 Task: Find connections with filter location Narsimhapur with filter topic #realestateagentwith filter profile language English with filter current company Springer Nature Technology and Publishing Solutions with filter school Kristu Jayanti College Autonomous with filter industry Holding Companies with filter service category Date Entry with filter keywords title Director
Action: Mouse pressed left at (672, 112)
Screenshot: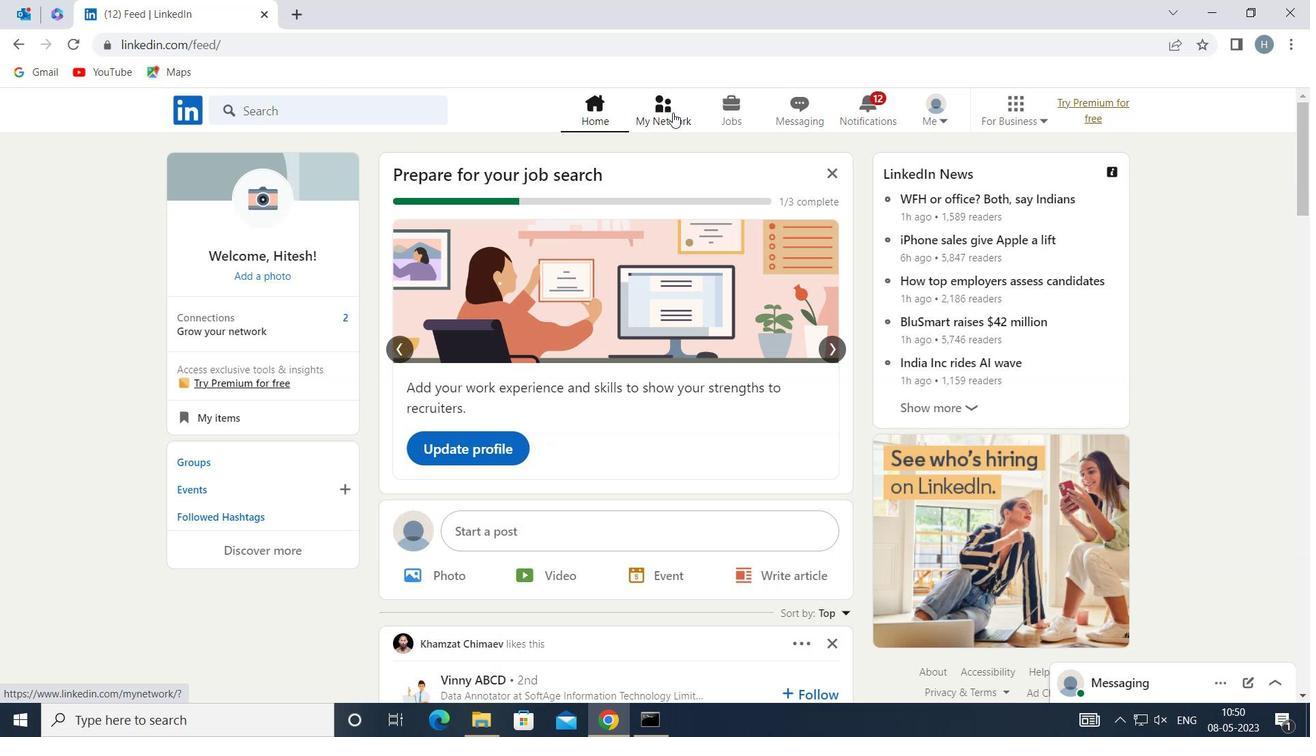 
Action: Mouse moved to (348, 206)
Screenshot: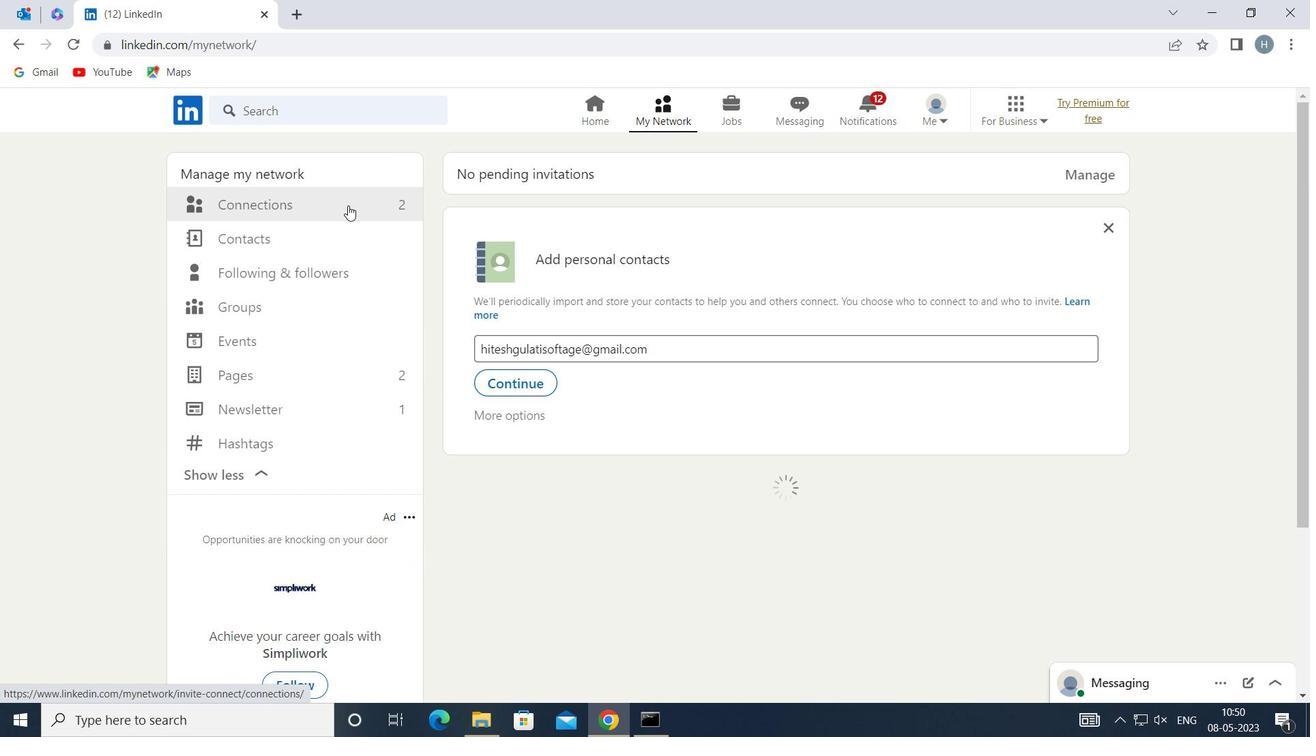 
Action: Mouse pressed left at (348, 206)
Screenshot: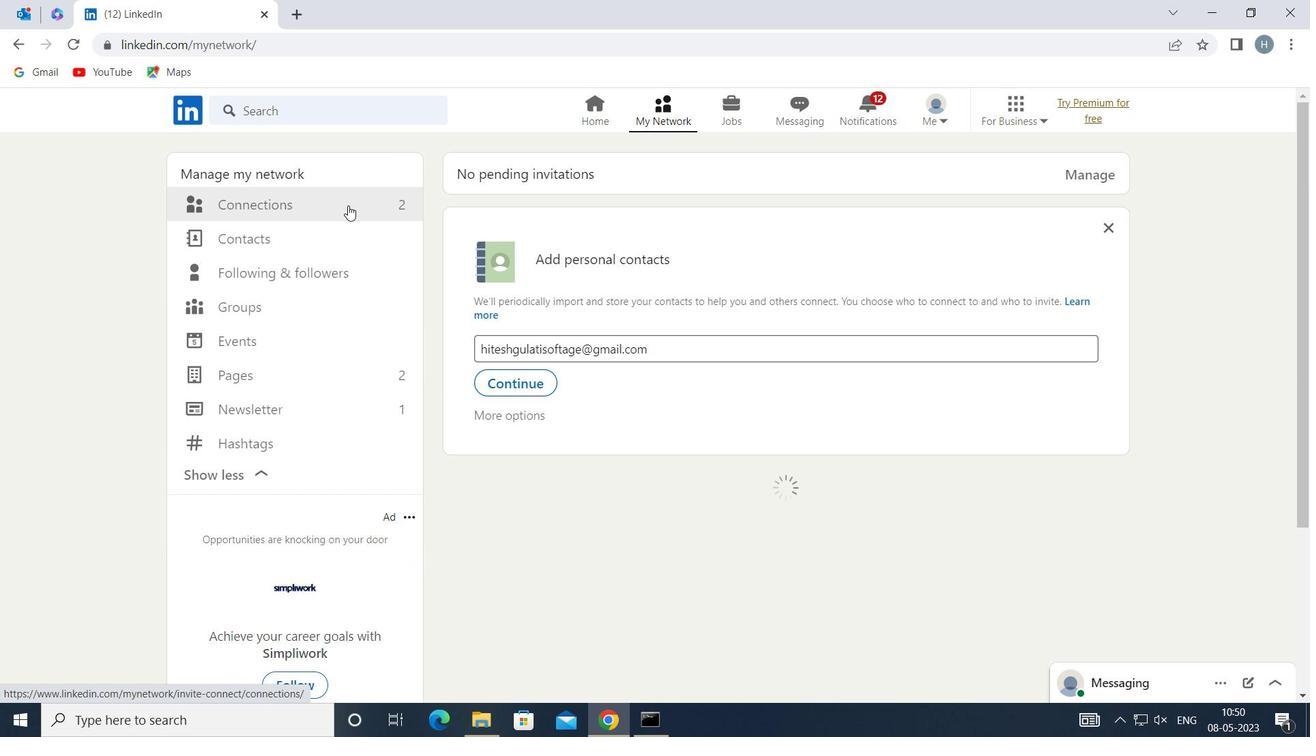 
Action: Mouse moved to (791, 202)
Screenshot: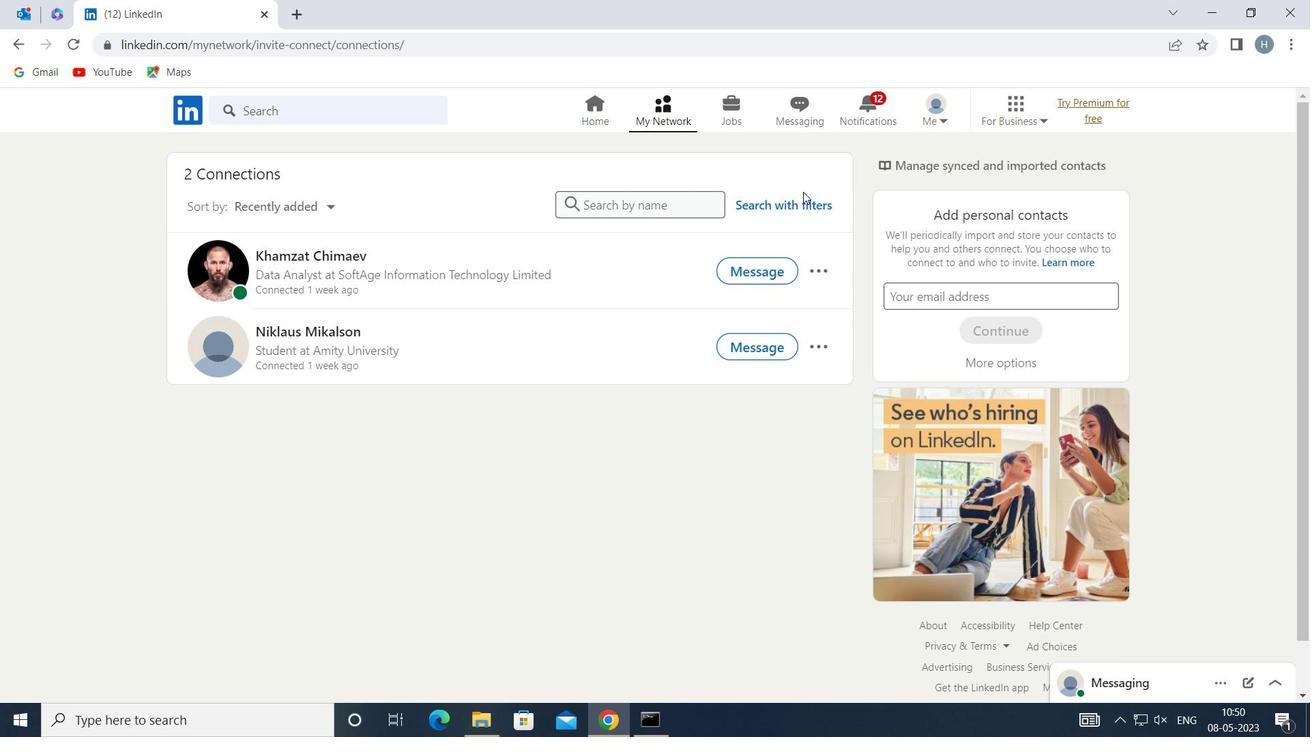 
Action: Mouse pressed left at (791, 202)
Screenshot: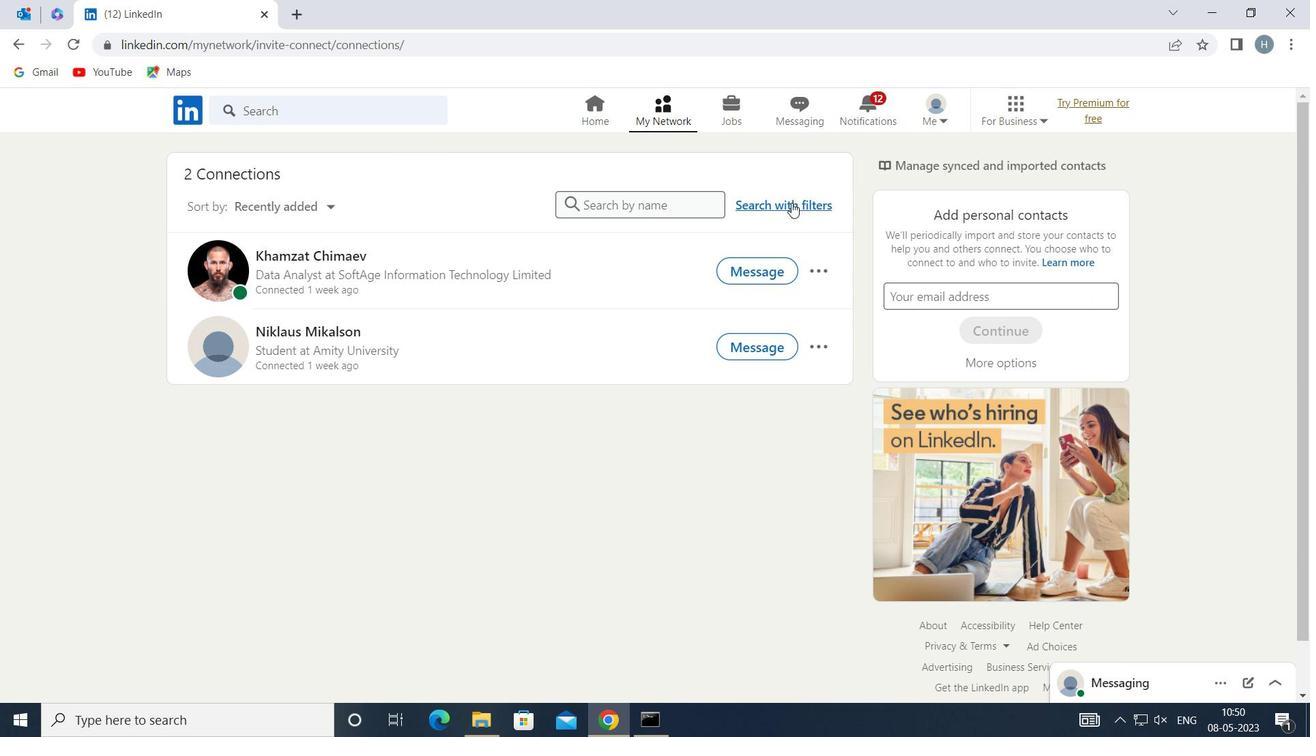 
Action: Mouse moved to (716, 156)
Screenshot: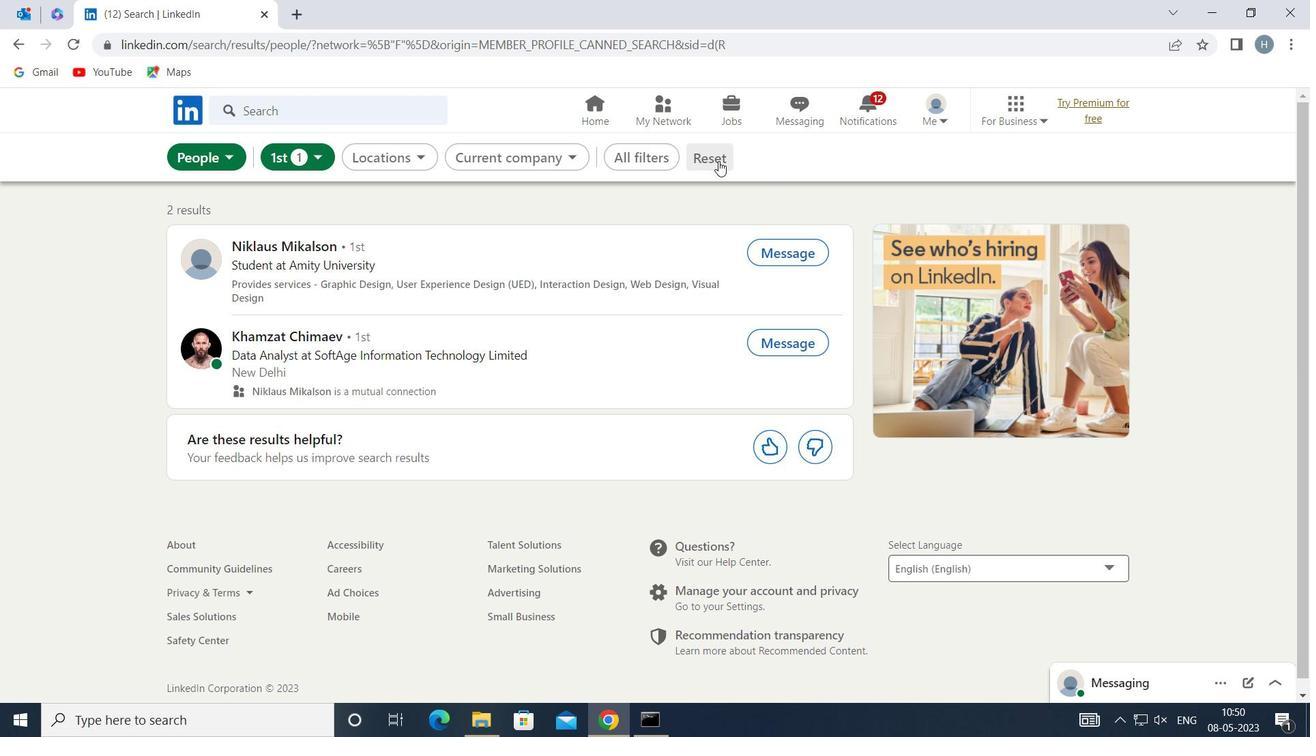
Action: Mouse pressed left at (716, 156)
Screenshot: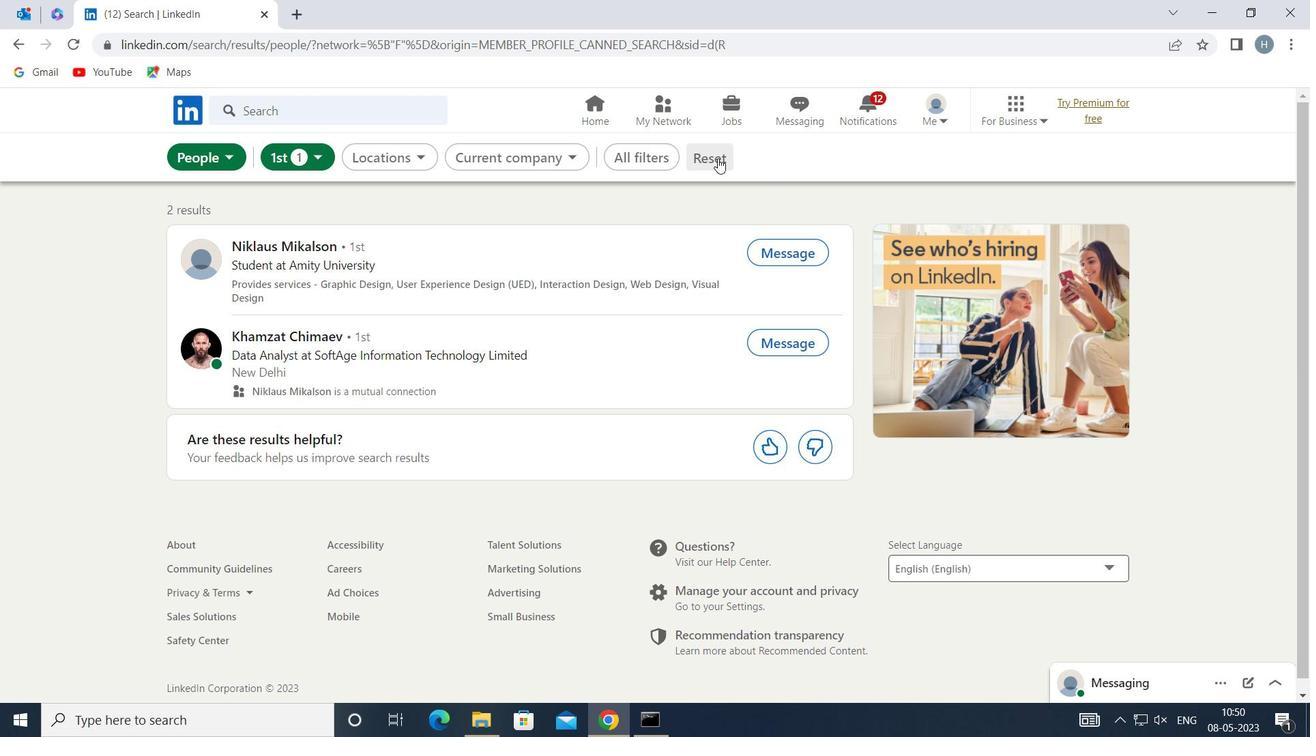 
Action: Mouse moved to (694, 155)
Screenshot: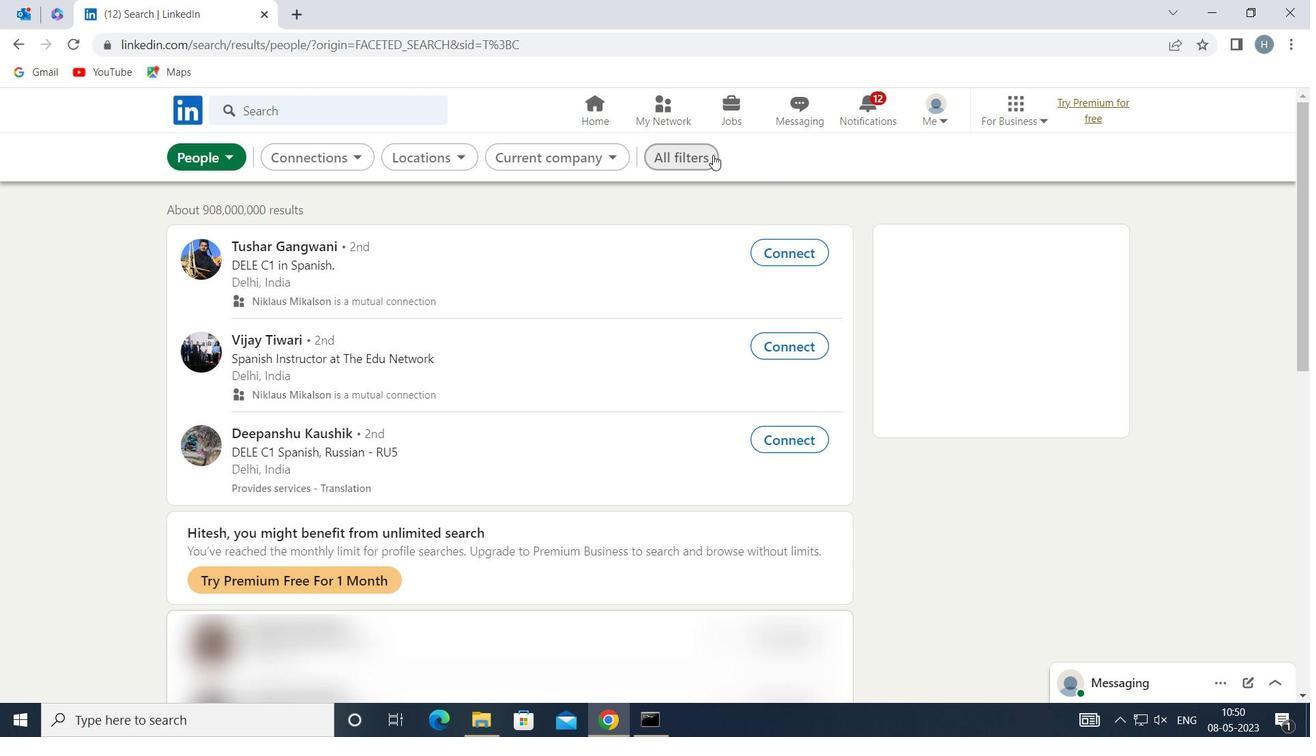 
Action: Mouse pressed left at (694, 155)
Screenshot: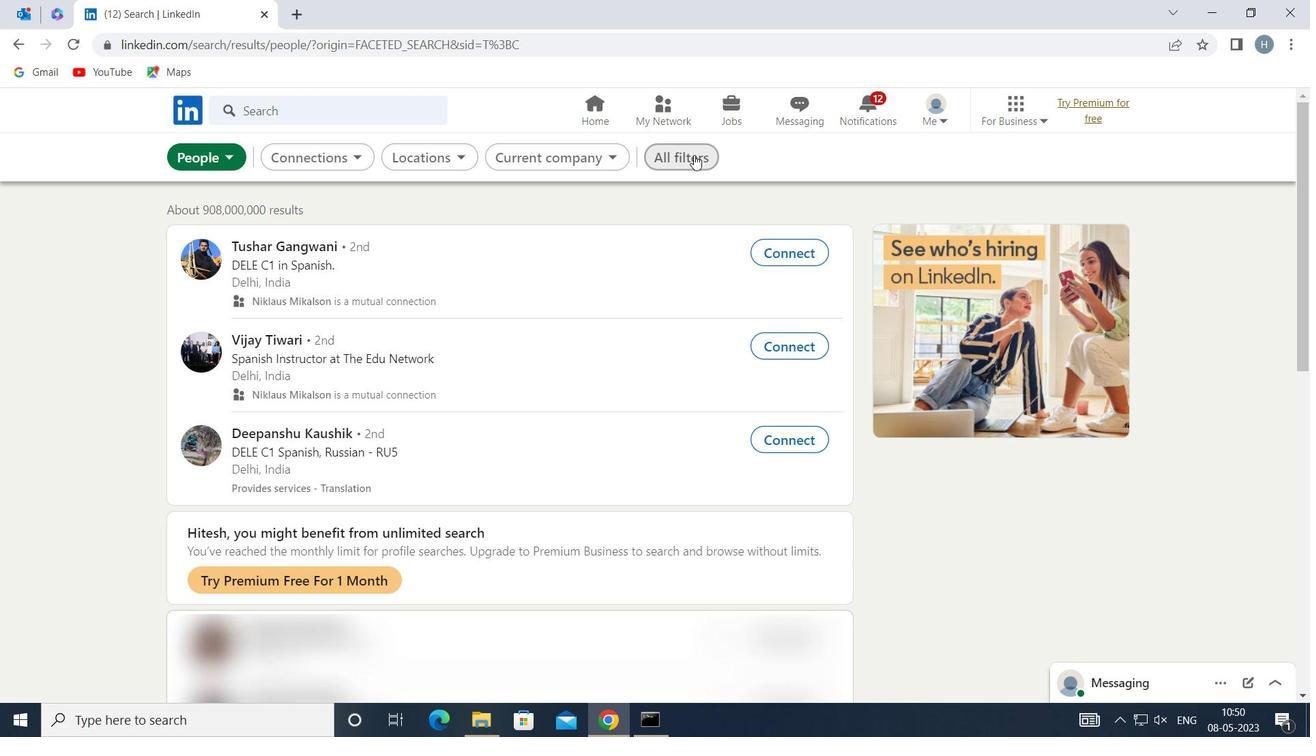 
Action: Mouse moved to (950, 264)
Screenshot: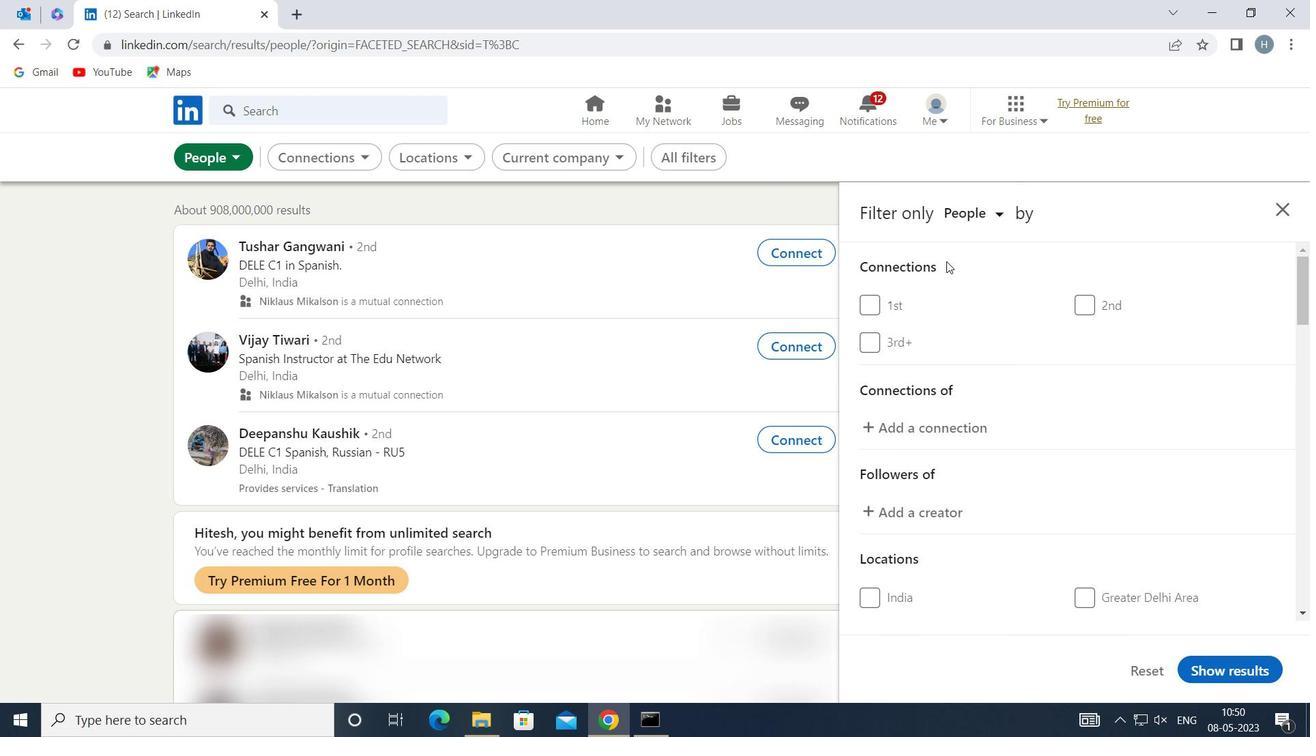 
Action: Mouse scrolled (950, 263) with delta (0, 0)
Screenshot: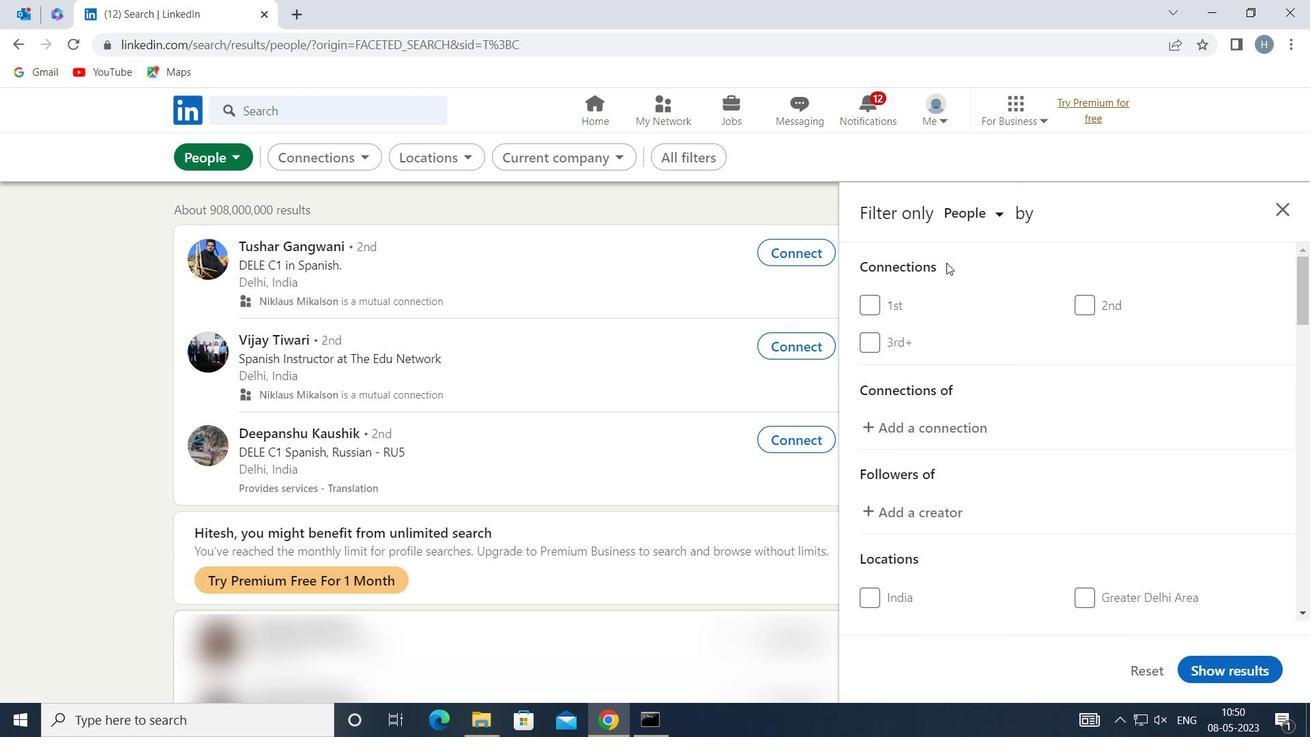 
Action: Mouse moved to (950, 264)
Screenshot: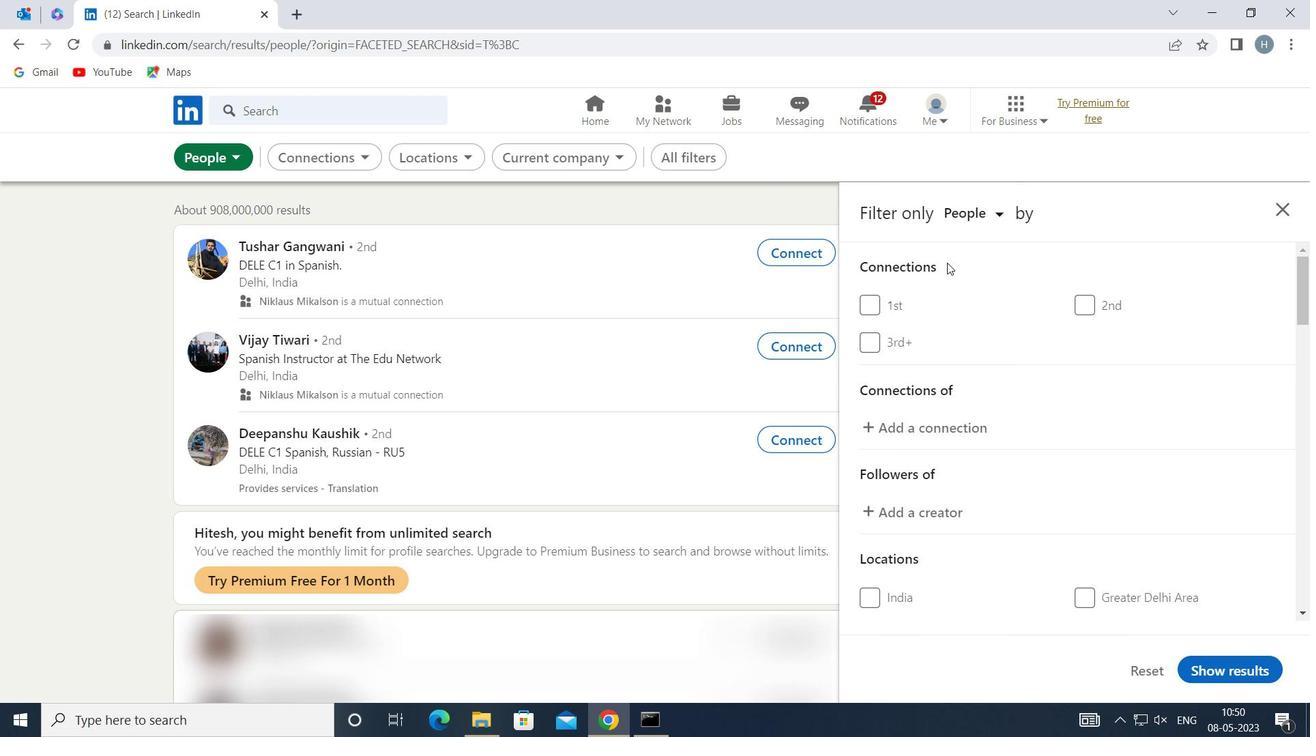 
Action: Mouse scrolled (950, 263) with delta (0, 0)
Screenshot: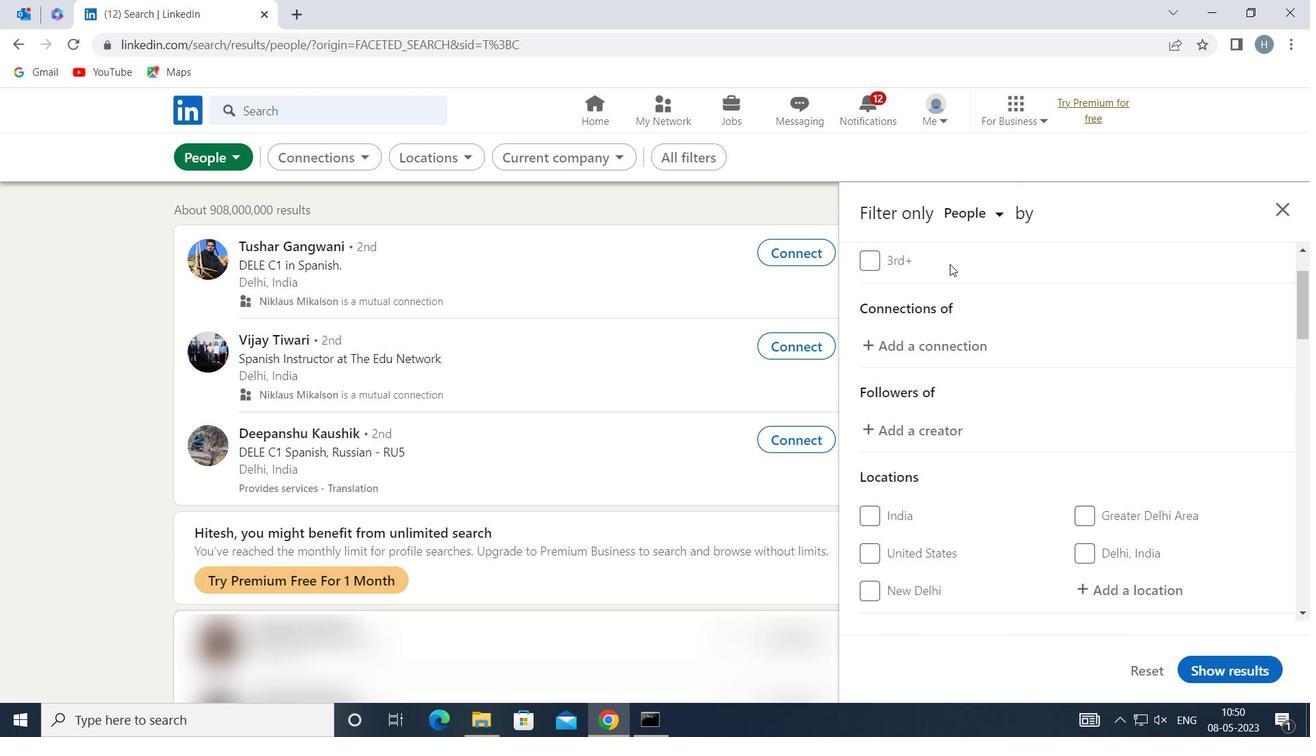 
Action: Mouse scrolled (950, 263) with delta (0, 0)
Screenshot: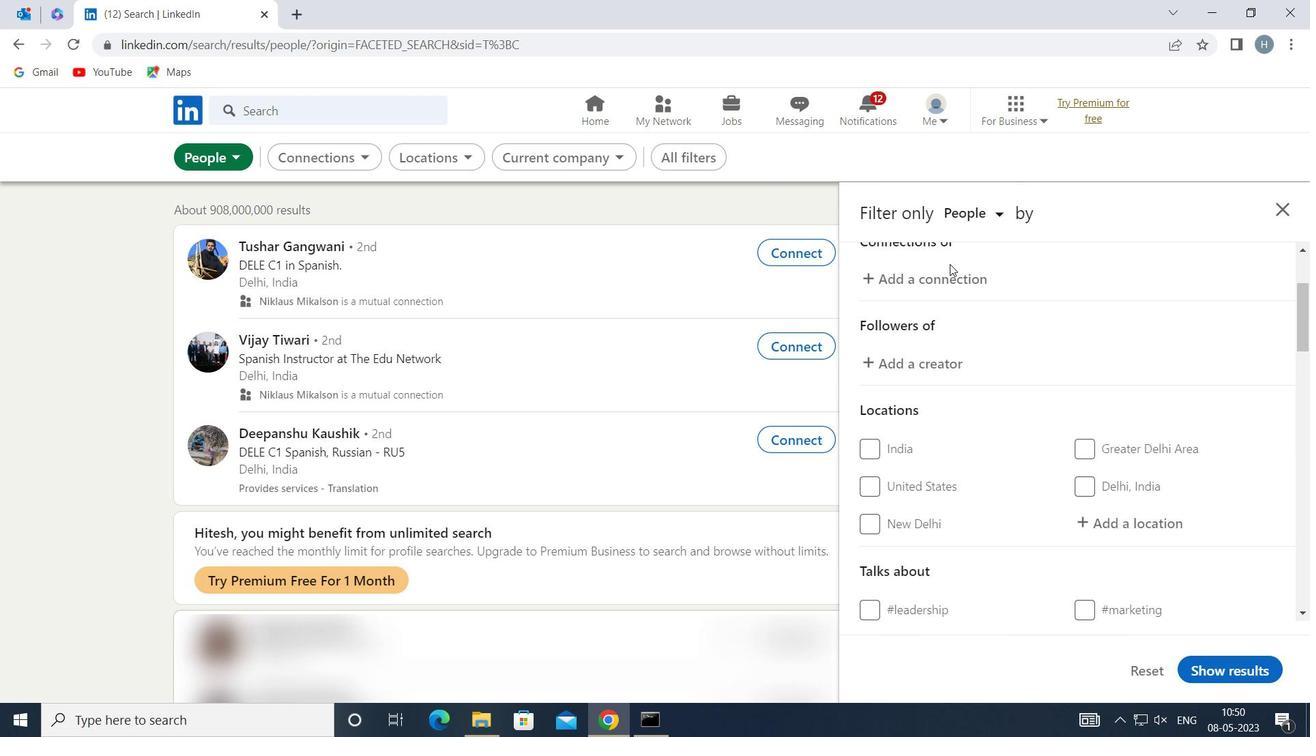 
Action: Mouse moved to (1149, 406)
Screenshot: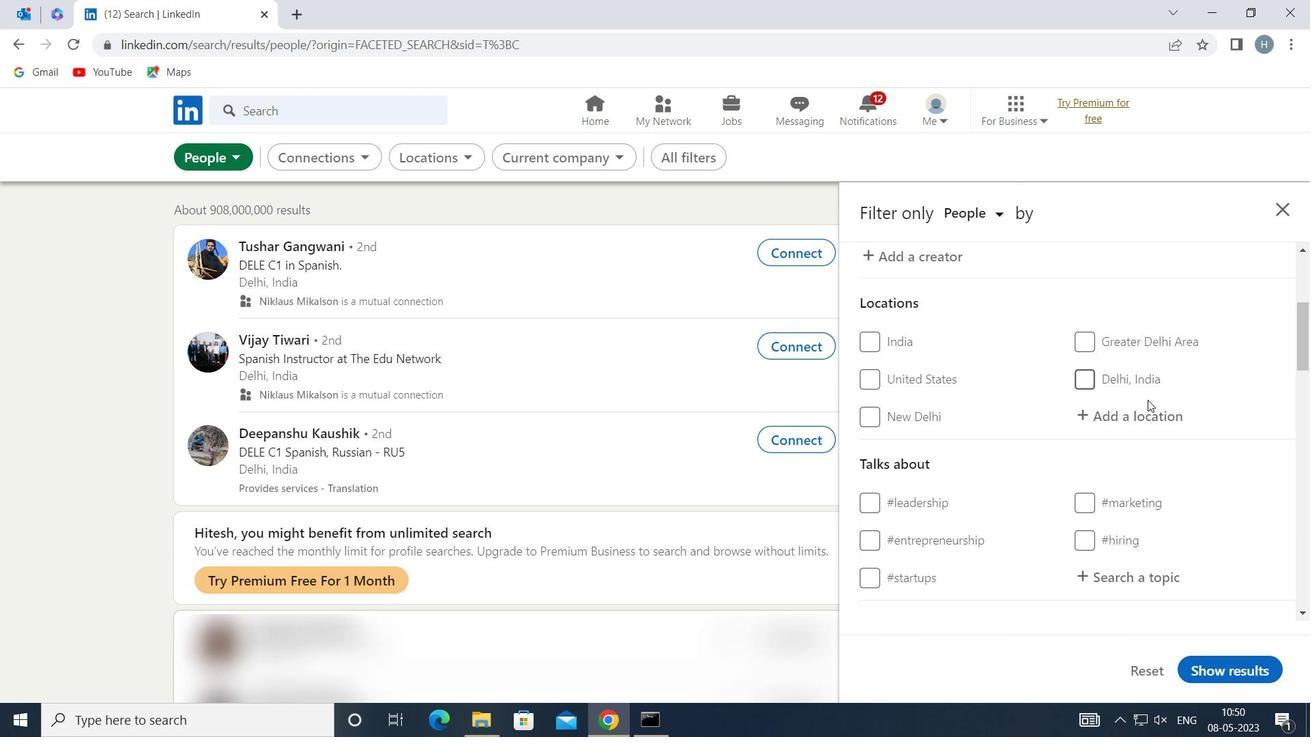 
Action: Mouse pressed left at (1149, 406)
Screenshot: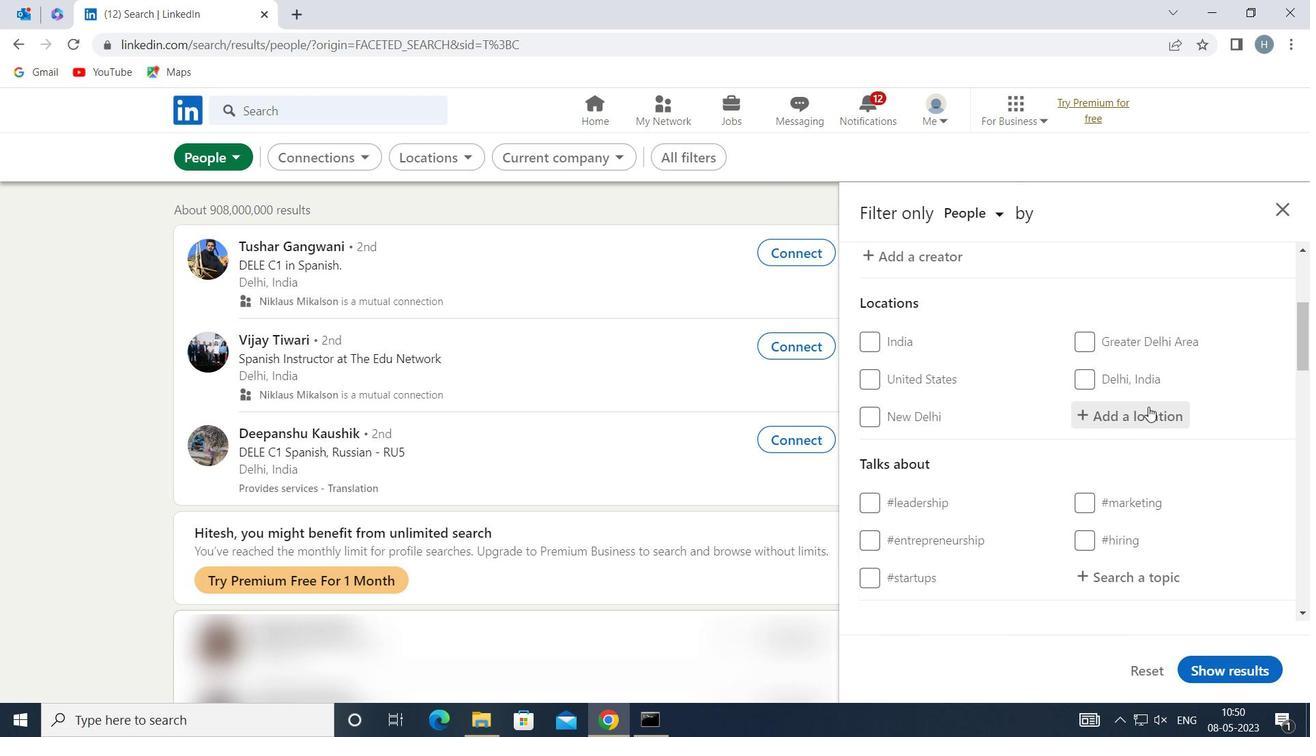 
Action: Mouse moved to (1146, 407)
Screenshot: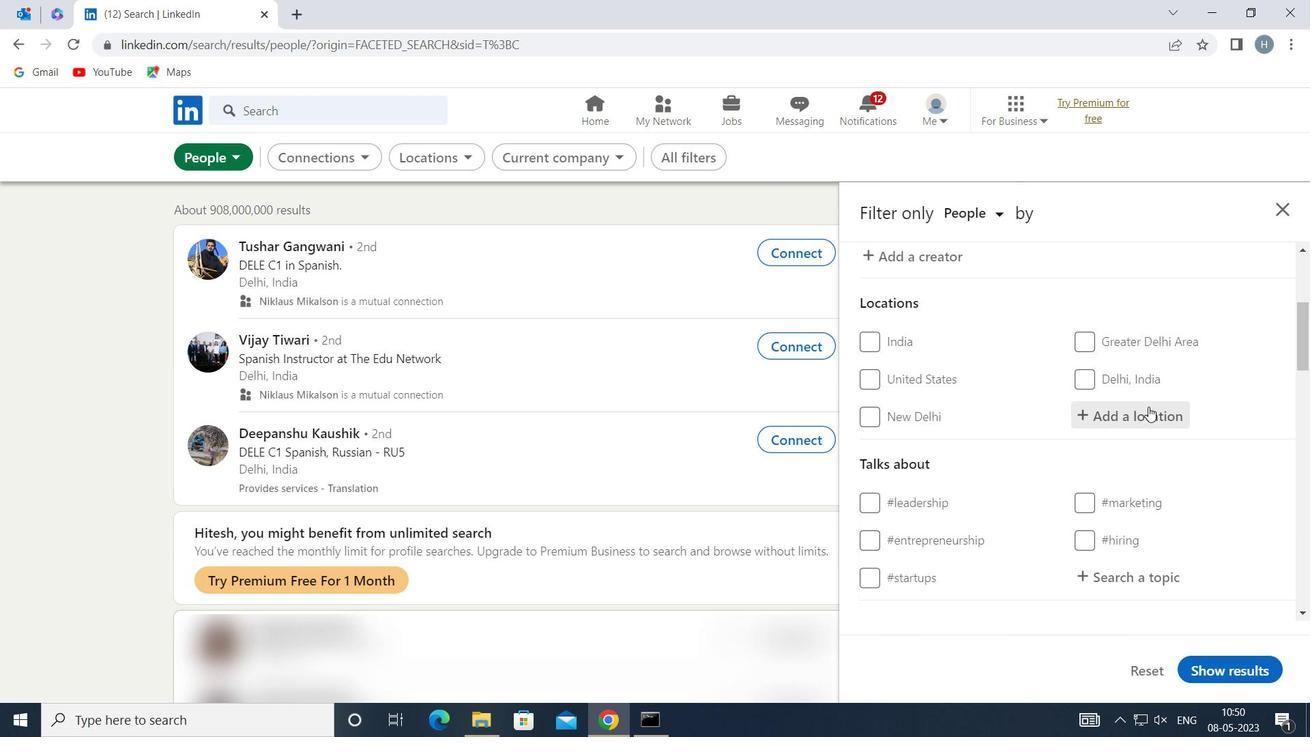
Action: Key pressed <Key.shift>NARSIMHAPUR
Screenshot: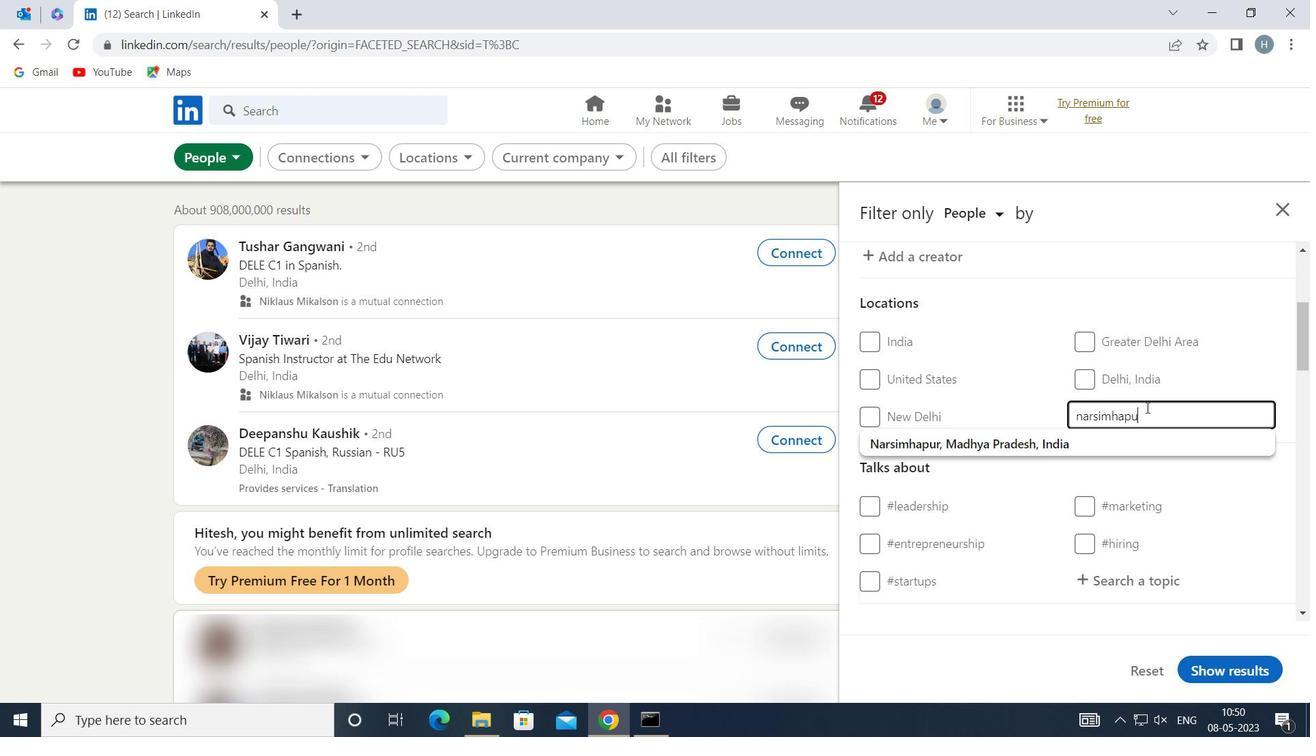
Action: Mouse moved to (1065, 436)
Screenshot: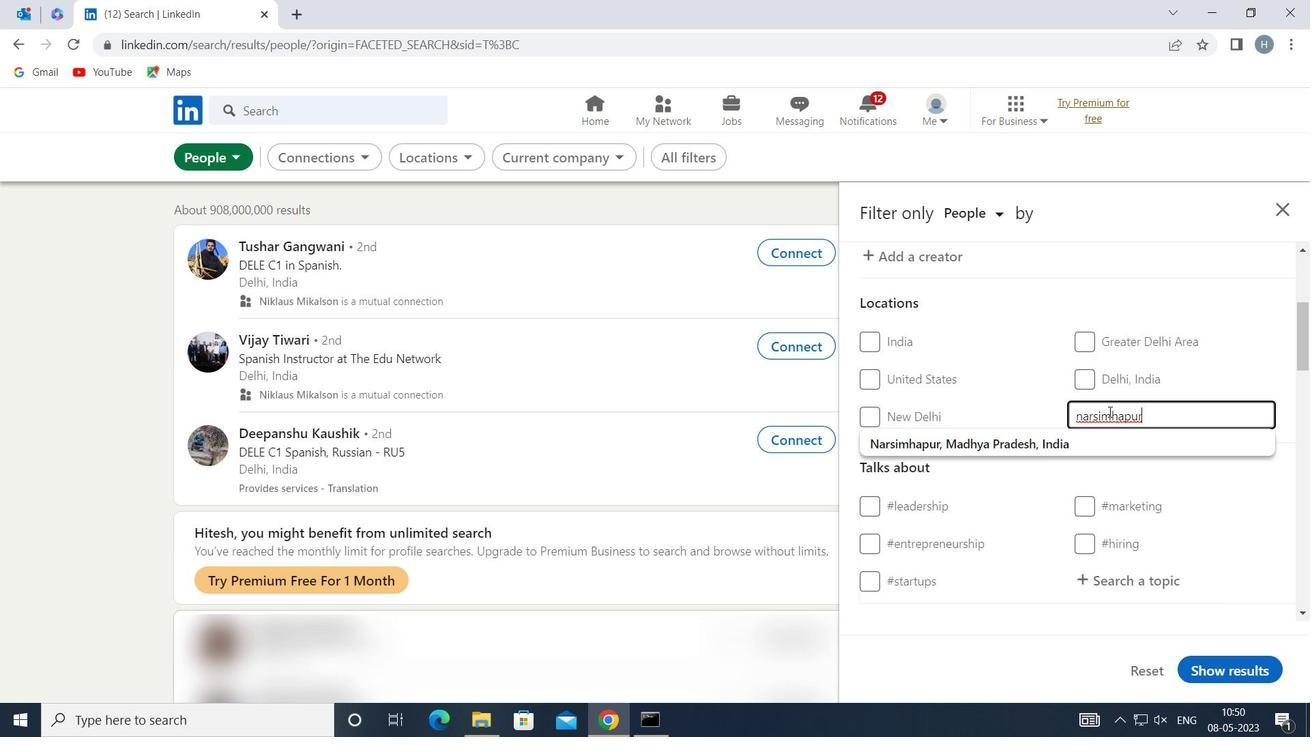
Action: Mouse pressed left at (1065, 436)
Screenshot: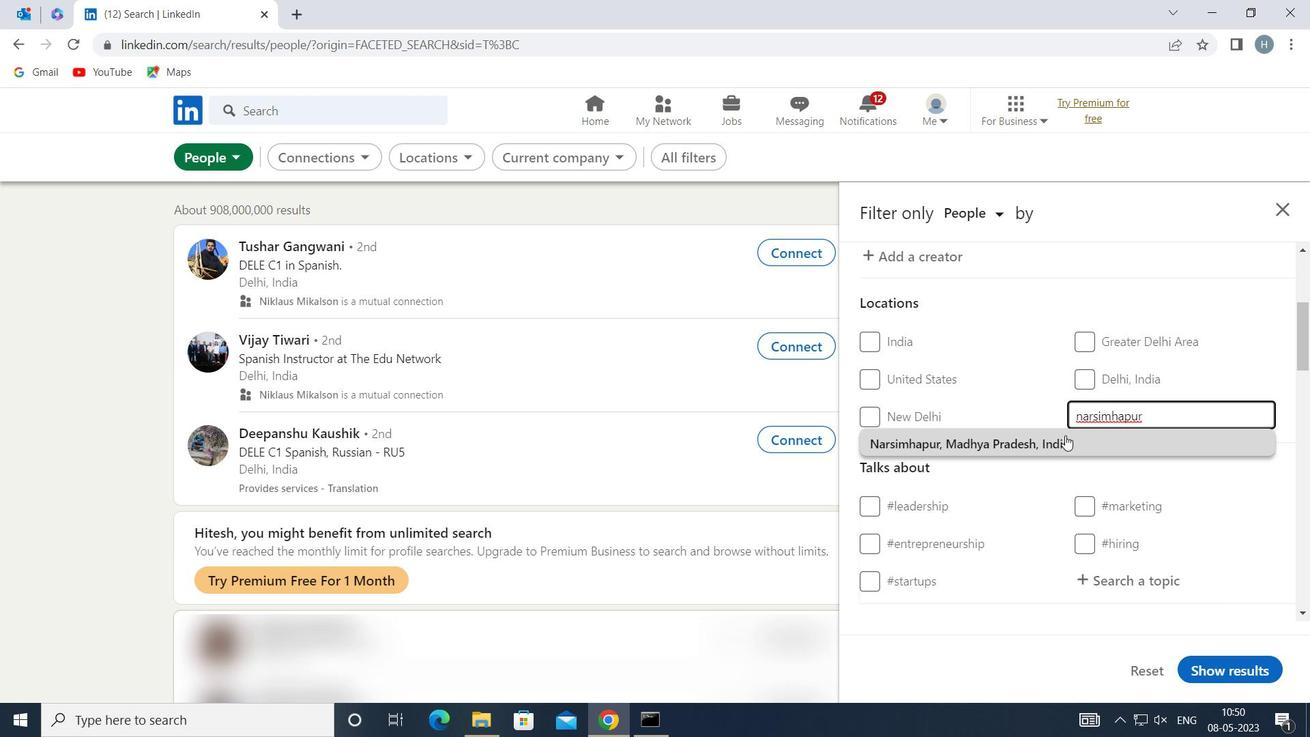 
Action: Mouse moved to (1062, 401)
Screenshot: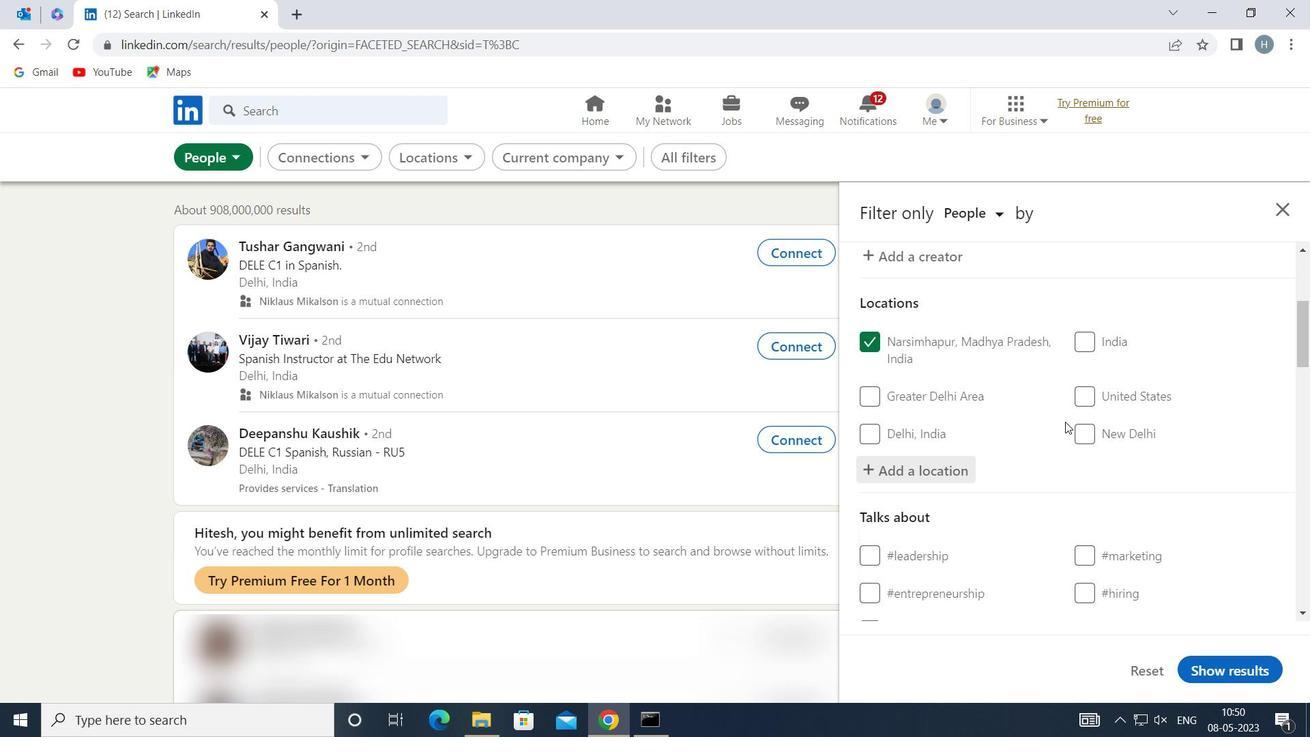 
Action: Mouse scrolled (1062, 401) with delta (0, 0)
Screenshot: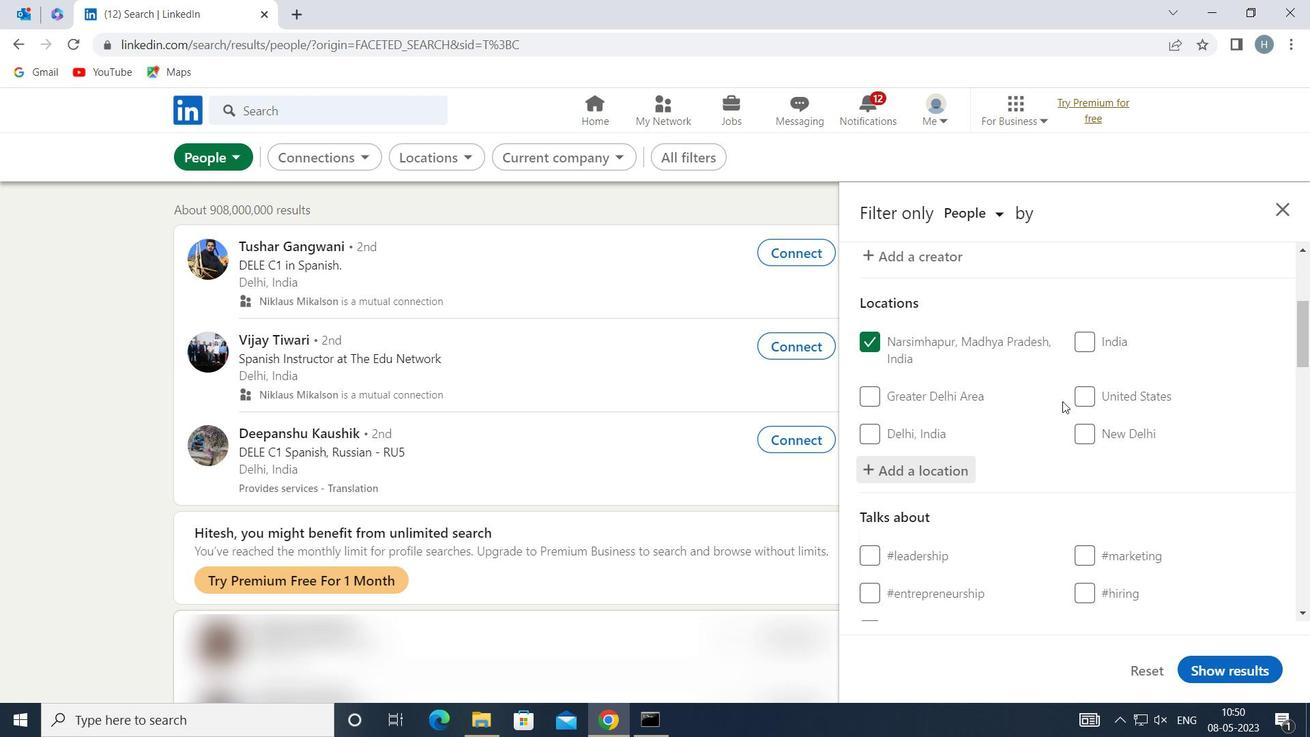 
Action: Mouse scrolled (1062, 401) with delta (0, 0)
Screenshot: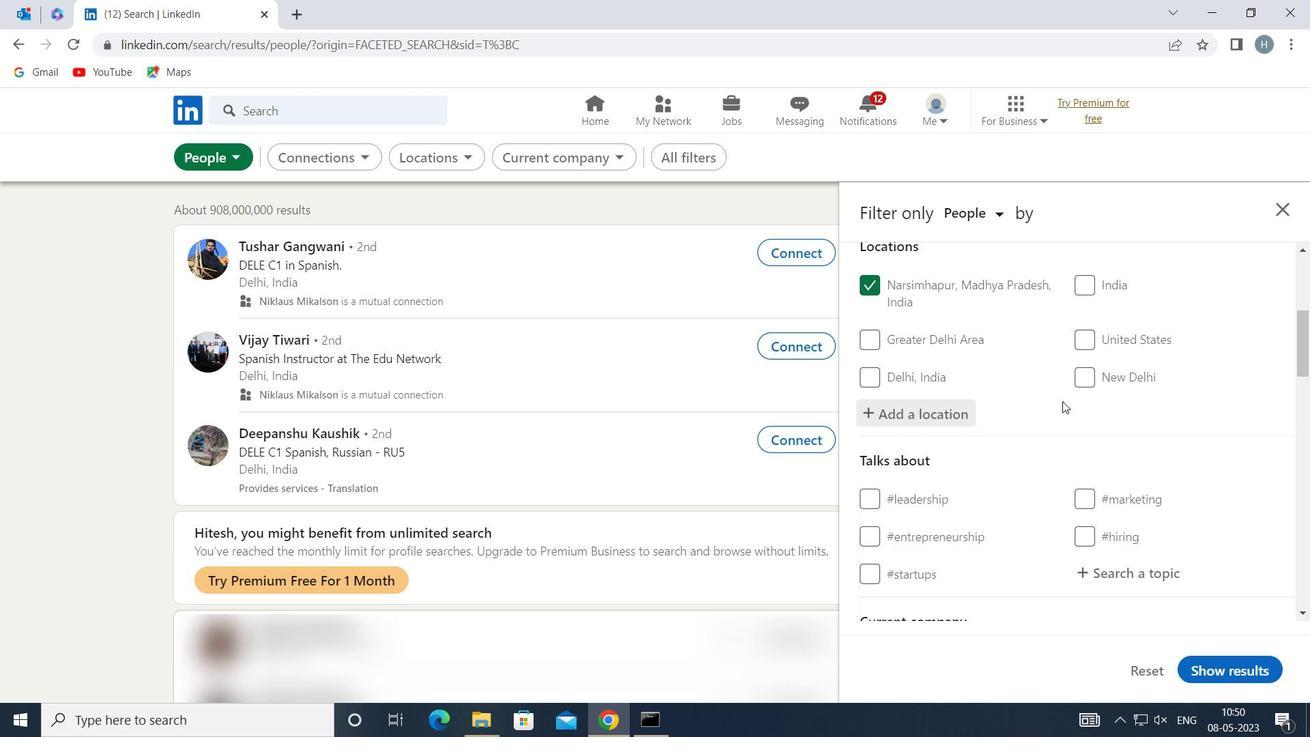 
Action: Mouse moved to (1124, 455)
Screenshot: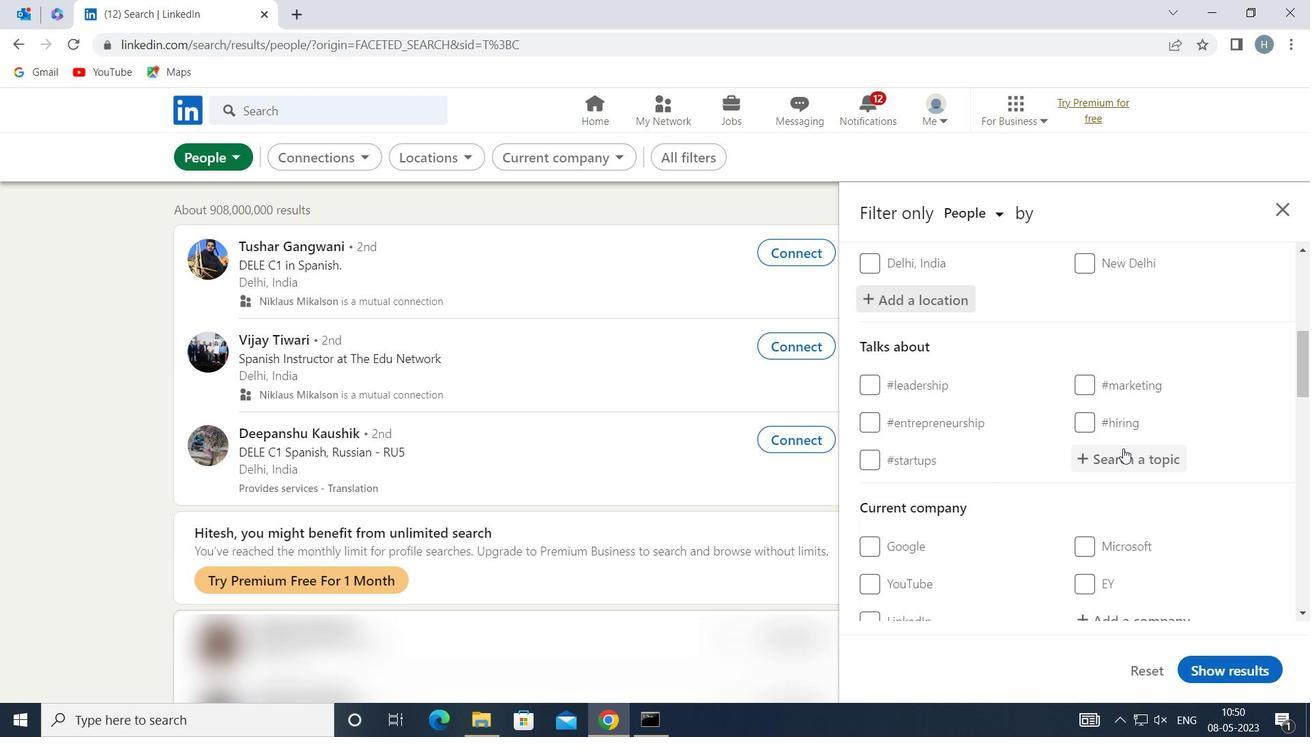 
Action: Mouse pressed left at (1124, 455)
Screenshot: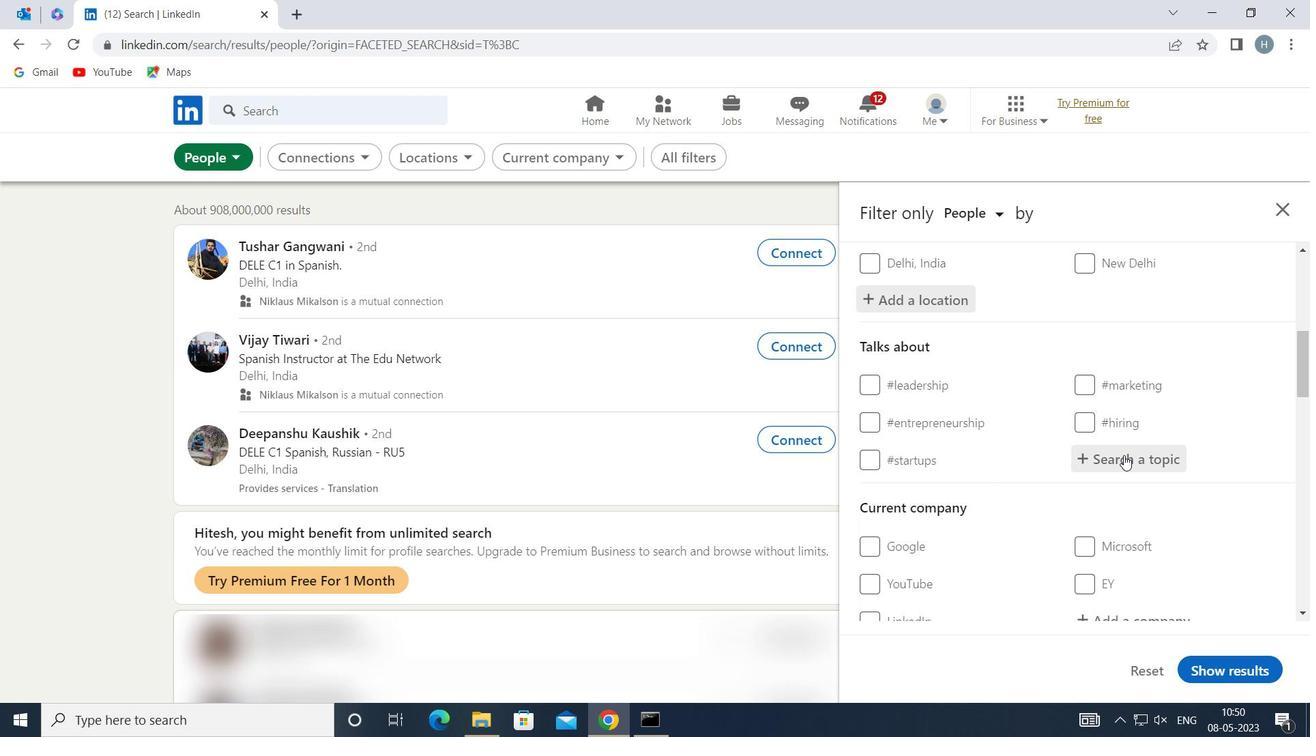 
Action: Key pressed REALESTATEA
Screenshot: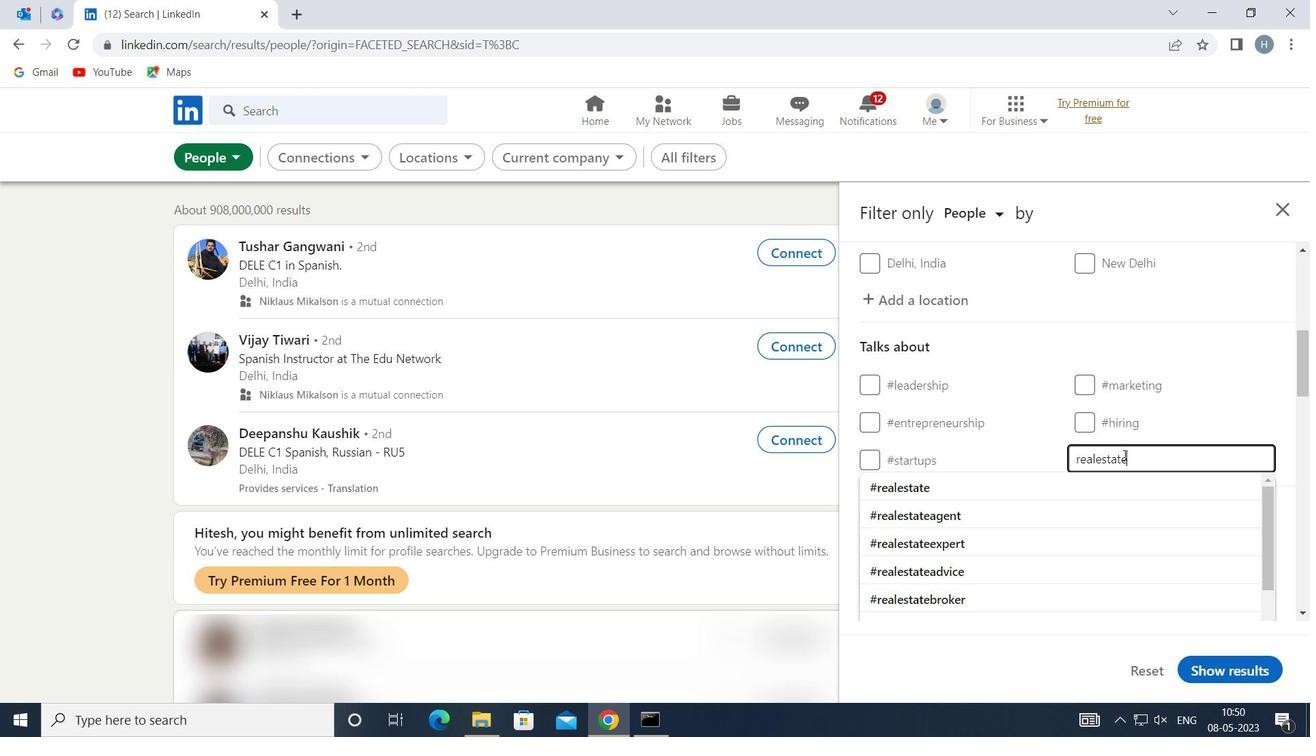 
Action: Mouse moved to (1048, 476)
Screenshot: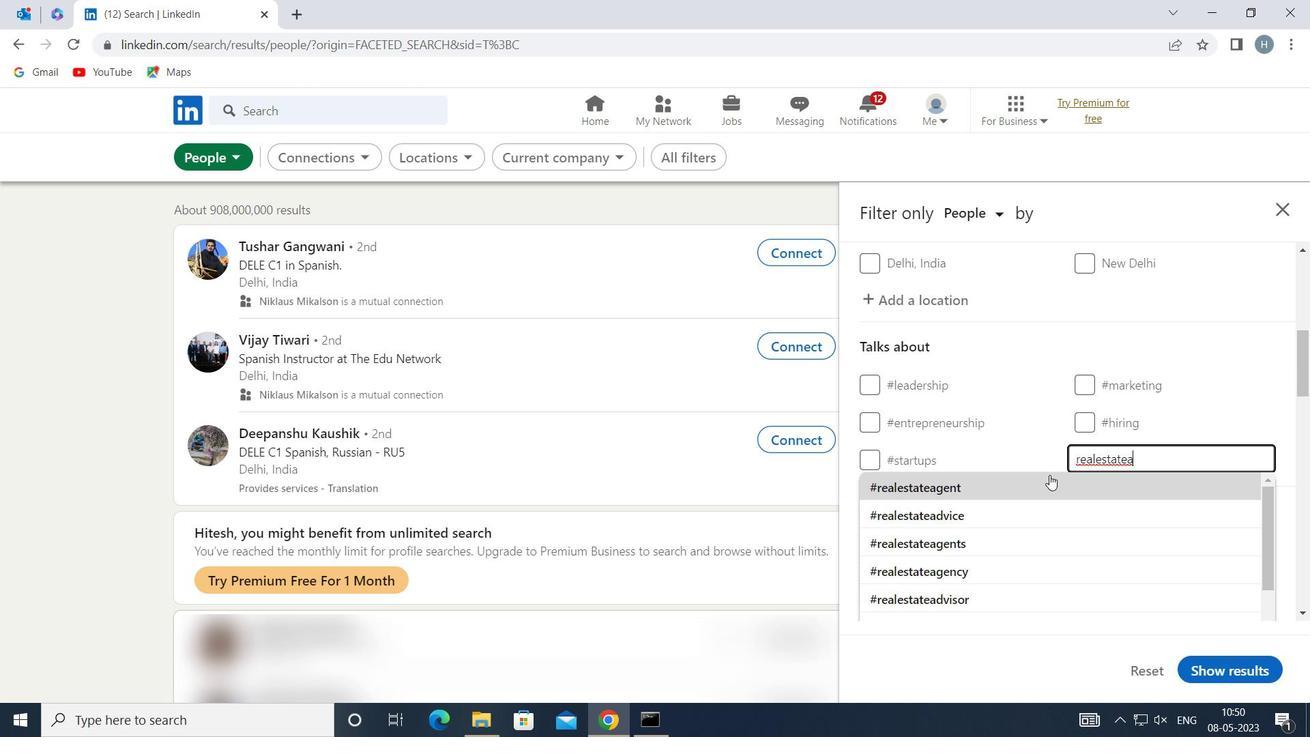
Action: Mouse pressed left at (1048, 476)
Screenshot: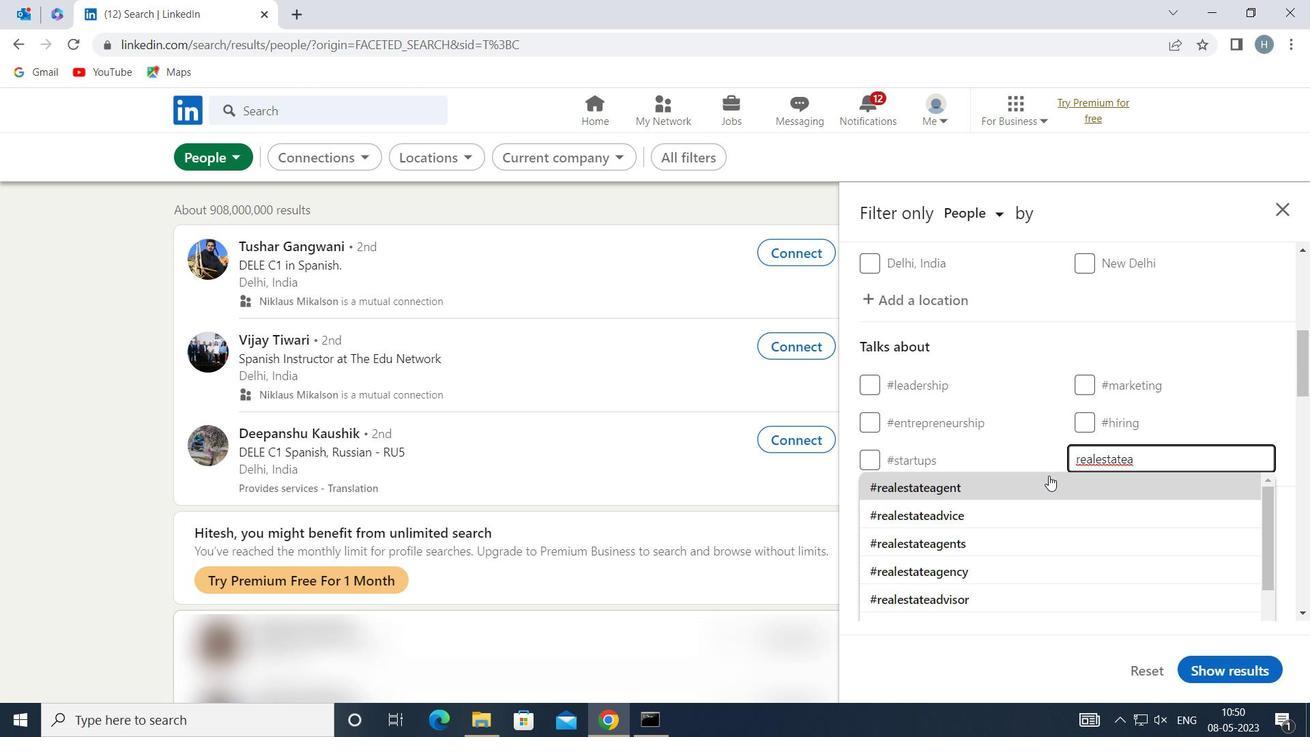 
Action: Mouse moved to (1033, 402)
Screenshot: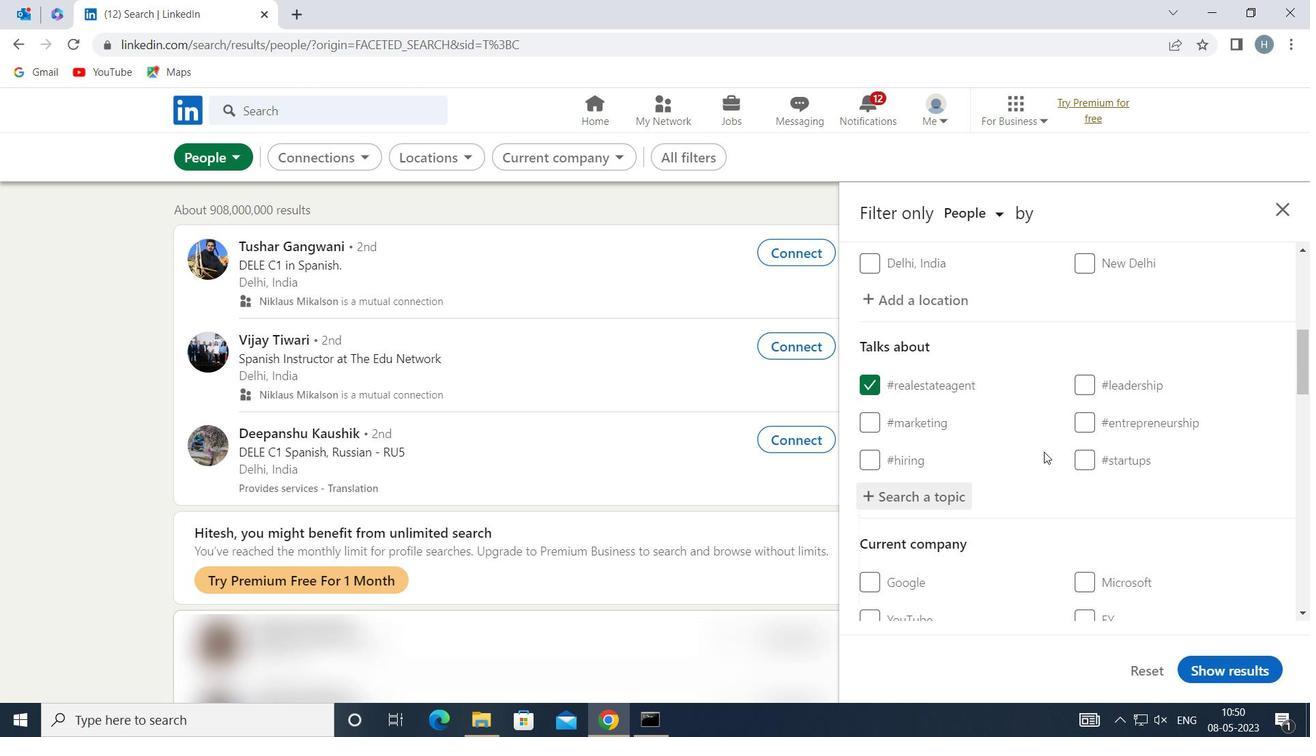 
Action: Mouse scrolled (1033, 401) with delta (0, 0)
Screenshot: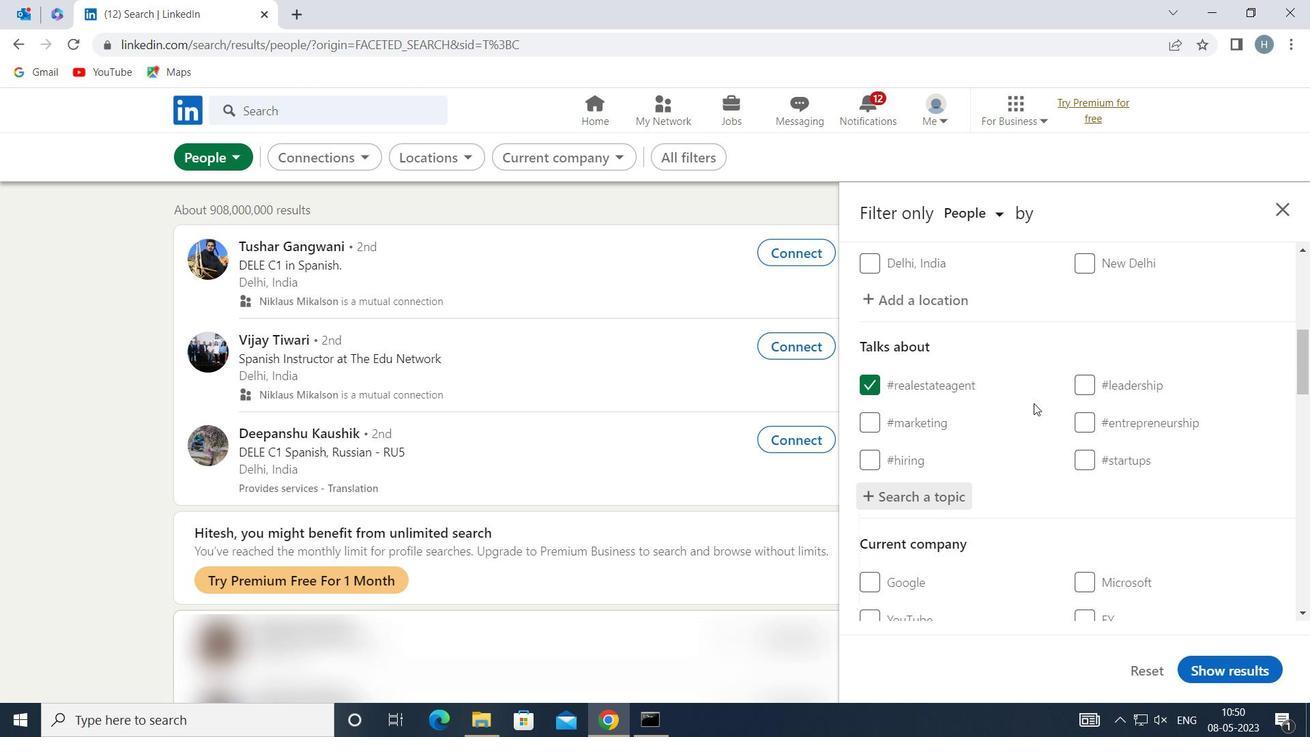 
Action: Mouse scrolled (1033, 401) with delta (0, 0)
Screenshot: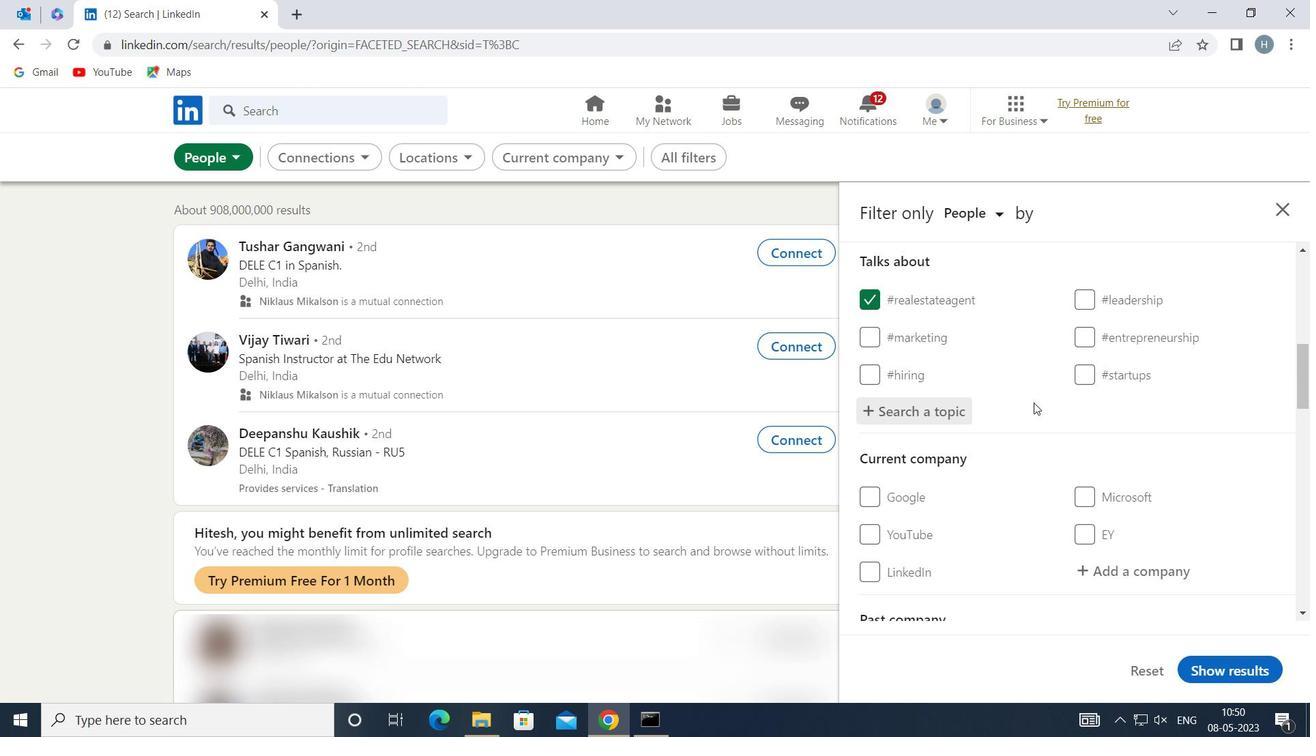 
Action: Mouse scrolled (1033, 401) with delta (0, 0)
Screenshot: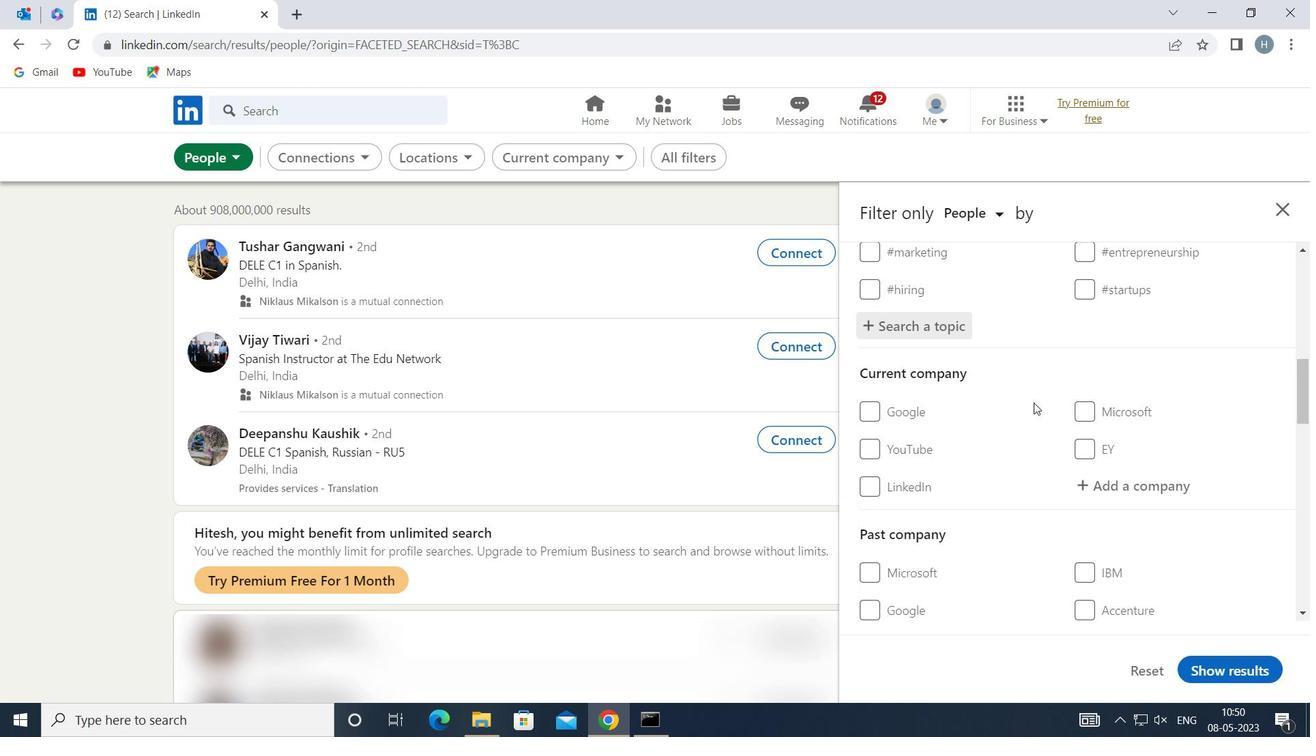 
Action: Mouse scrolled (1033, 401) with delta (0, 0)
Screenshot: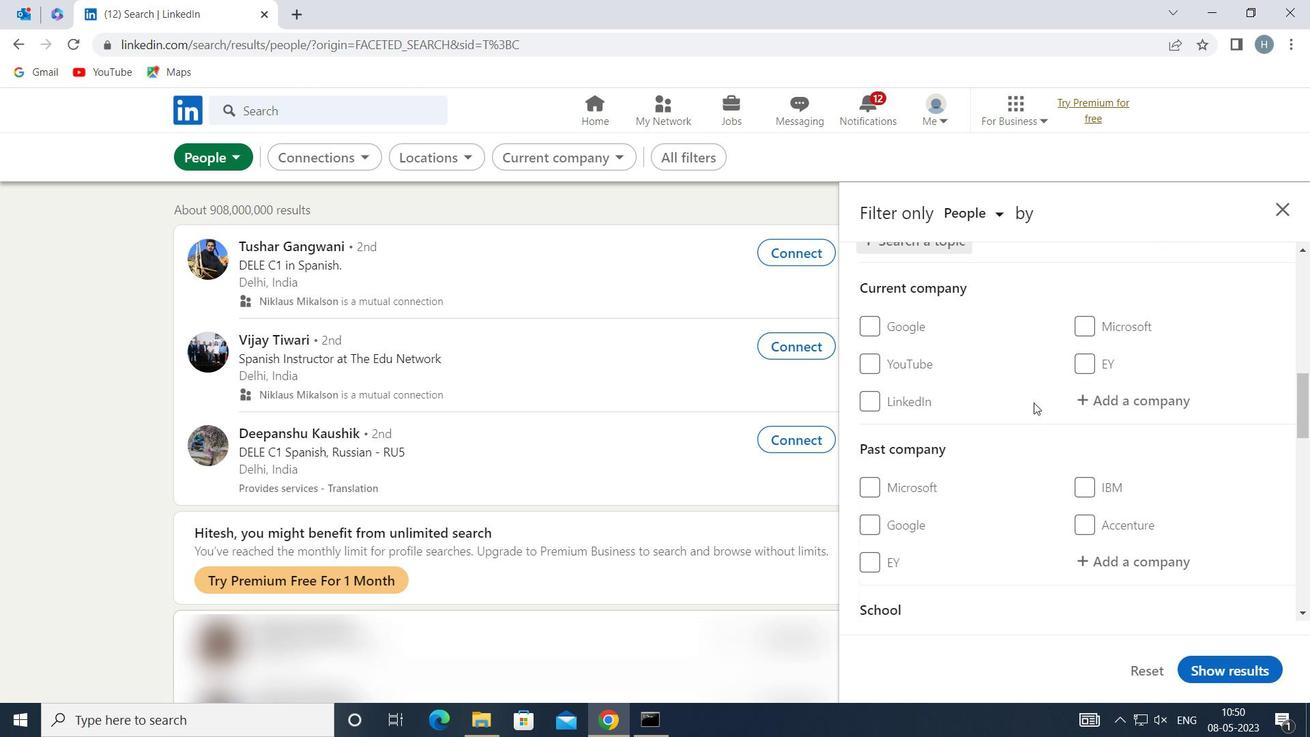 
Action: Mouse scrolled (1033, 401) with delta (0, 0)
Screenshot: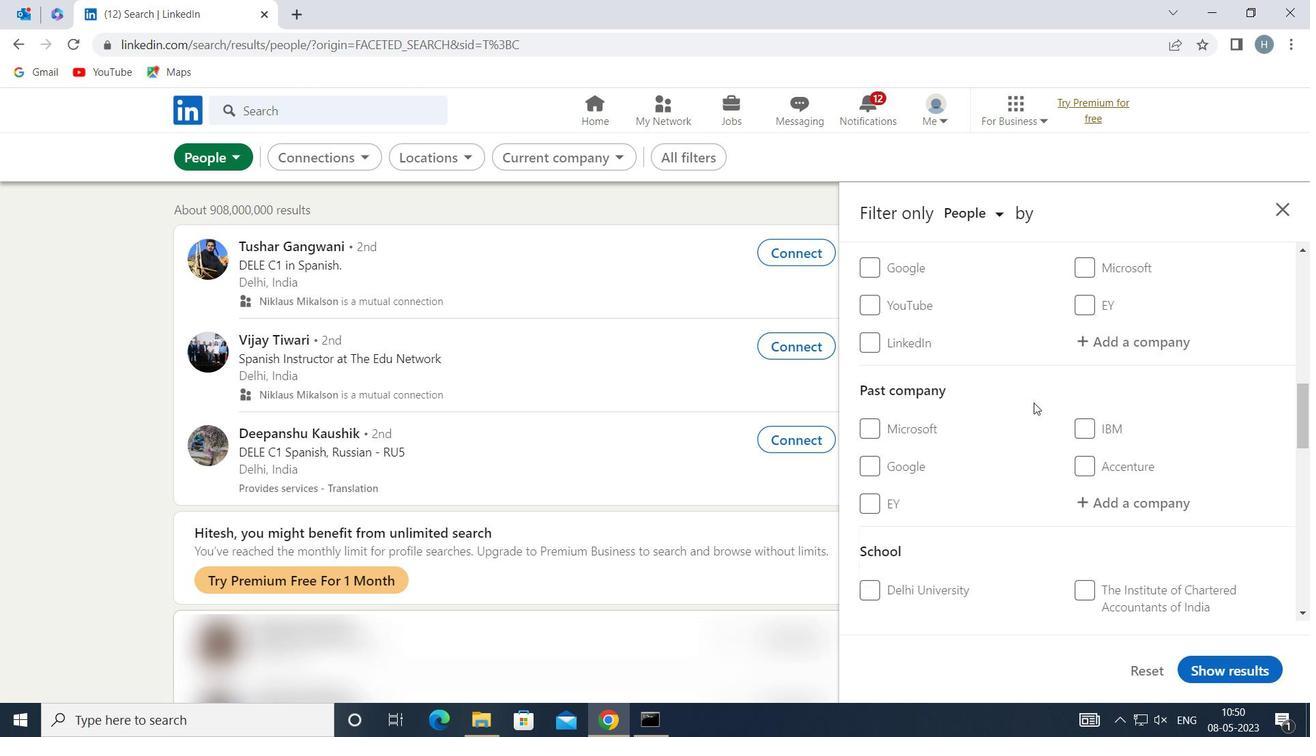 
Action: Mouse scrolled (1033, 401) with delta (0, 0)
Screenshot: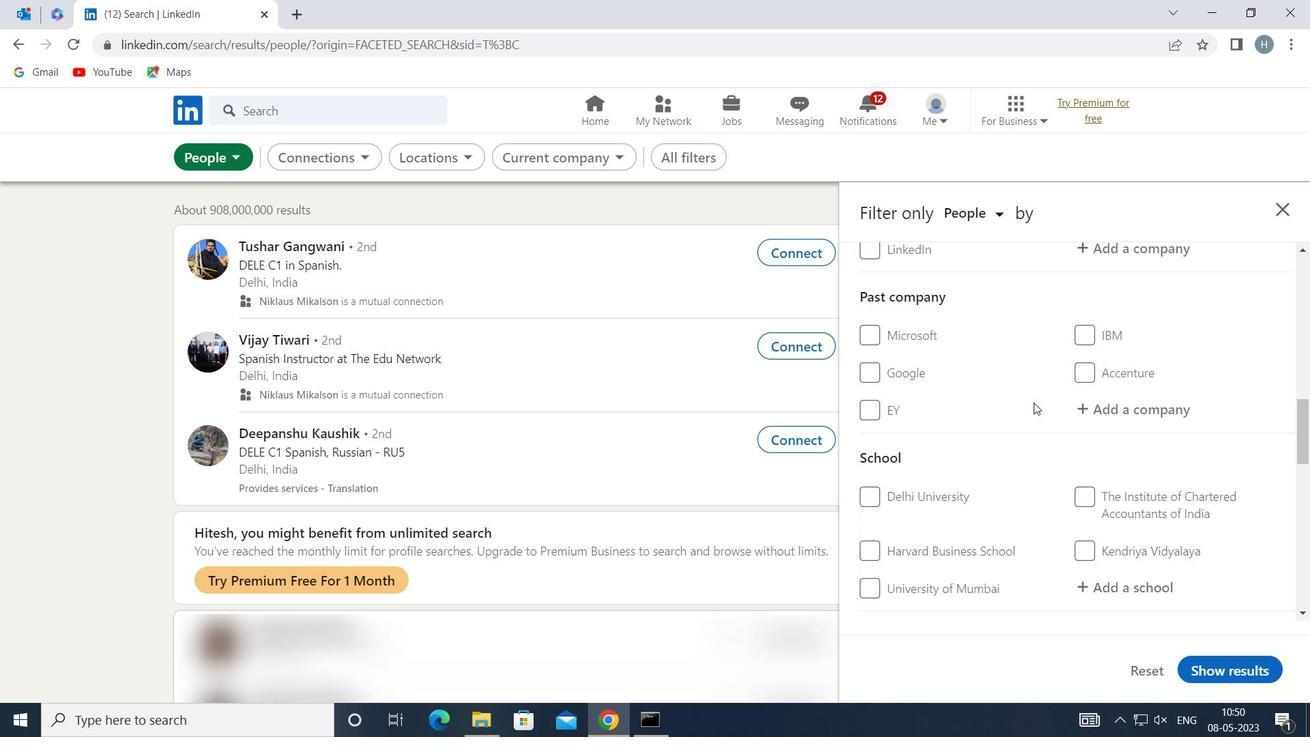 
Action: Mouse scrolled (1033, 401) with delta (0, 0)
Screenshot: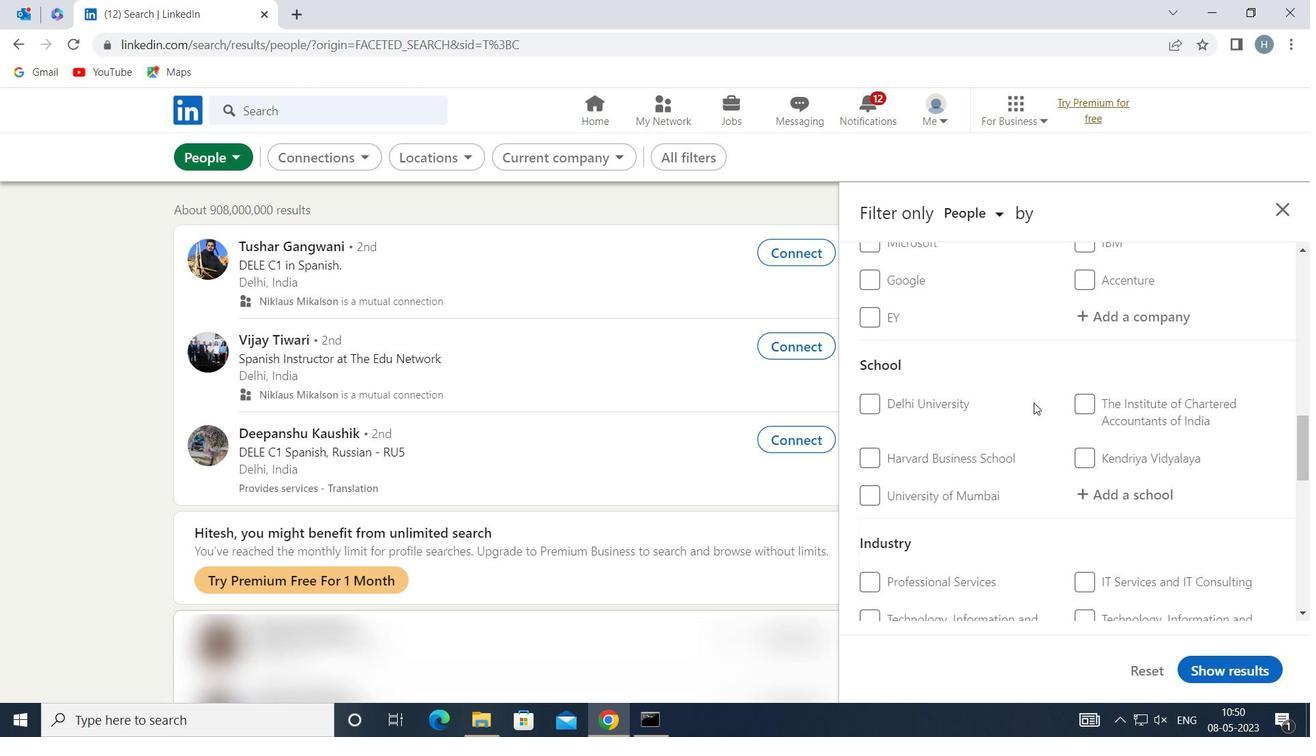 
Action: Mouse scrolled (1033, 401) with delta (0, 0)
Screenshot: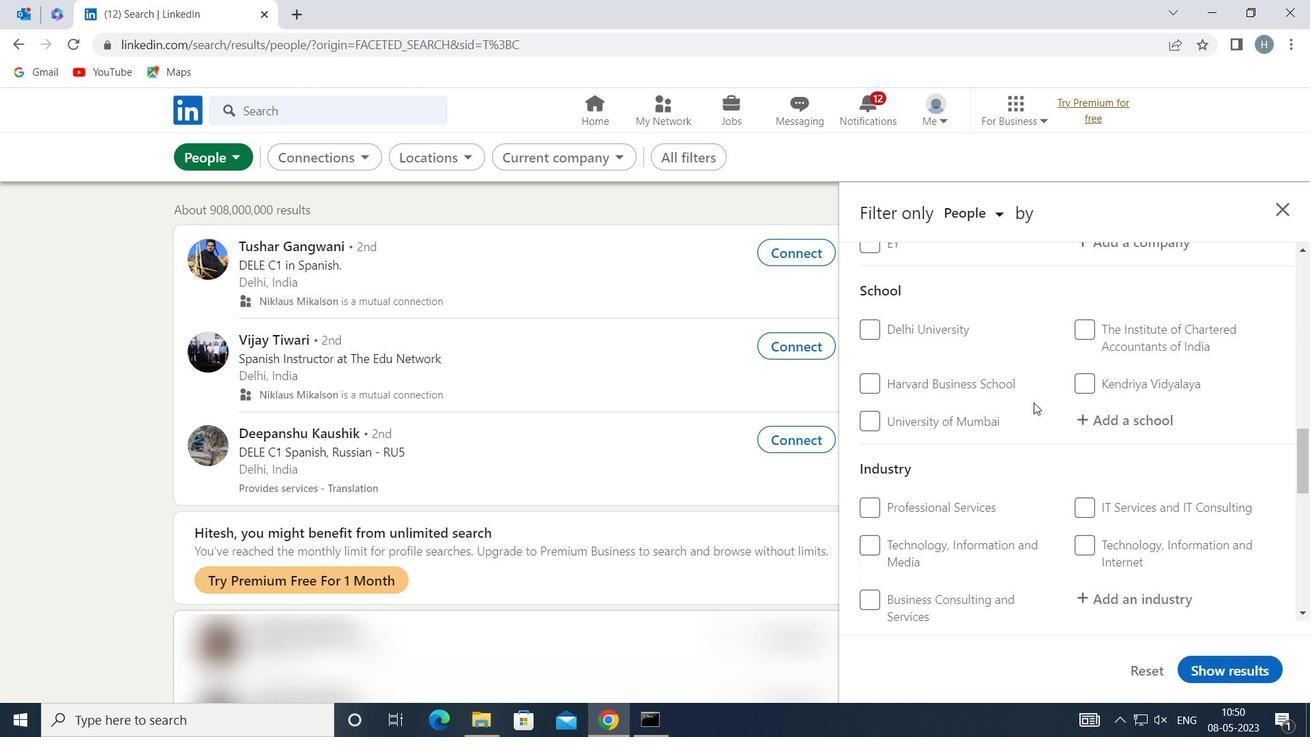 
Action: Mouse scrolled (1033, 401) with delta (0, 0)
Screenshot: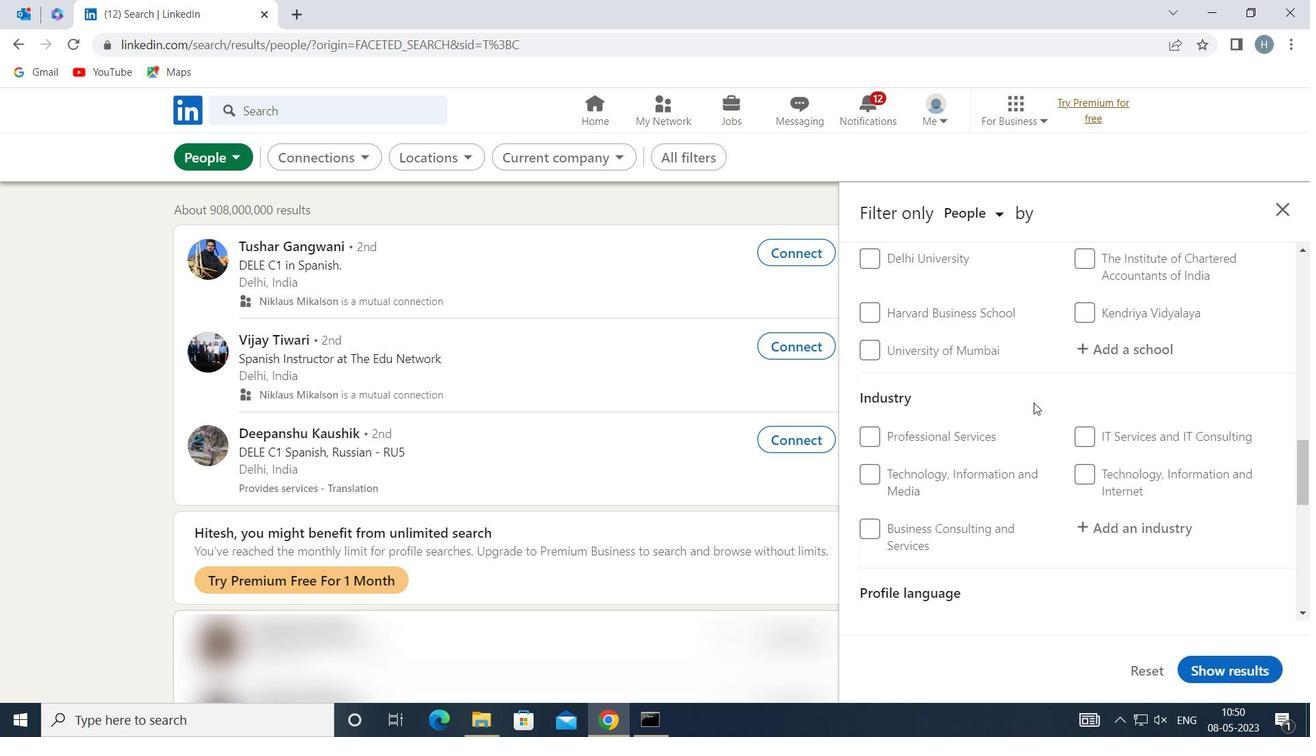 
Action: Mouse moved to (870, 507)
Screenshot: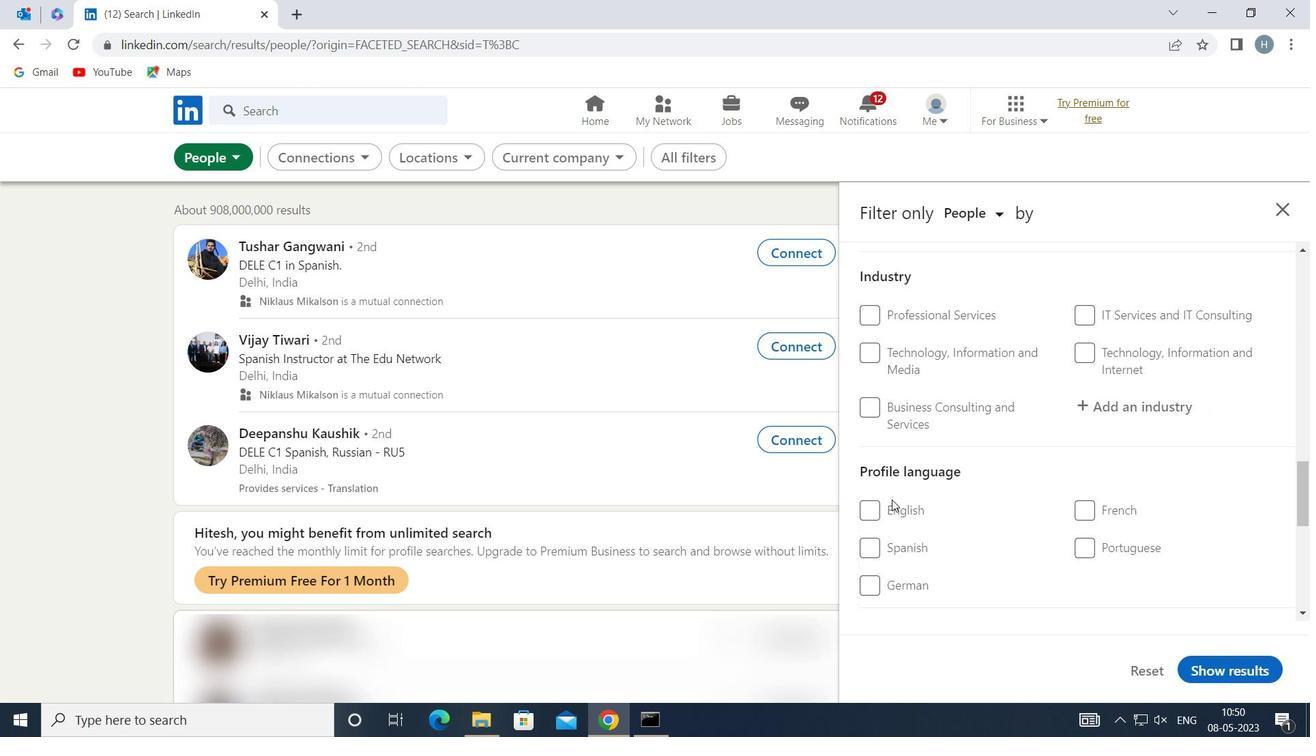 
Action: Mouse pressed left at (870, 507)
Screenshot: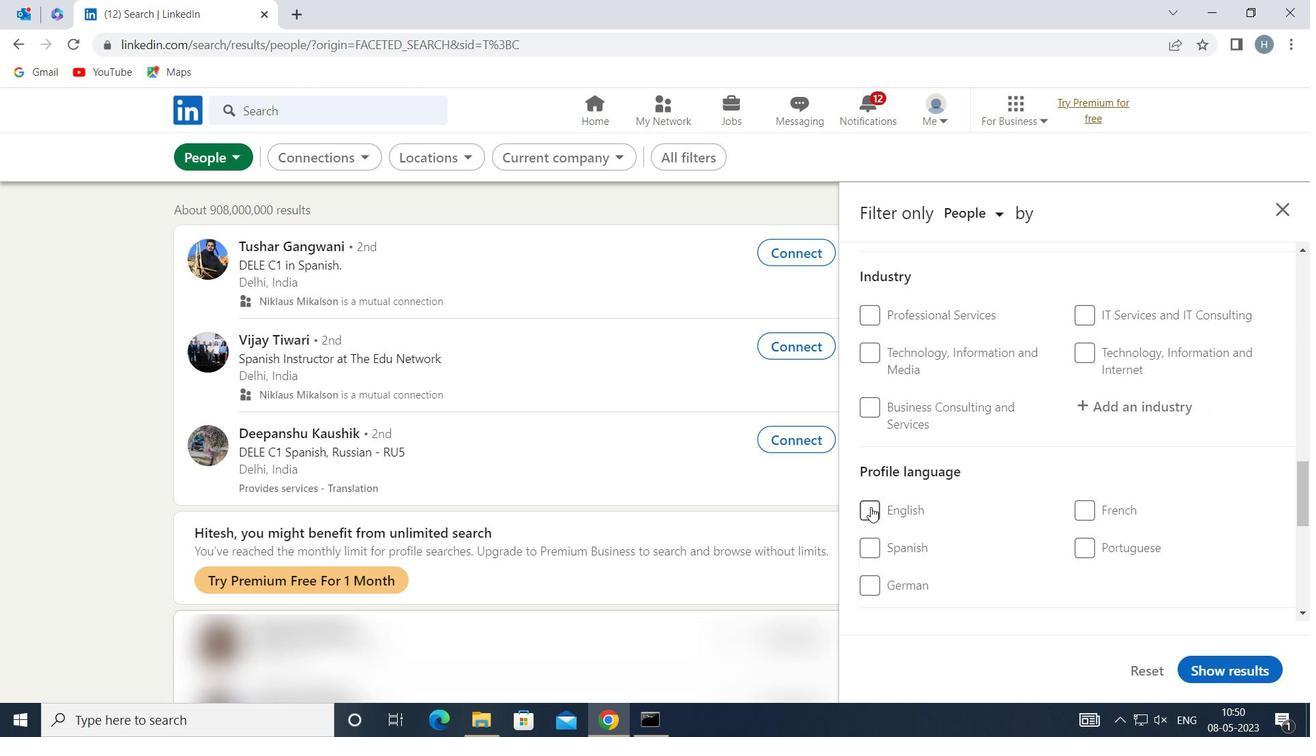 
Action: Mouse moved to (1010, 483)
Screenshot: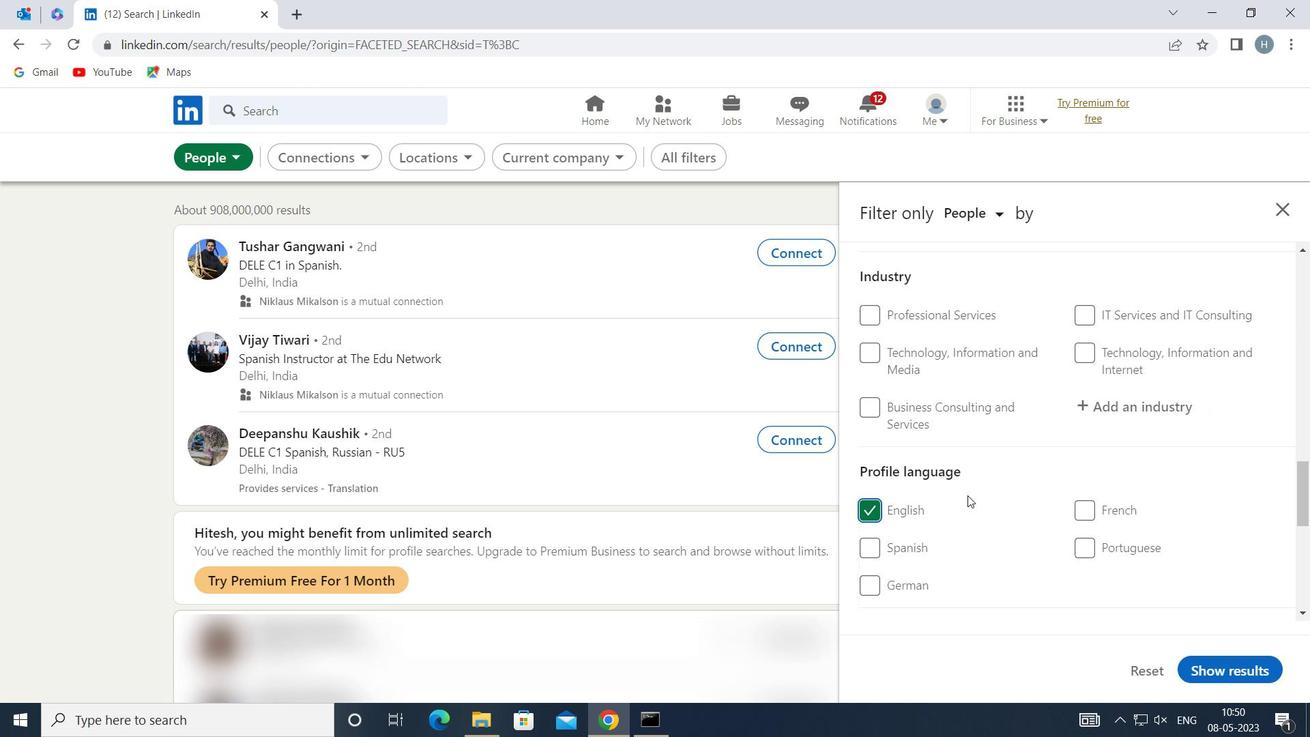 
Action: Mouse scrolled (1010, 484) with delta (0, 0)
Screenshot: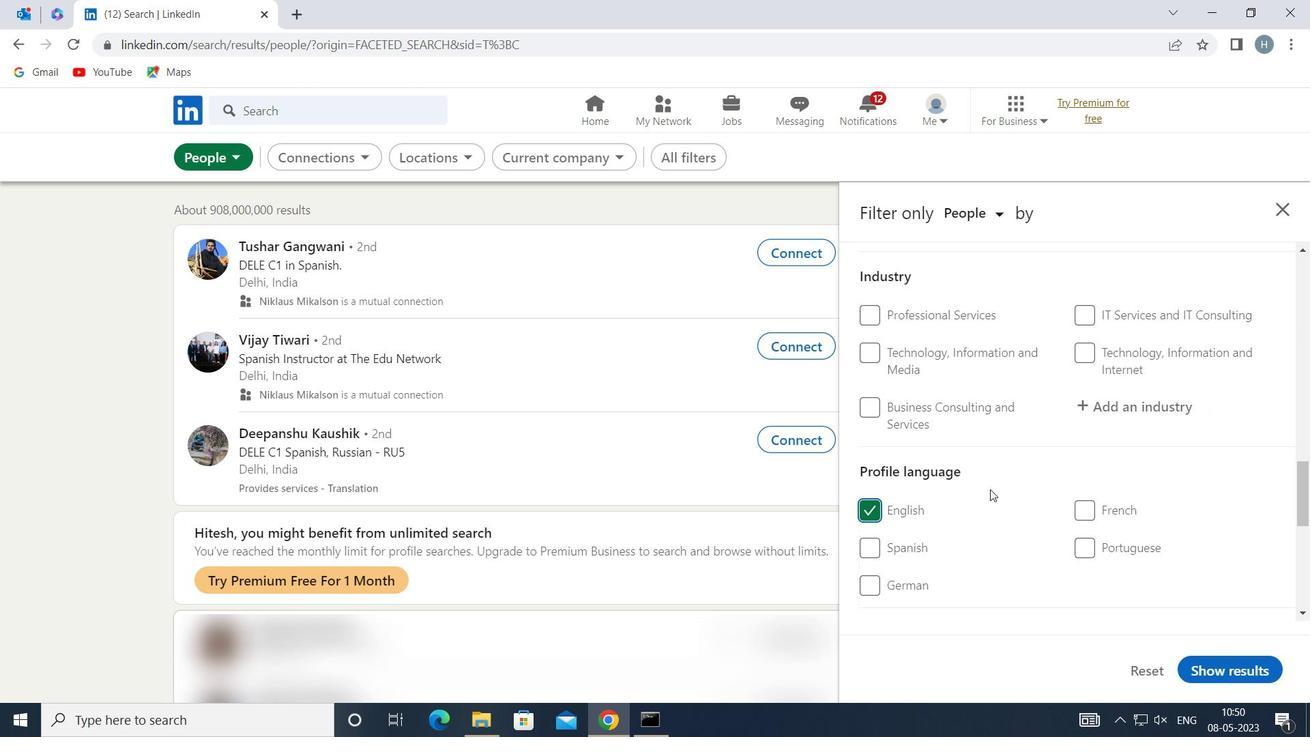 
Action: Mouse moved to (1010, 481)
Screenshot: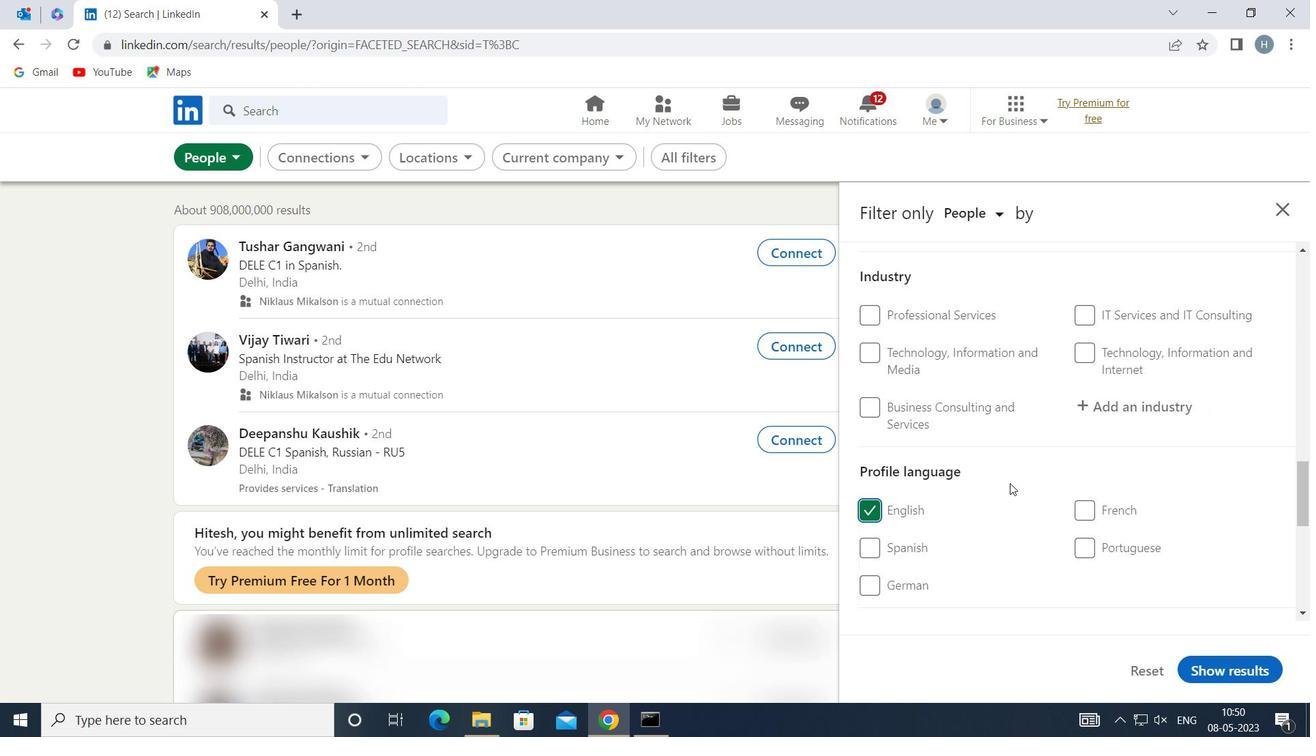 
Action: Mouse scrolled (1010, 482) with delta (0, 0)
Screenshot: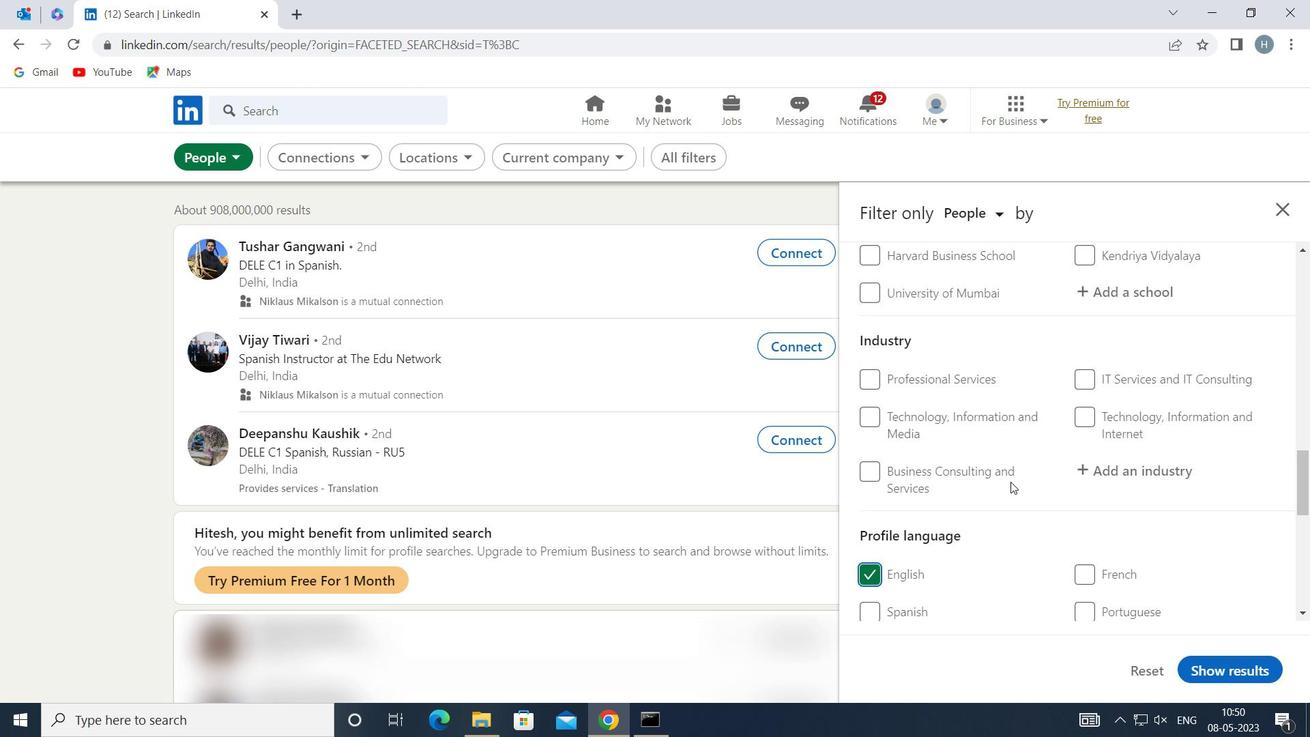 
Action: Mouse scrolled (1010, 482) with delta (0, 0)
Screenshot: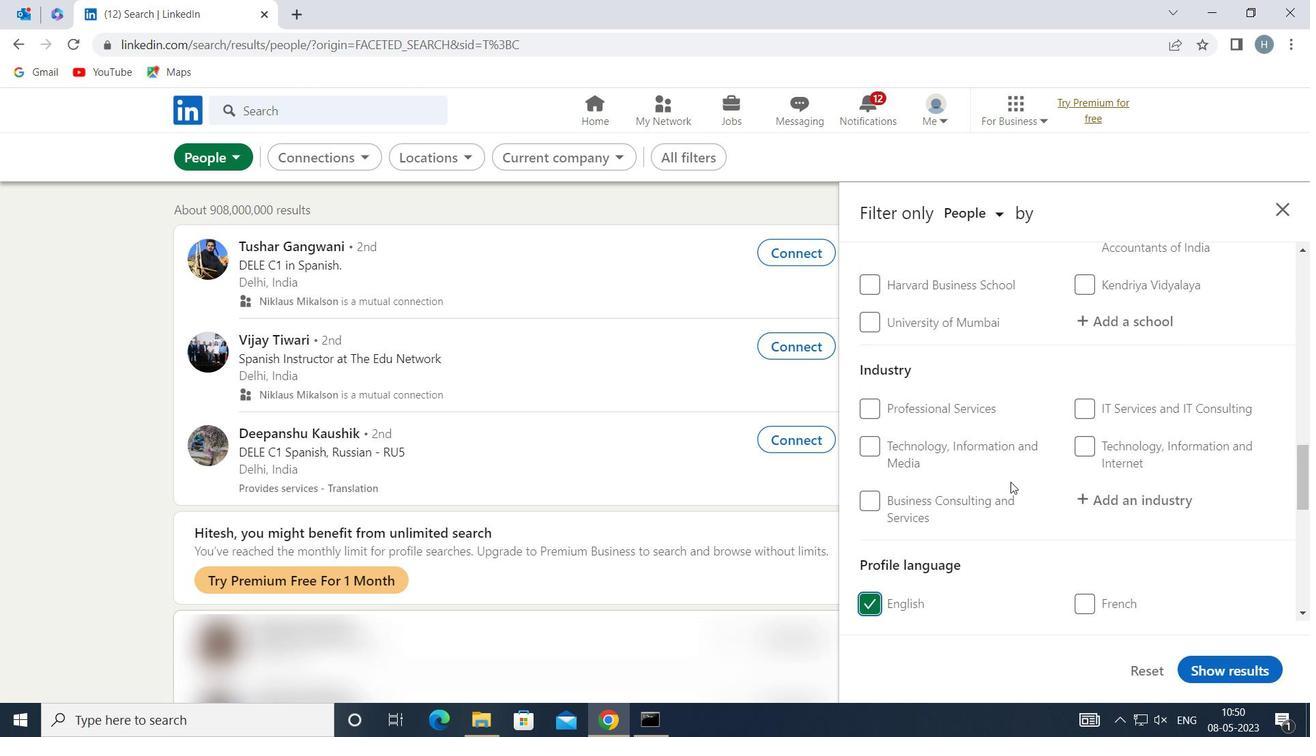 
Action: Mouse scrolled (1010, 482) with delta (0, 0)
Screenshot: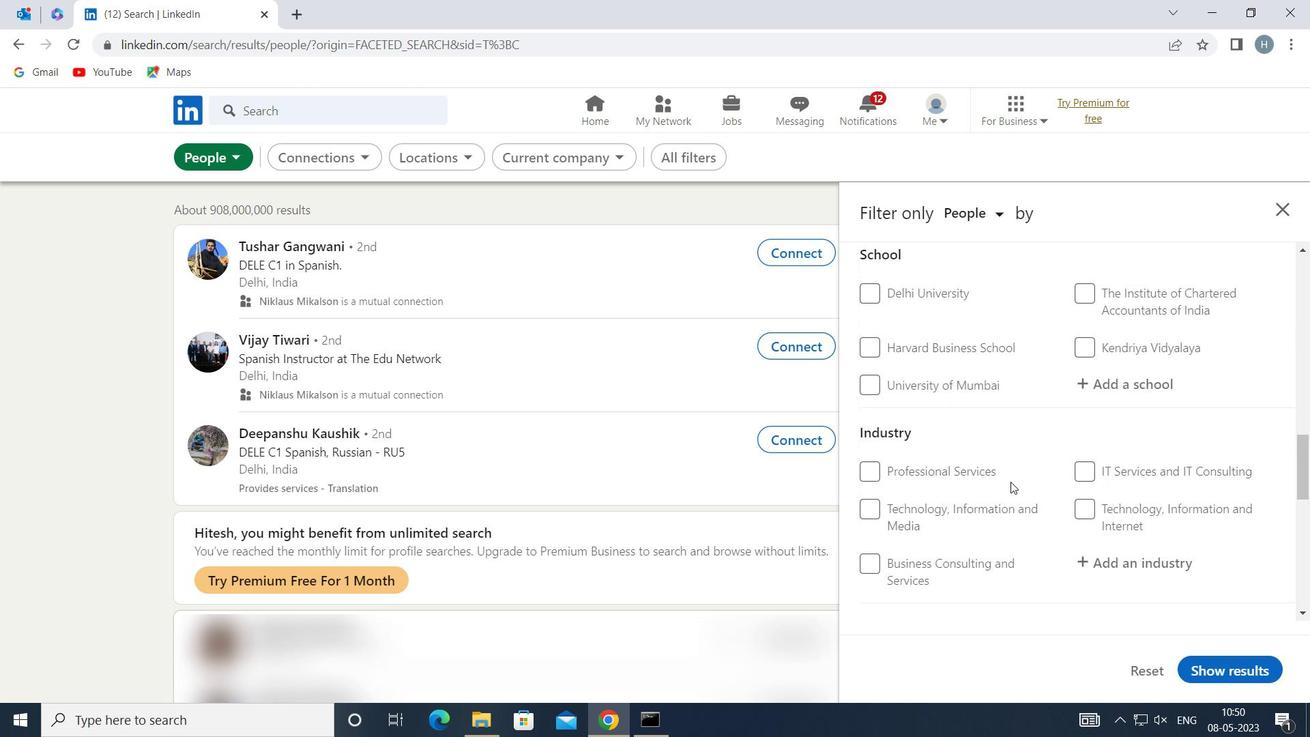 
Action: Mouse scrolled (1010, 481) with delta (0, 0)
Screenshot: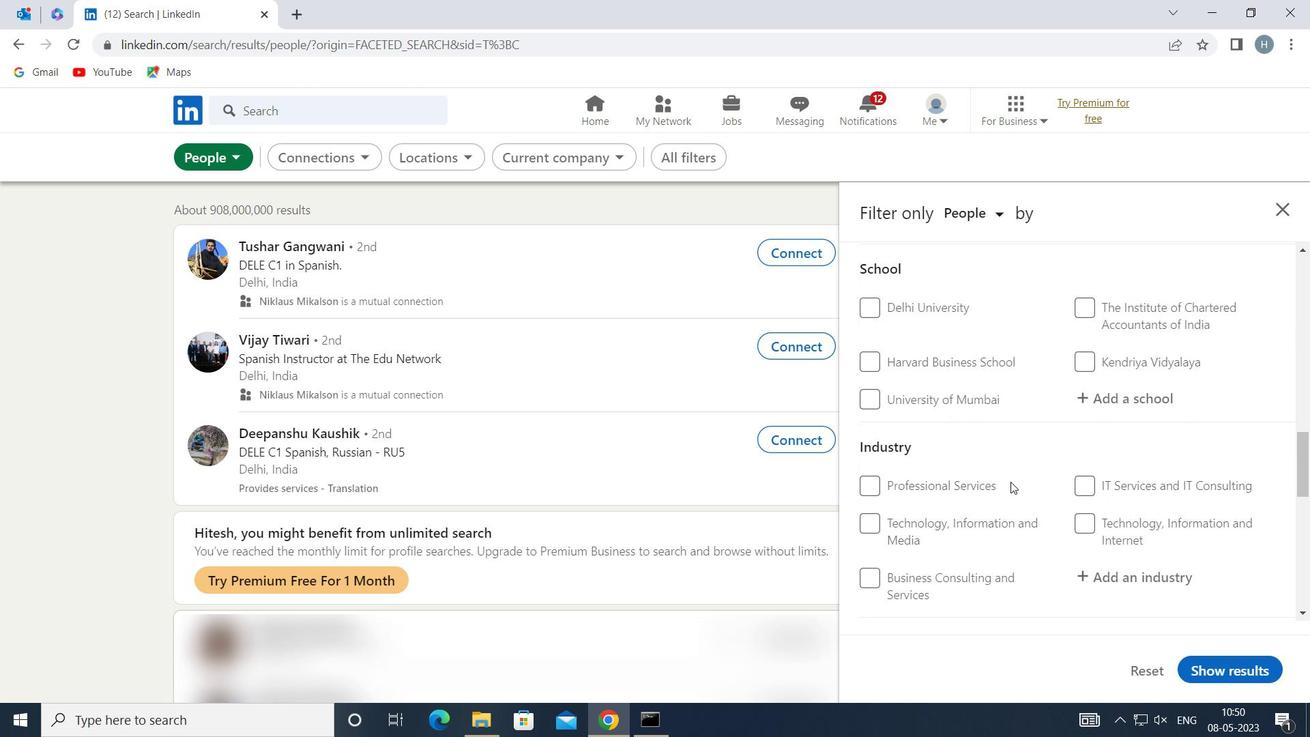 
Action: Mouse scrolled (1010, 482) with delta (0, 0)
Screenshot: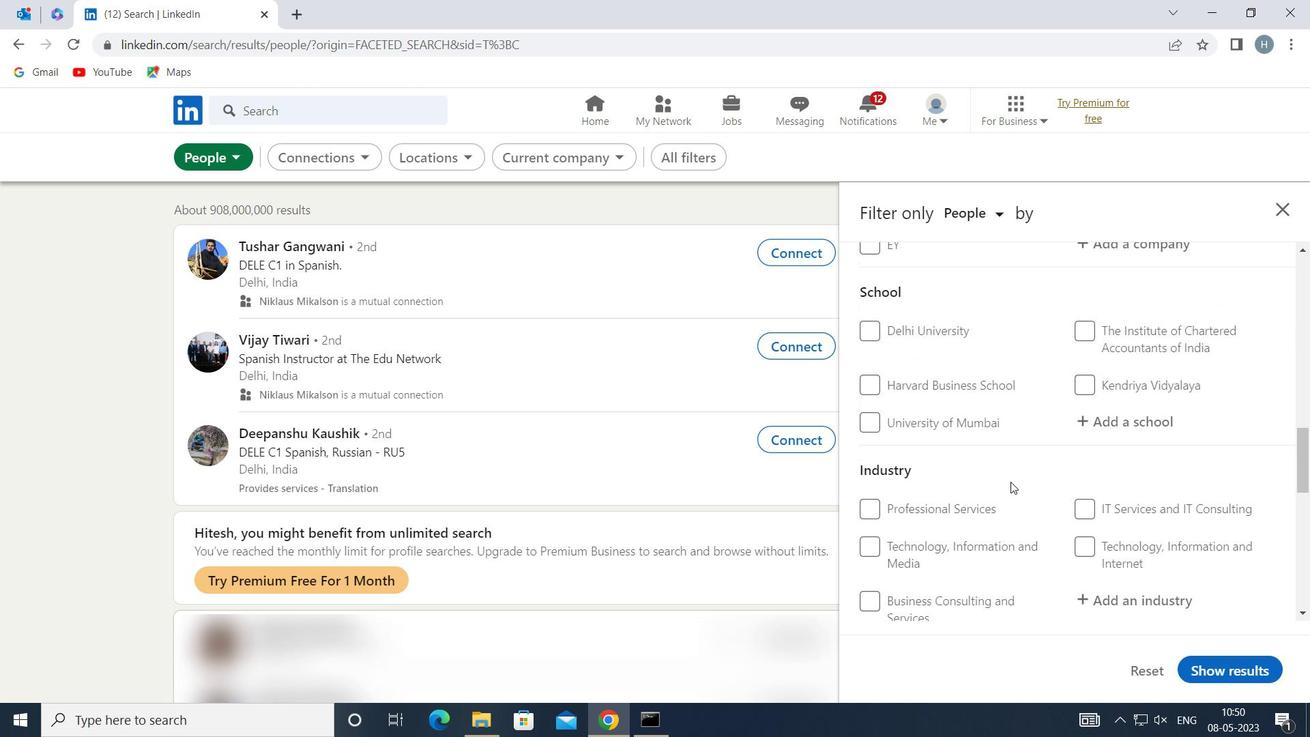 
Action: Mouse scrolled (1010, 482) with delta (0, 0)
Screenshot: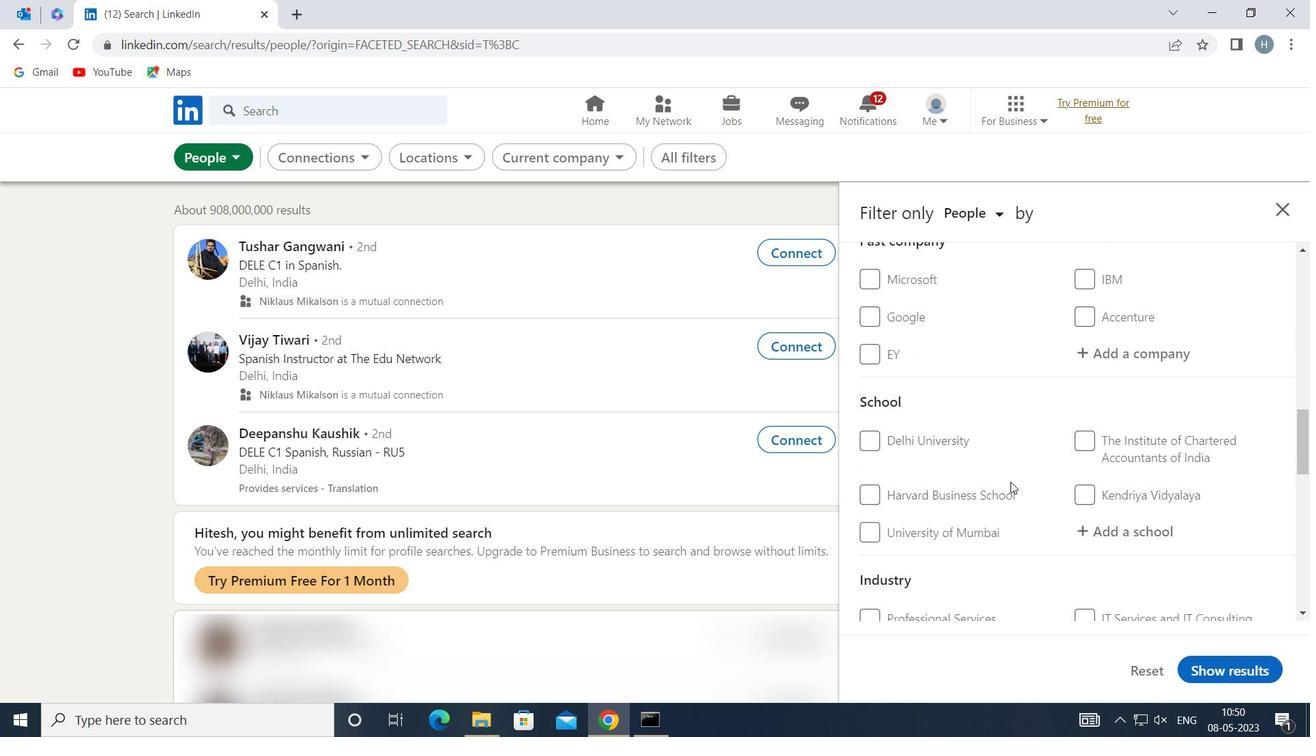 
Action: Mouse scrolled (1010, 481) with delta (0, 0)
Screenshot: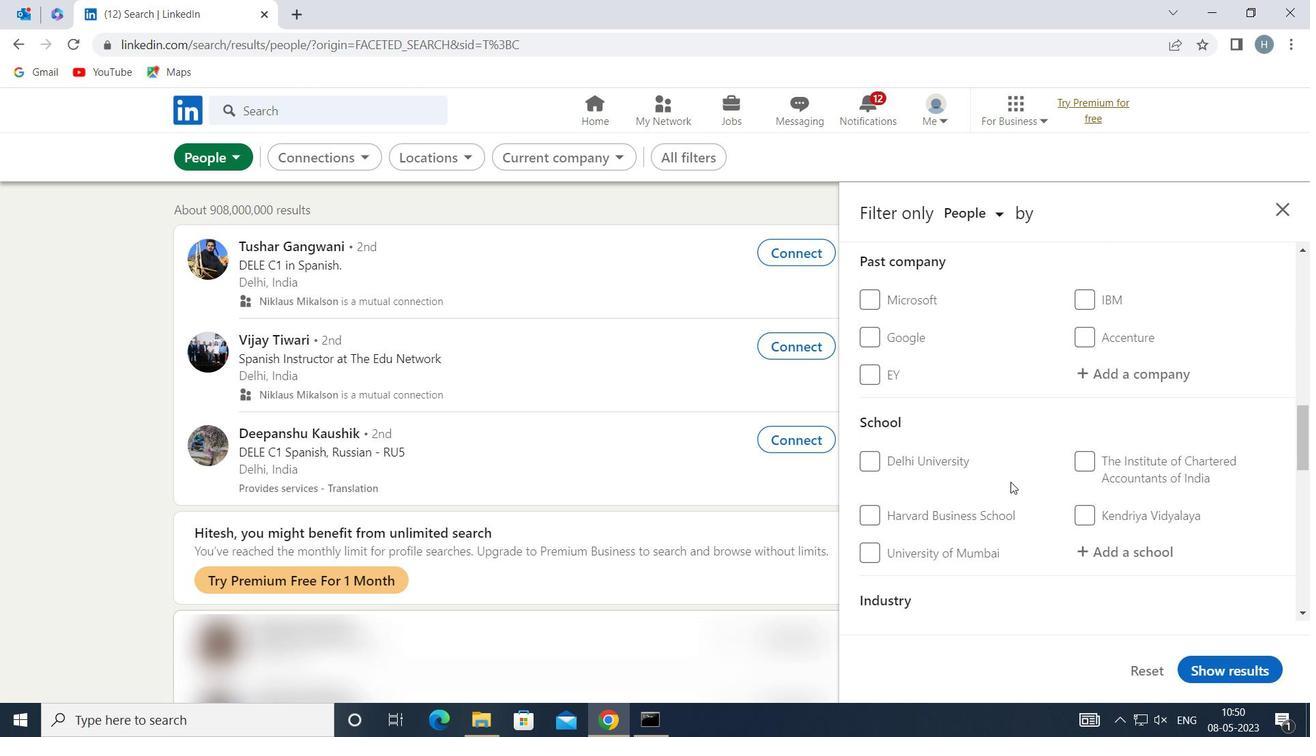 
Action: Mouse scrolled (1010, 482) with delta (0, 0)
Screenshot: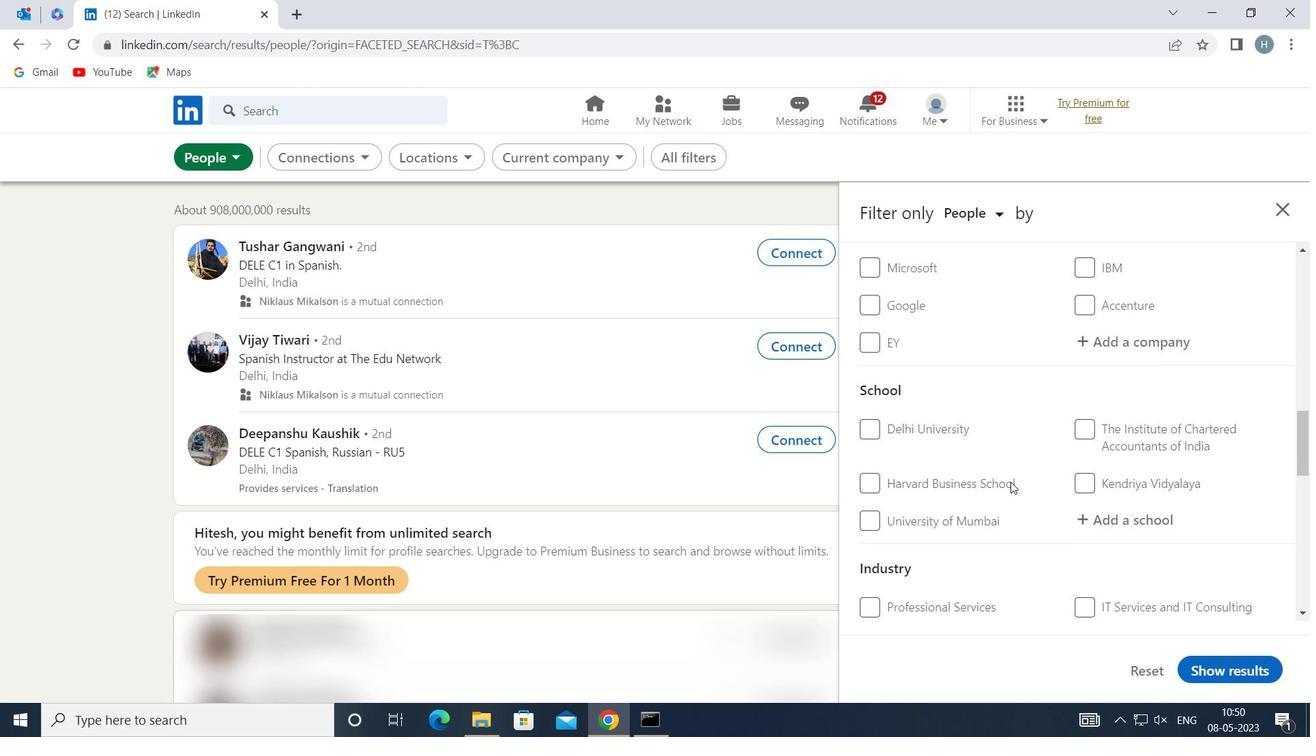 
Action: Mouse scrolled (1010, 482) with delta (0, 0)
Screenshot: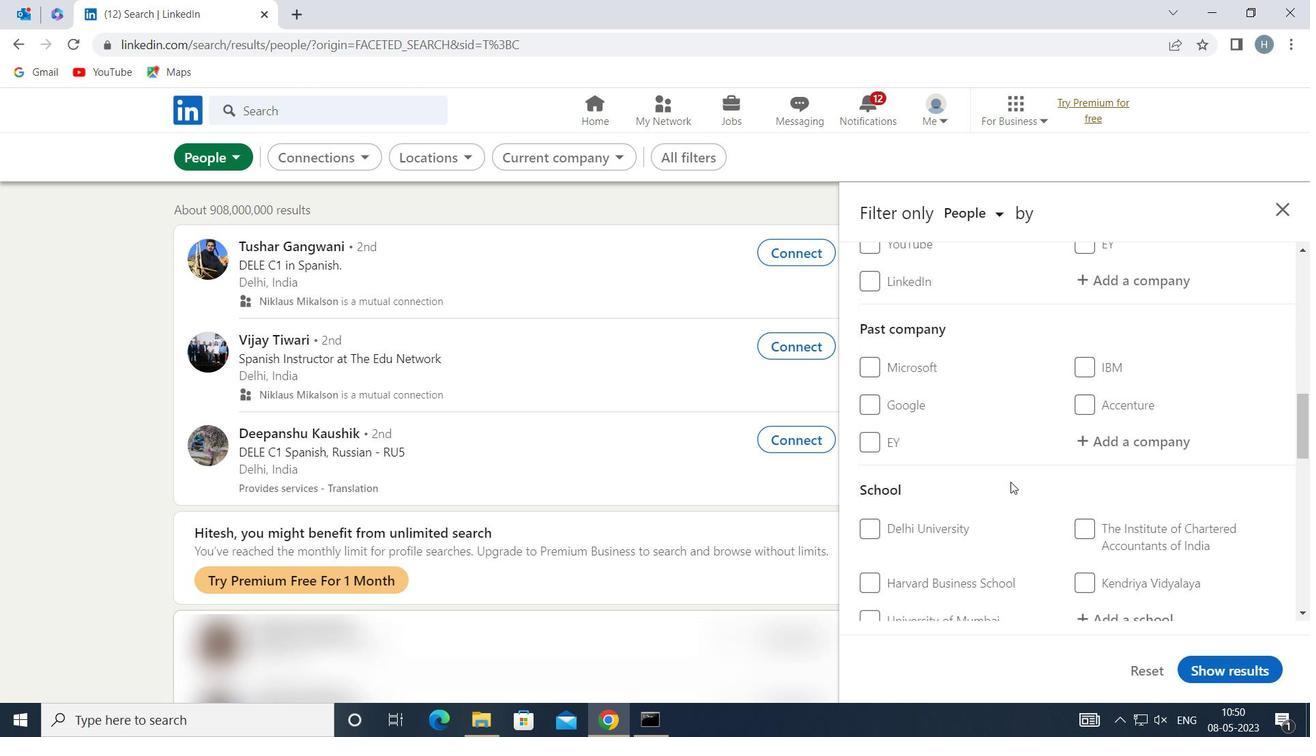 
Action: Mouse scrolled (1010, 481) with delta (0, 0)
Screenshot: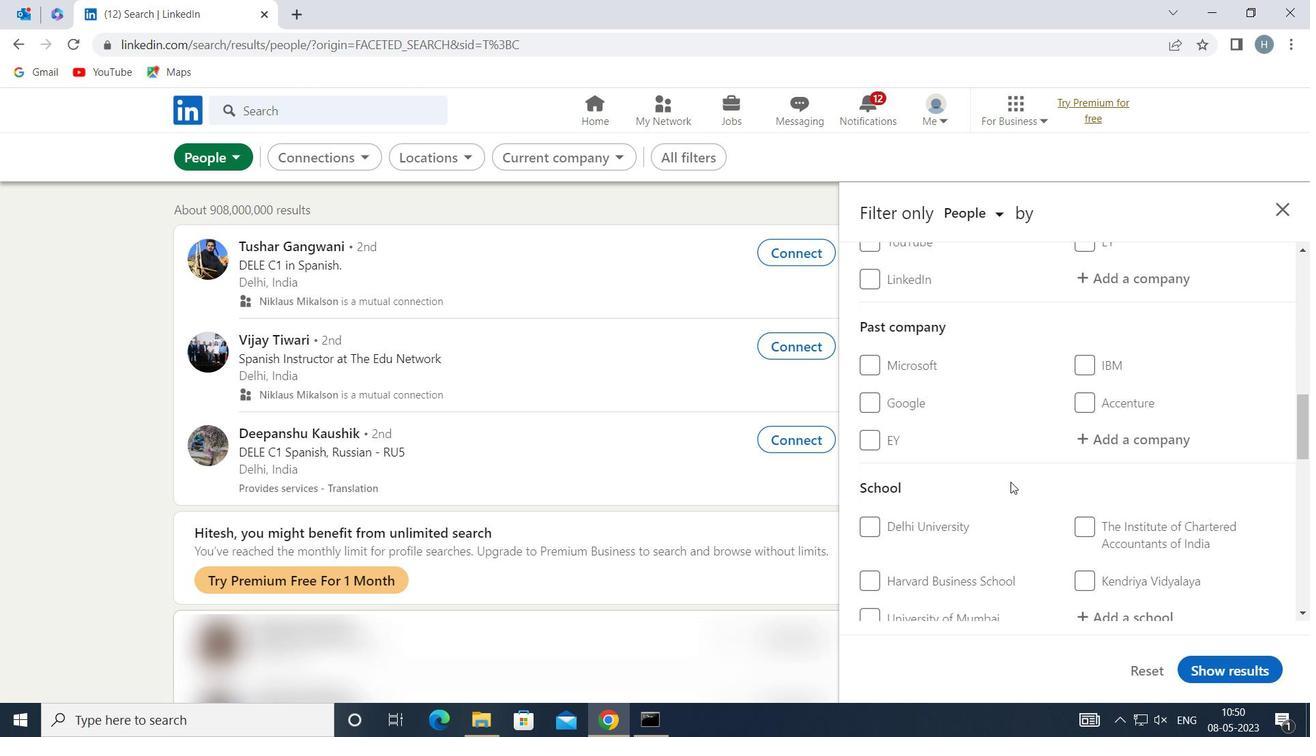 
Action: Mouse scrolled (1010, 482) with delta (0, 0)
Screenshot: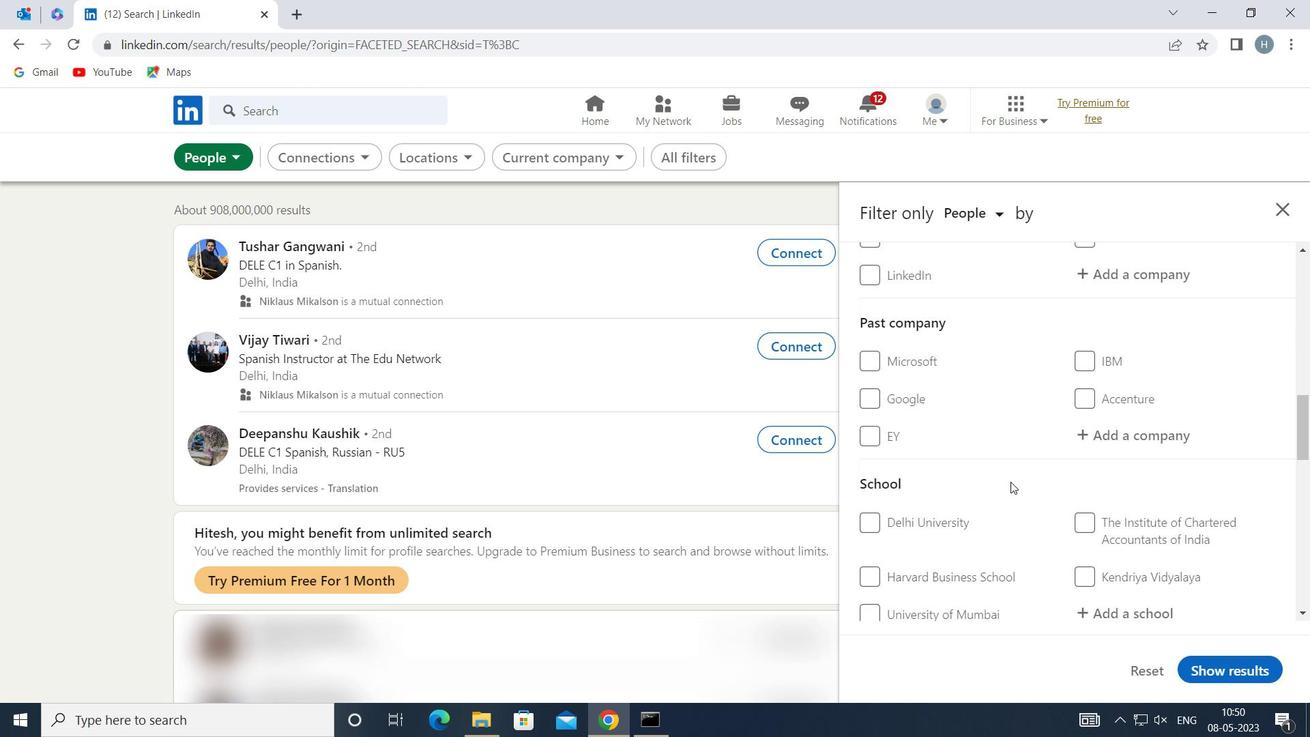 
Action: Mouse scrolled (1010, 482) with delta (0, 0)
Screenshot: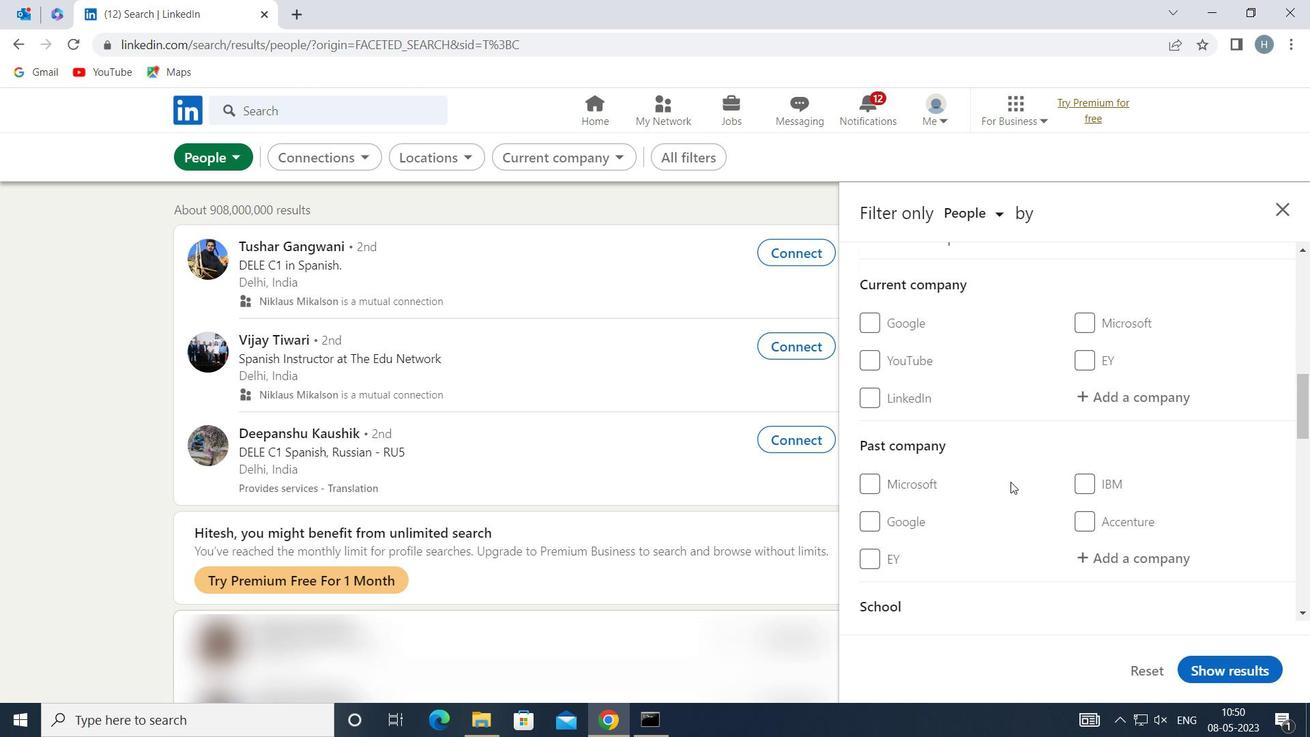 
Action: Mouse moved to (1136, 485)
Screenshot: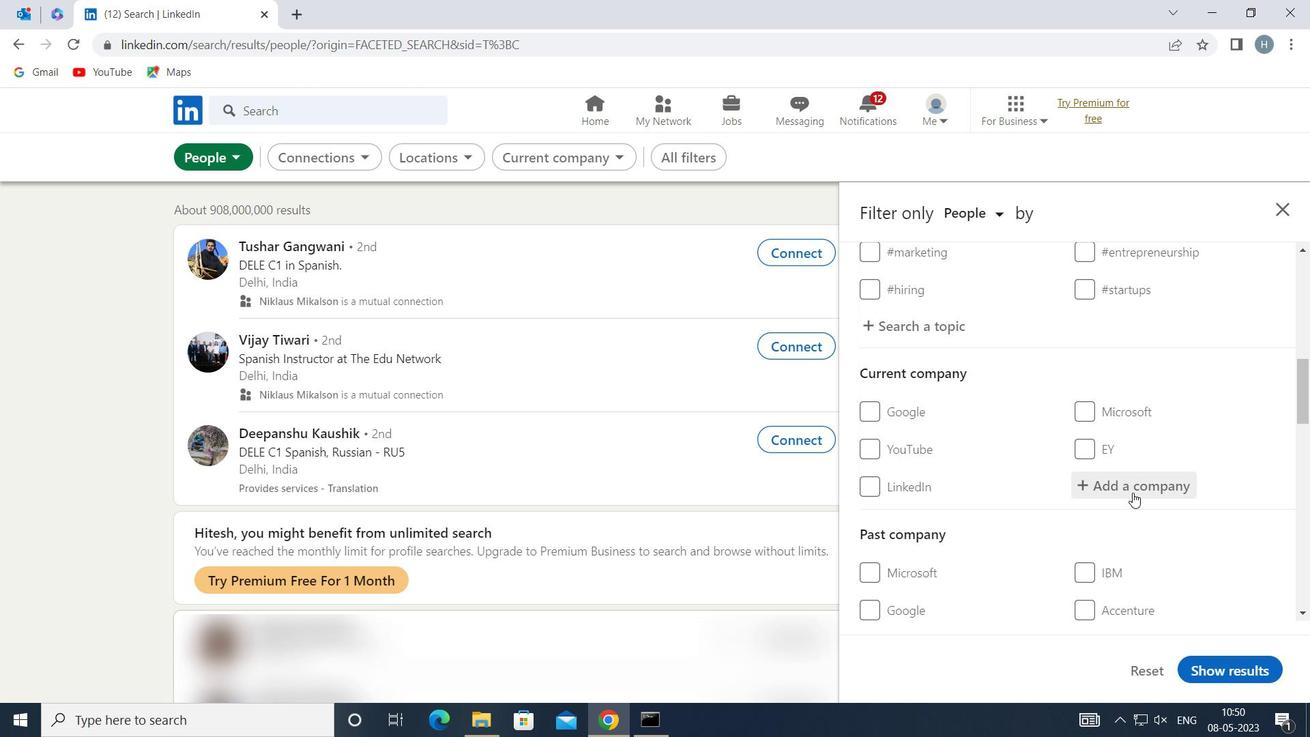 
Action: Mouse pressed left at (1136, 485)
Screenshot: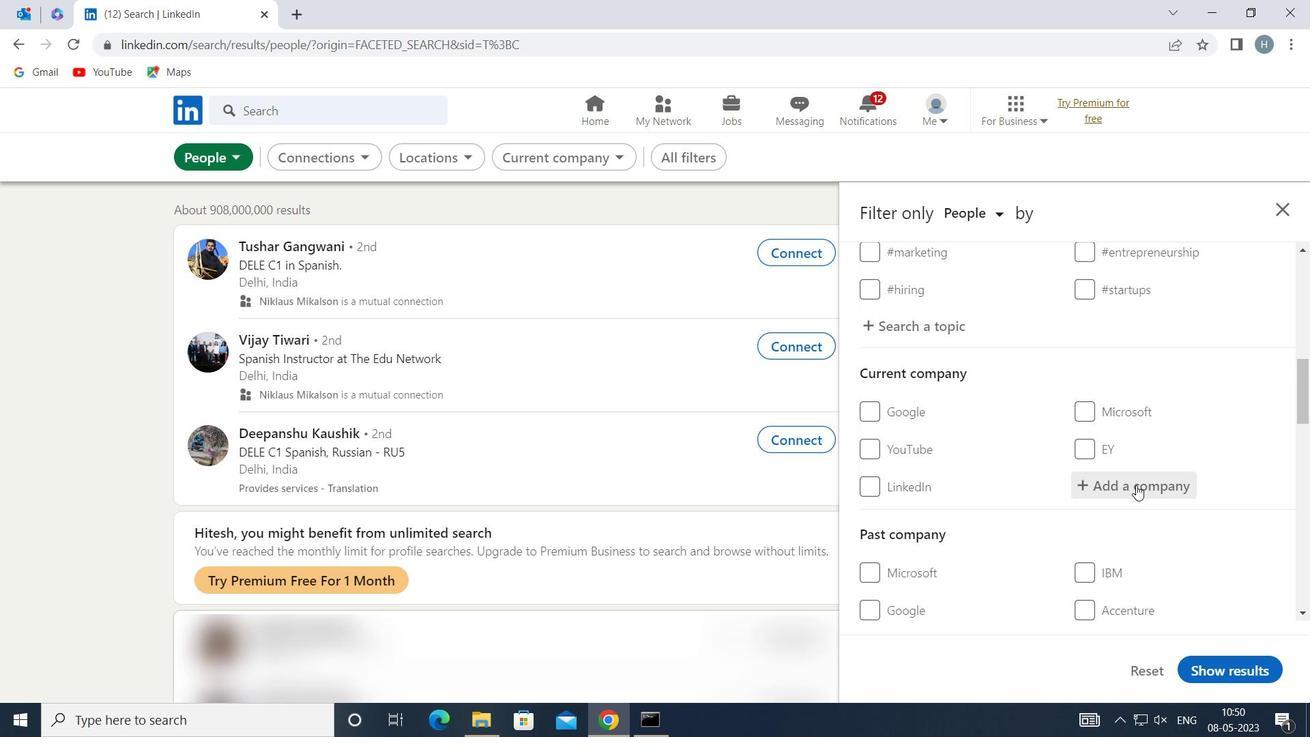 
Action: Mouse moved to (1136, 484)
Screenshot: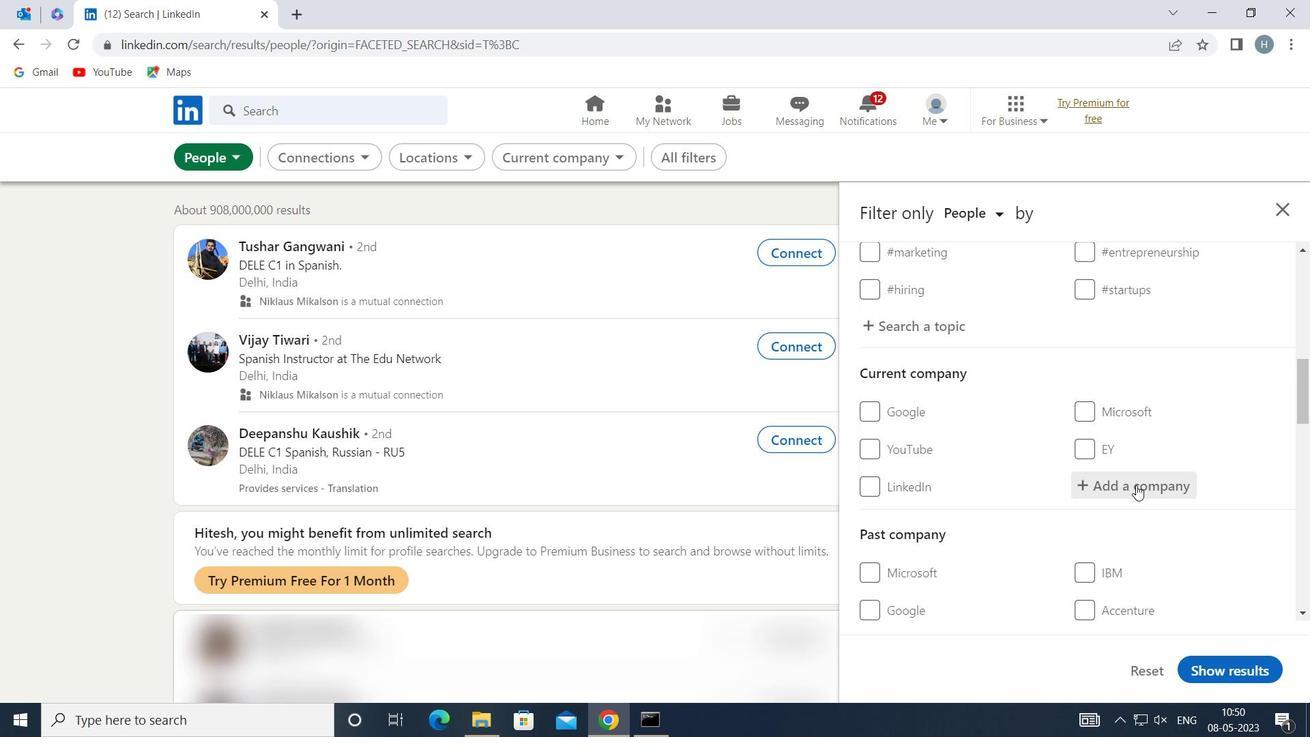 
Action: Key pressed <Key.shift>SPRINGER<Key.space><Key.shift>N
Screenshot: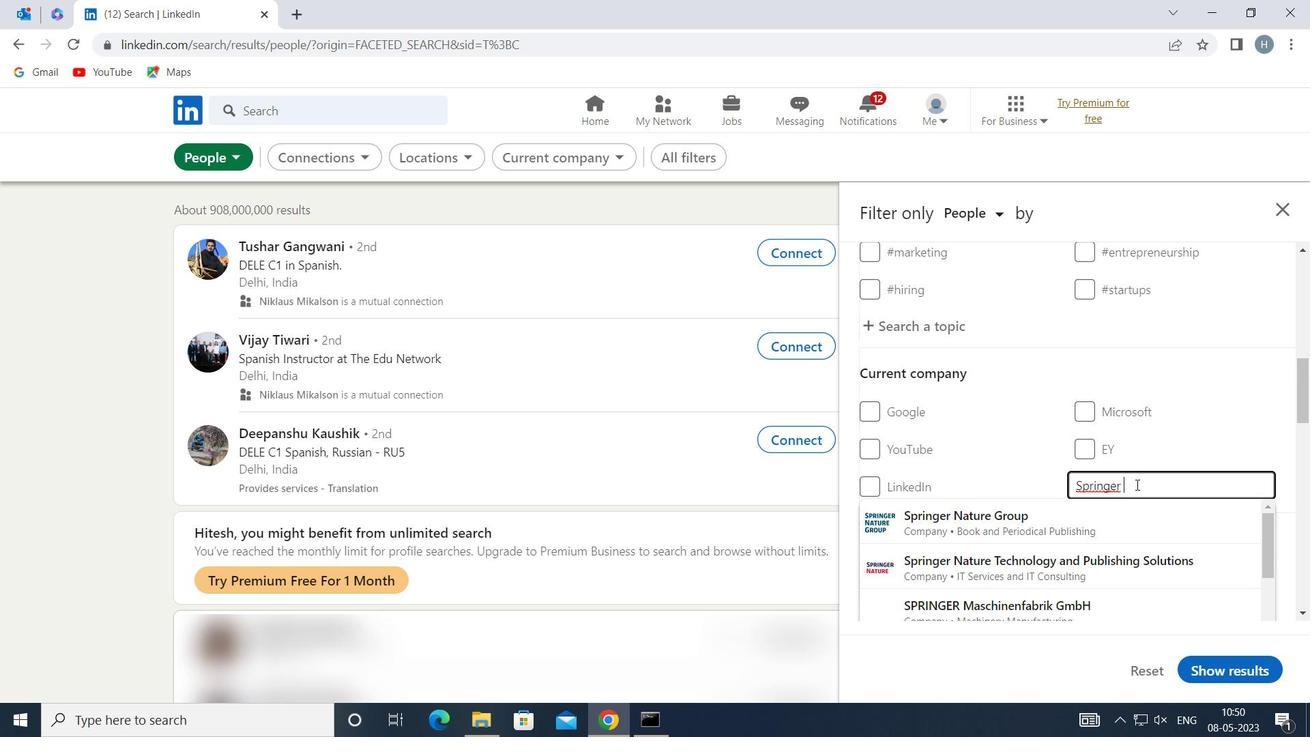 
Action: Mouse moved to (1222, 425)
Screenshot: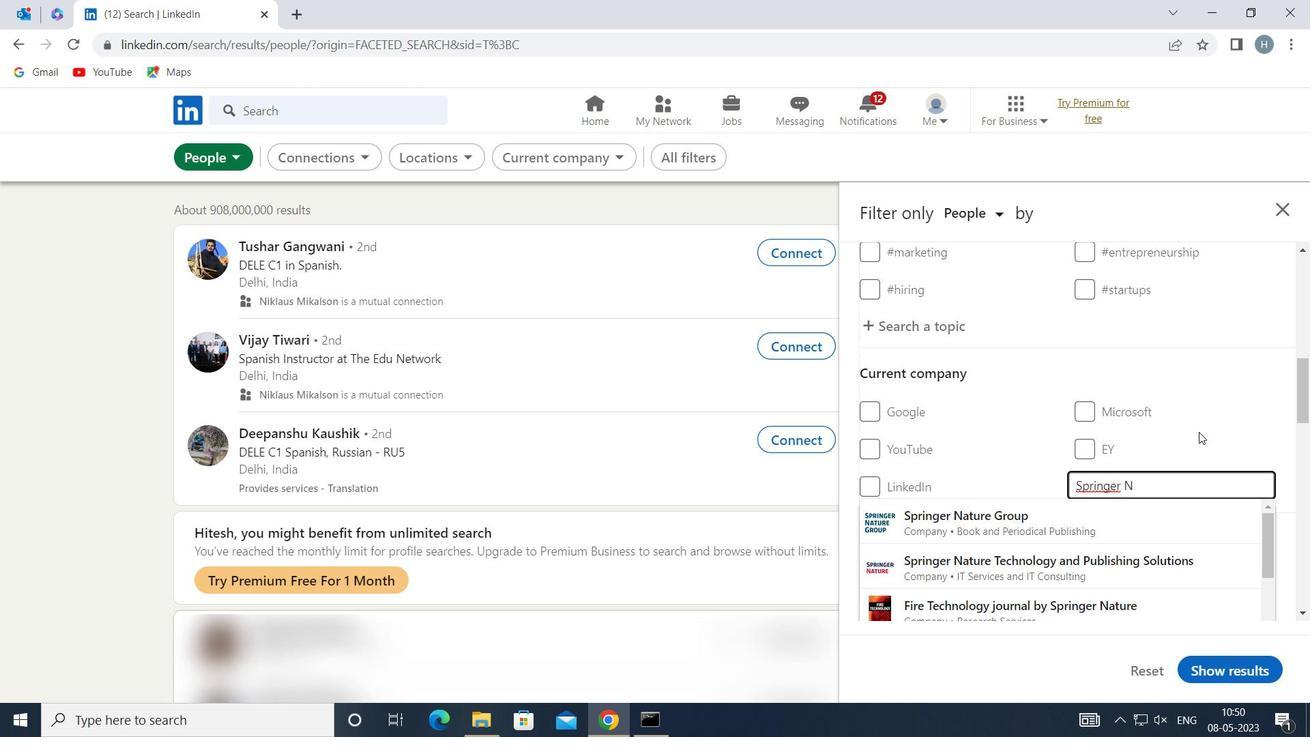
Action: Key pressed ATURE<Key.space><Key.shift>TECH
Screenshot: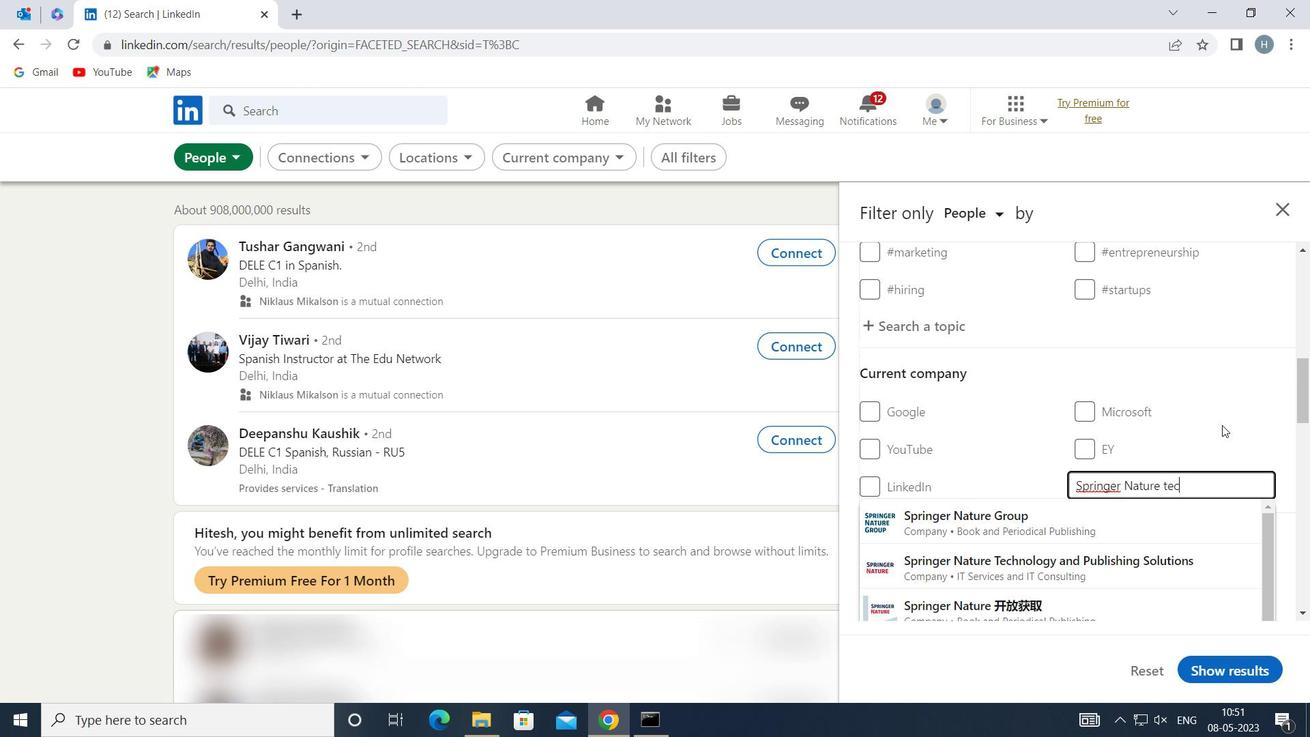 
Action: Mouse moved to (1125, 530)
Screenshot: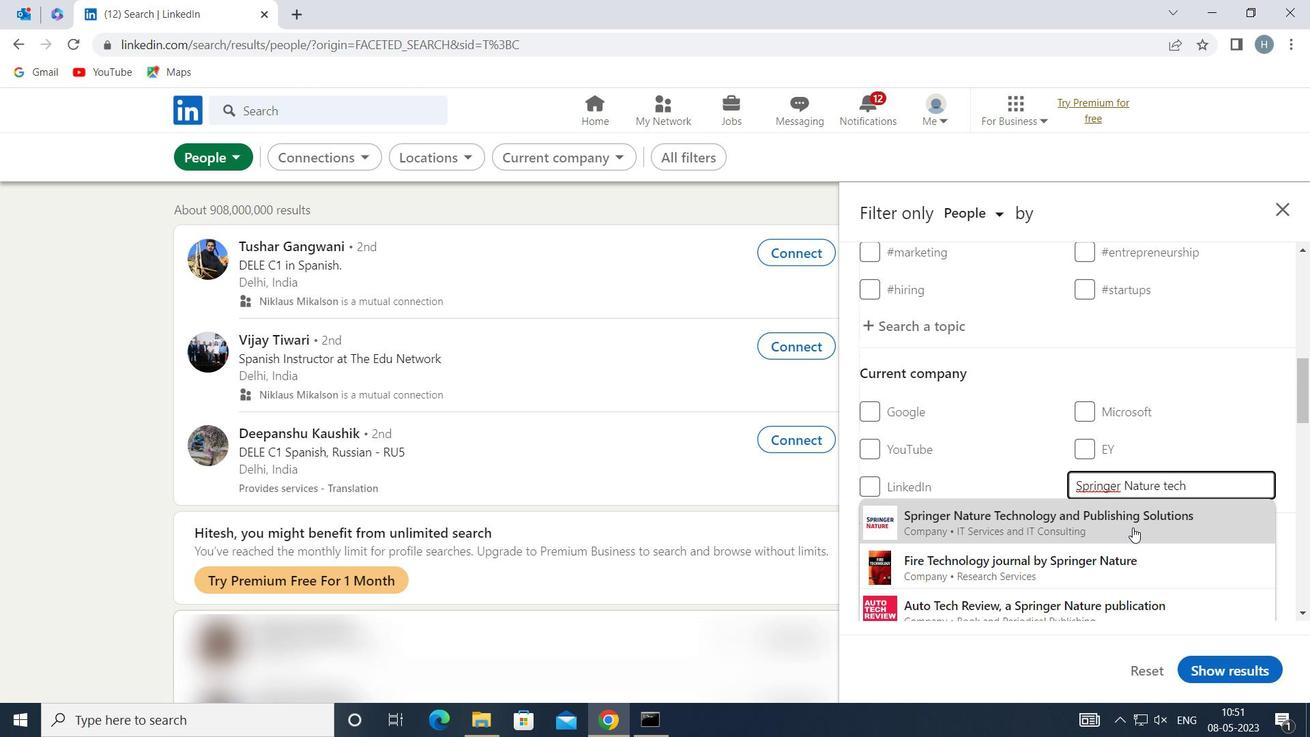 
Action: Mouse pressed left at (1125, 530)
Screenshot: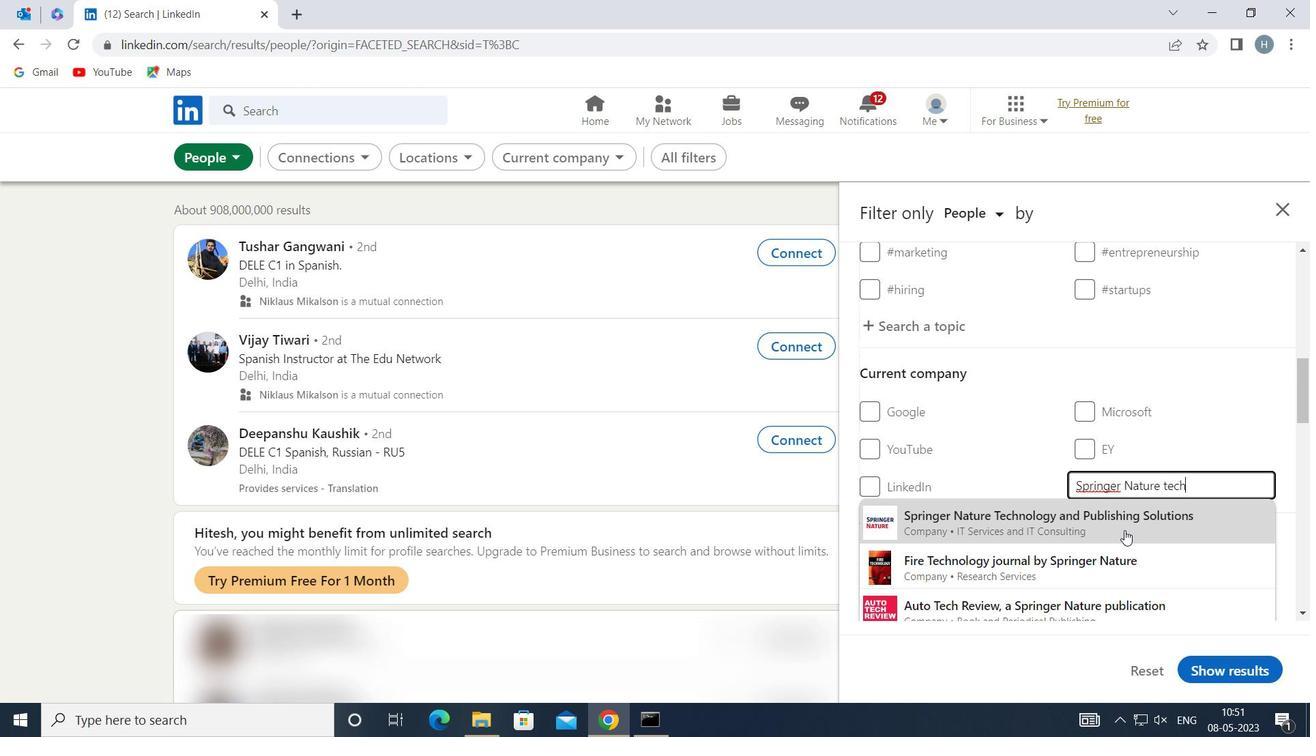 
Action: Mouse moved to (1088, 509)
Screenshot: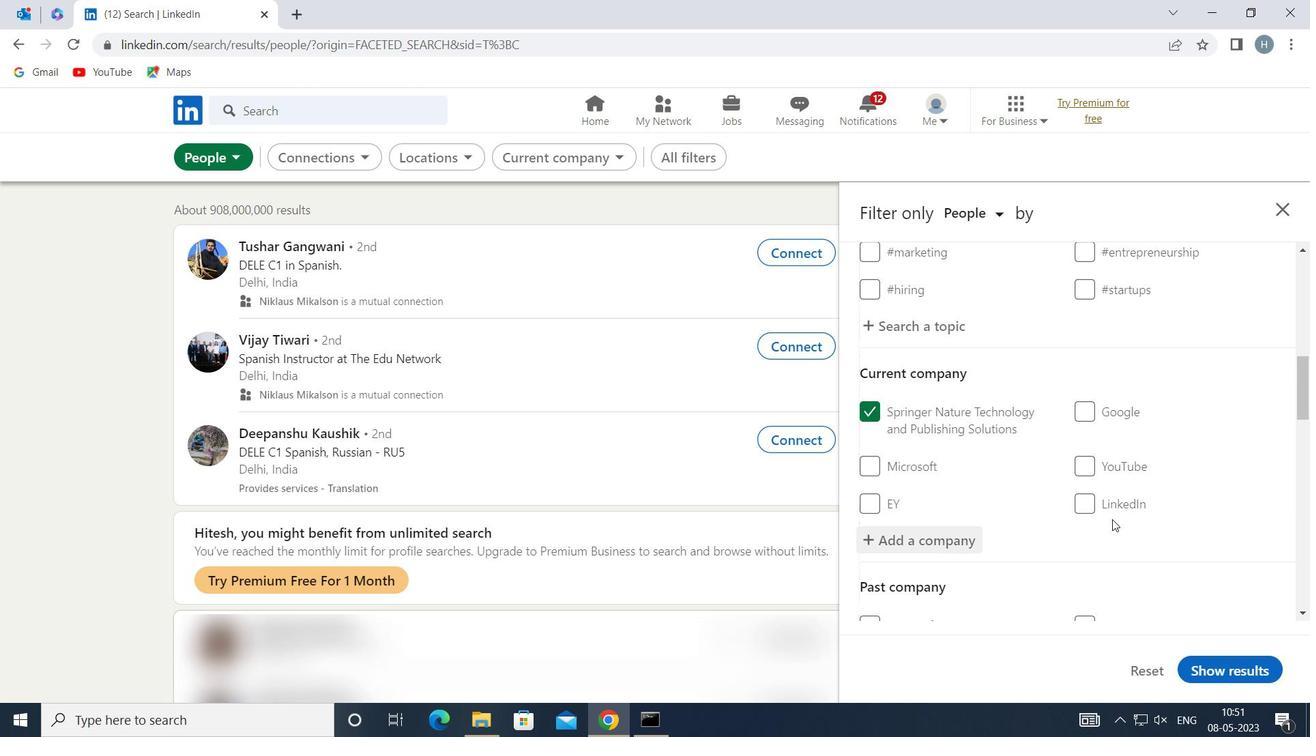 
Action: Mouse scrolled (1088, 508) with delta (0, 0)
Screenshot: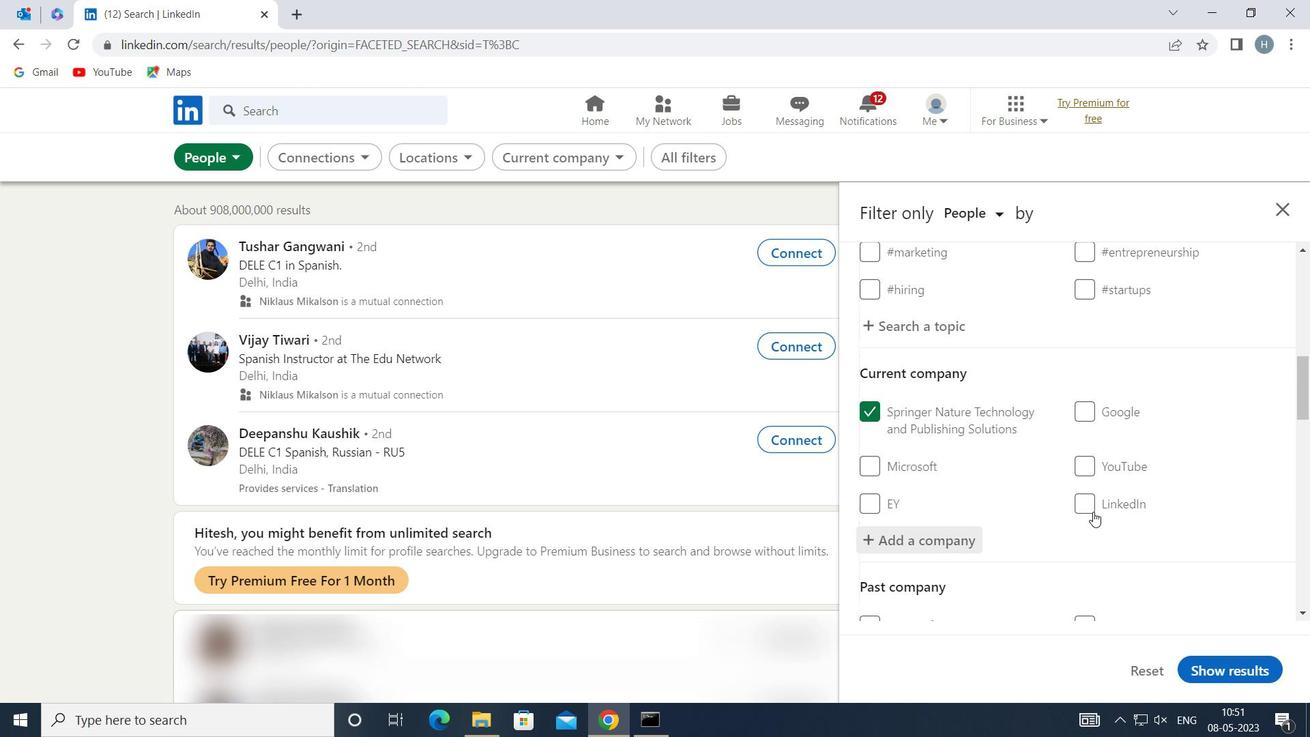 
Action: Mouse scrolled (1088, 508) with delta (0, 0)
Screenshot: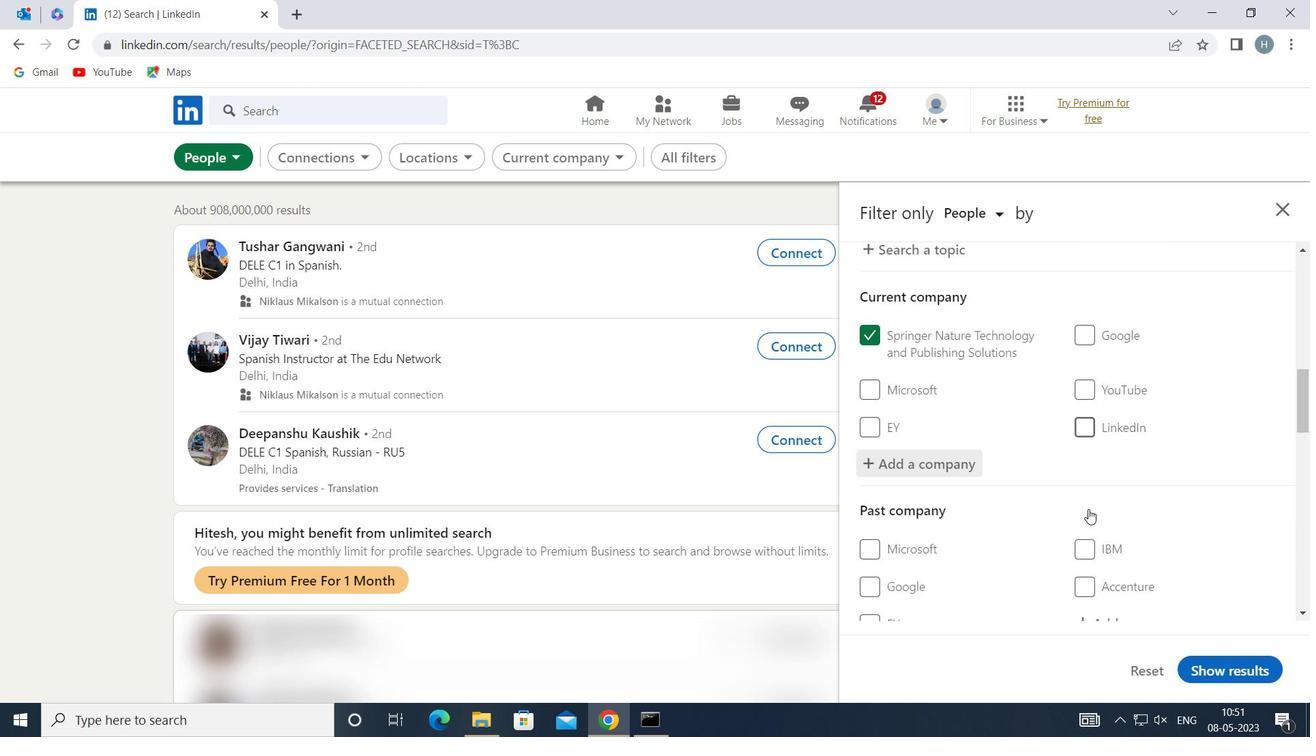 
Action: Mouse scrolled (1088, 508) with delta (0, 0)
Screenshot: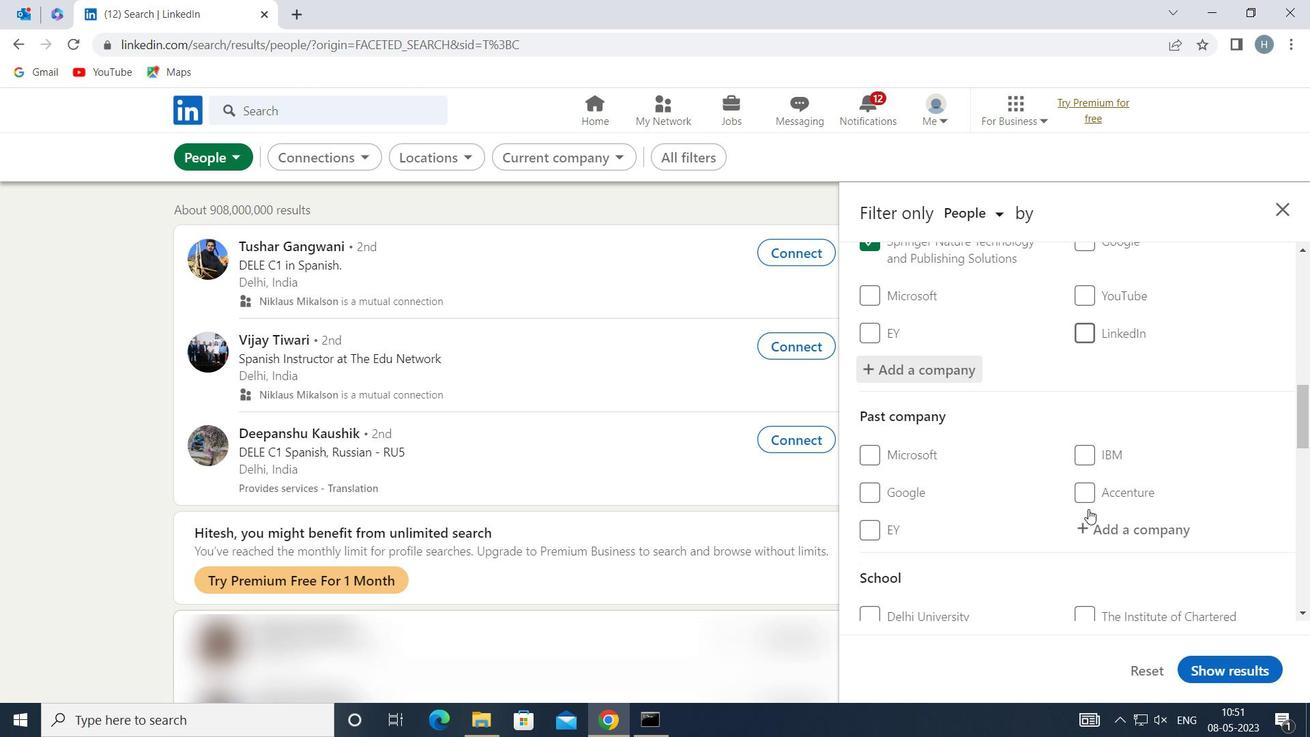
Action: Mouse scrolled (1088, 508) with delta (0, 0)
Screenshot: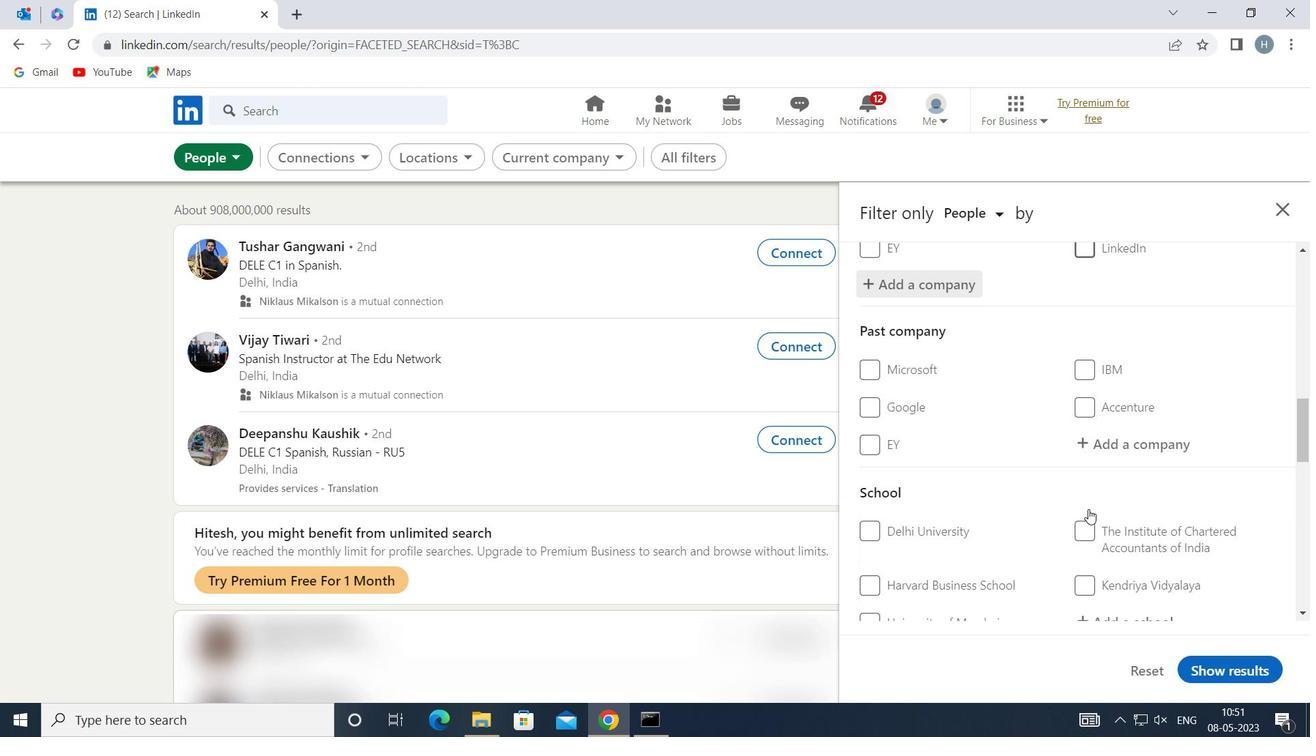 
Action: Mouse scrolled (1088, 508) with delta (0, 0)
Screenshot: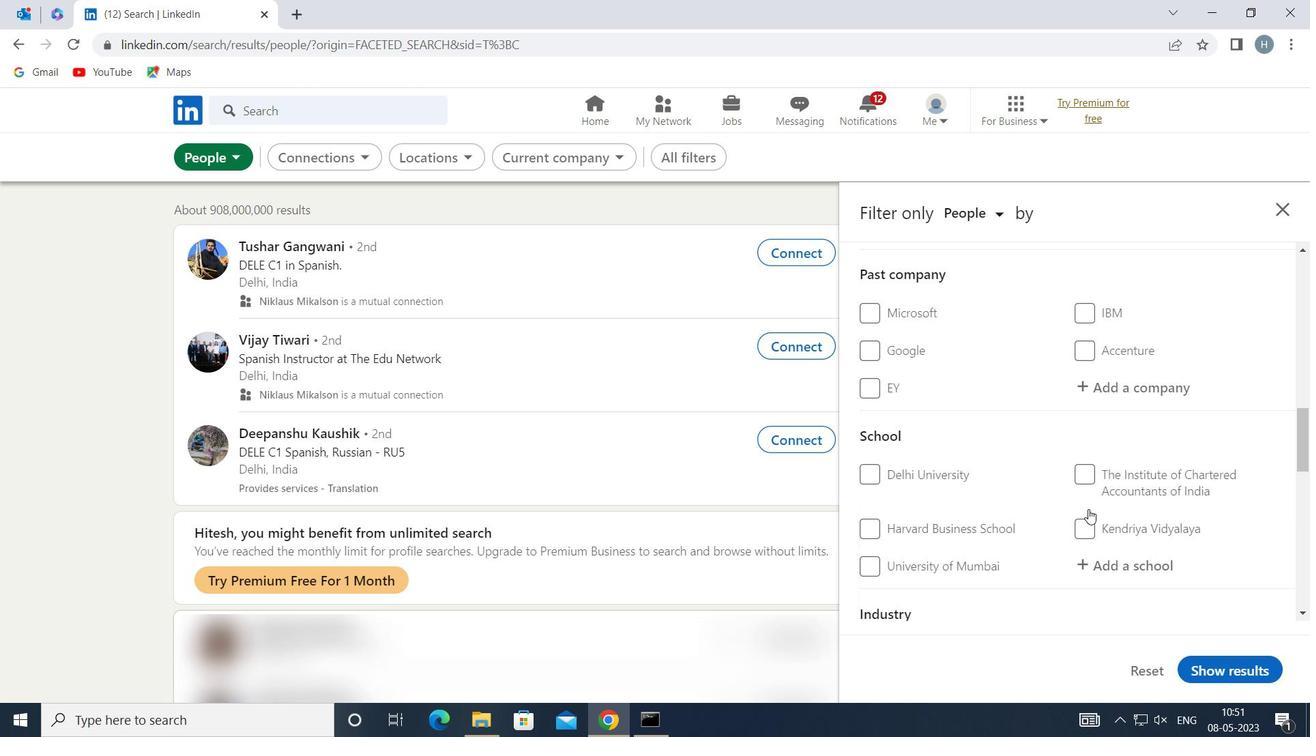
Action: Mouse moved to (1139, 445)
Screenshot: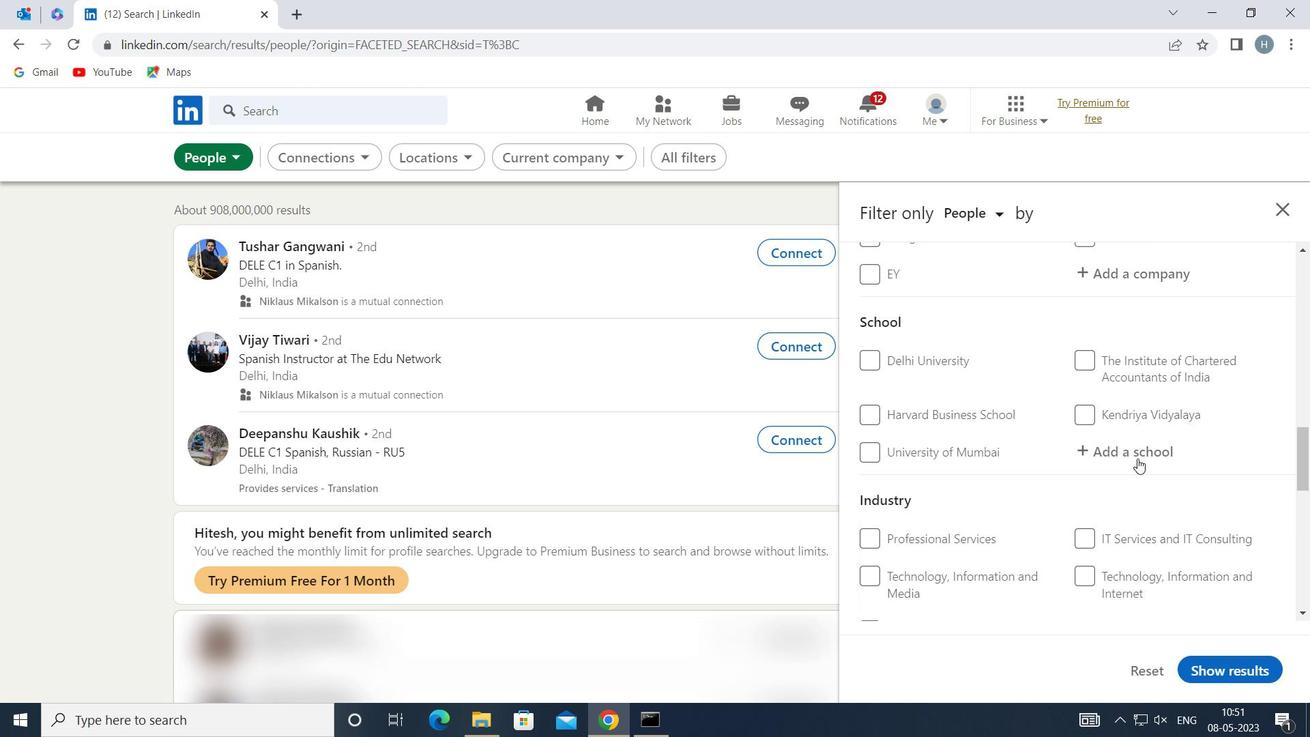 
Action: Mouse pressed left at (1139, 445)
Screenshot: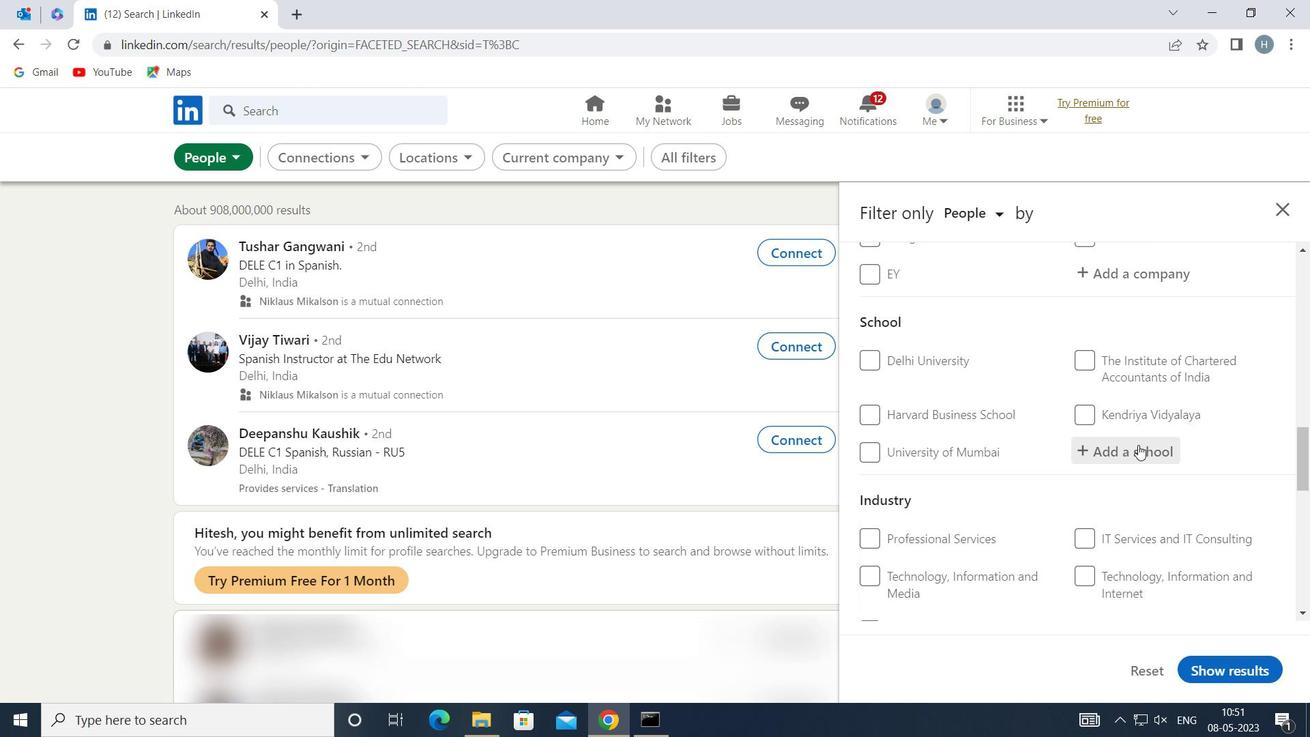 
Action: Key pressed <Key.shift>KRISTU<Key.space><Key.shift>JAYANTI
Screenshot: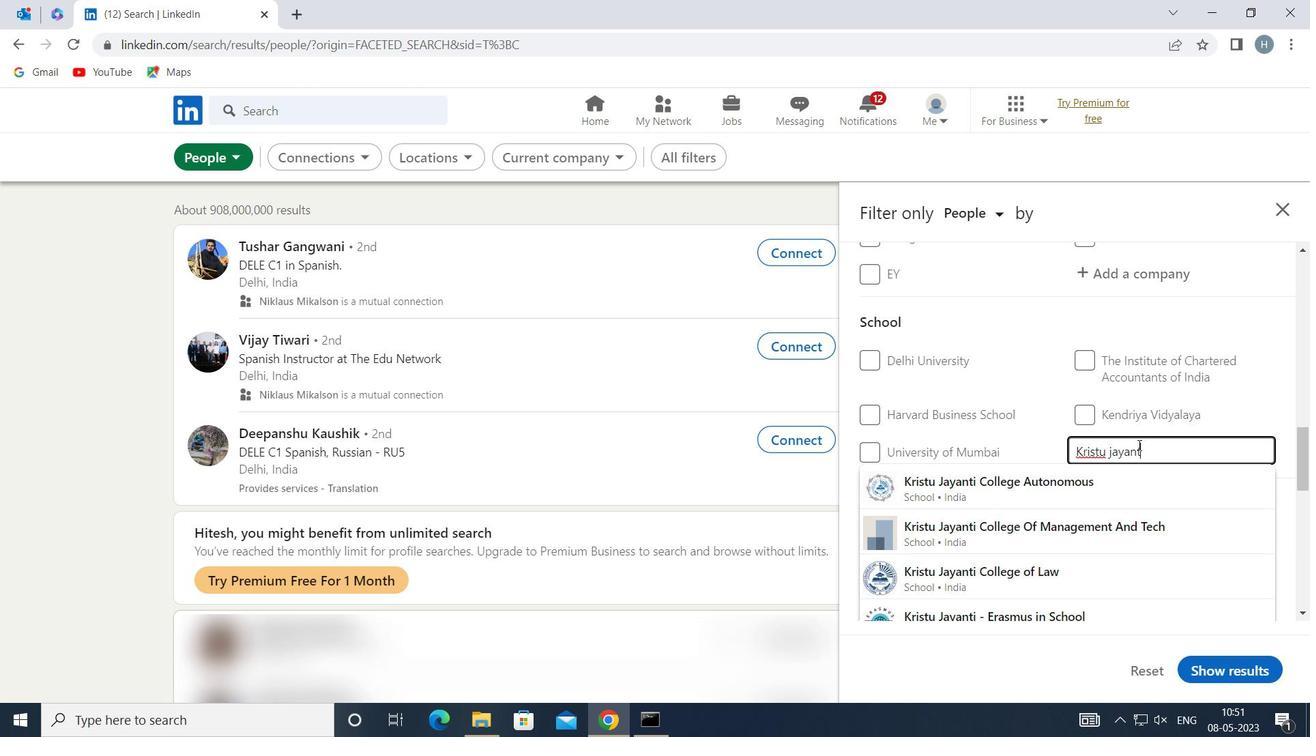 
Action: Mouse moved to (1112, 477)
Screenshot: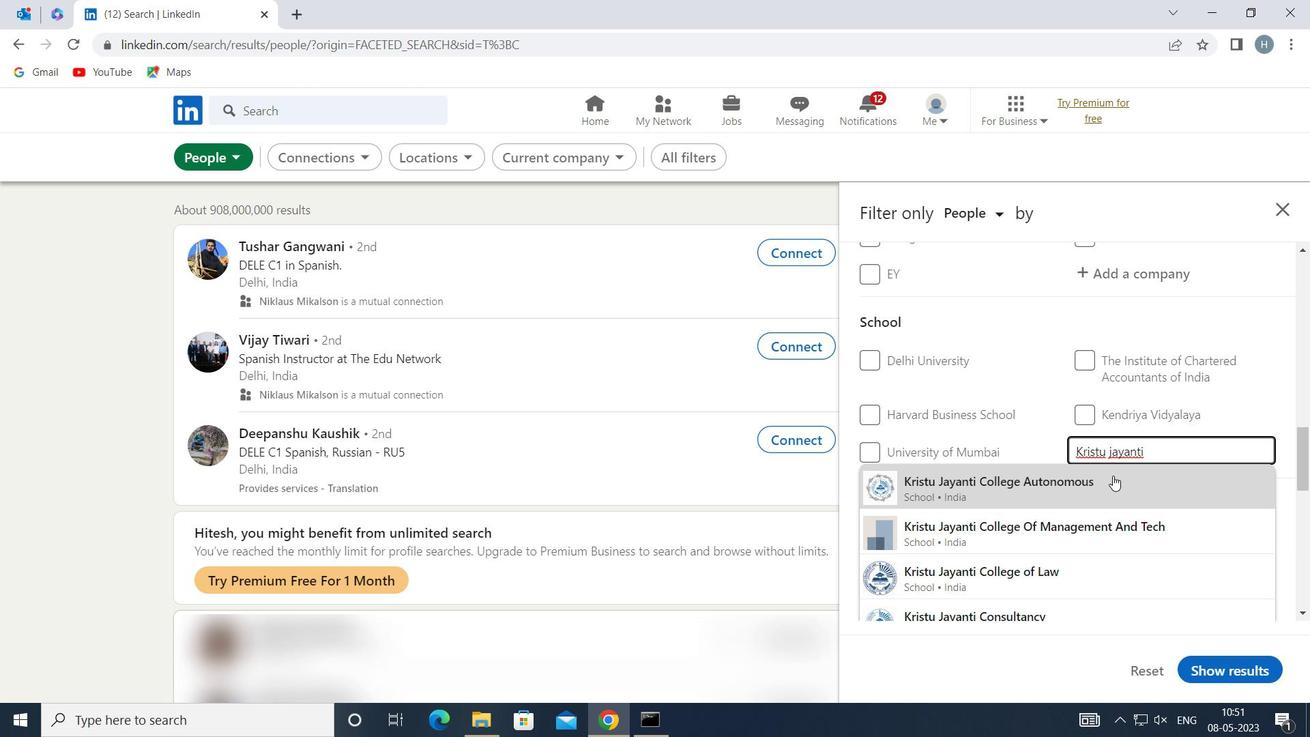 
Action: Mouse pressed left at (1112, 477)
Screenshot: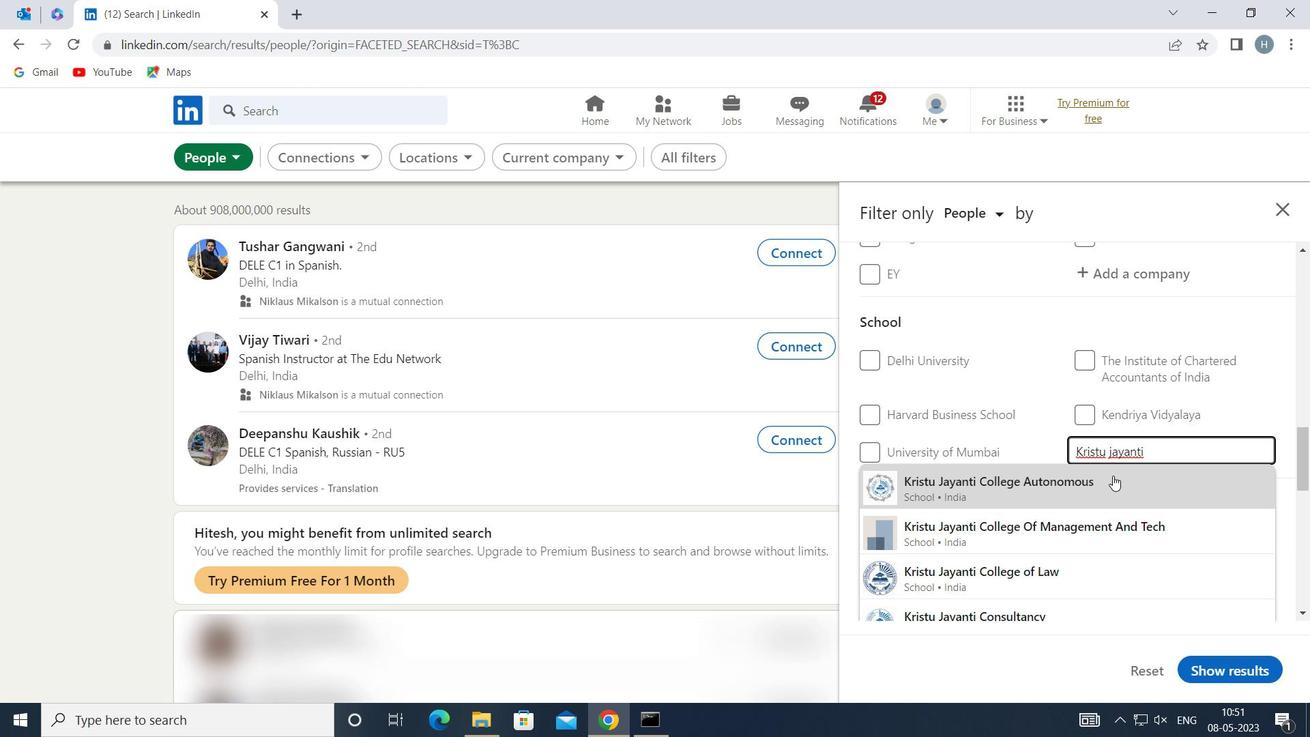 
Action: Mouse moved to (1076, 478)
Screenshot: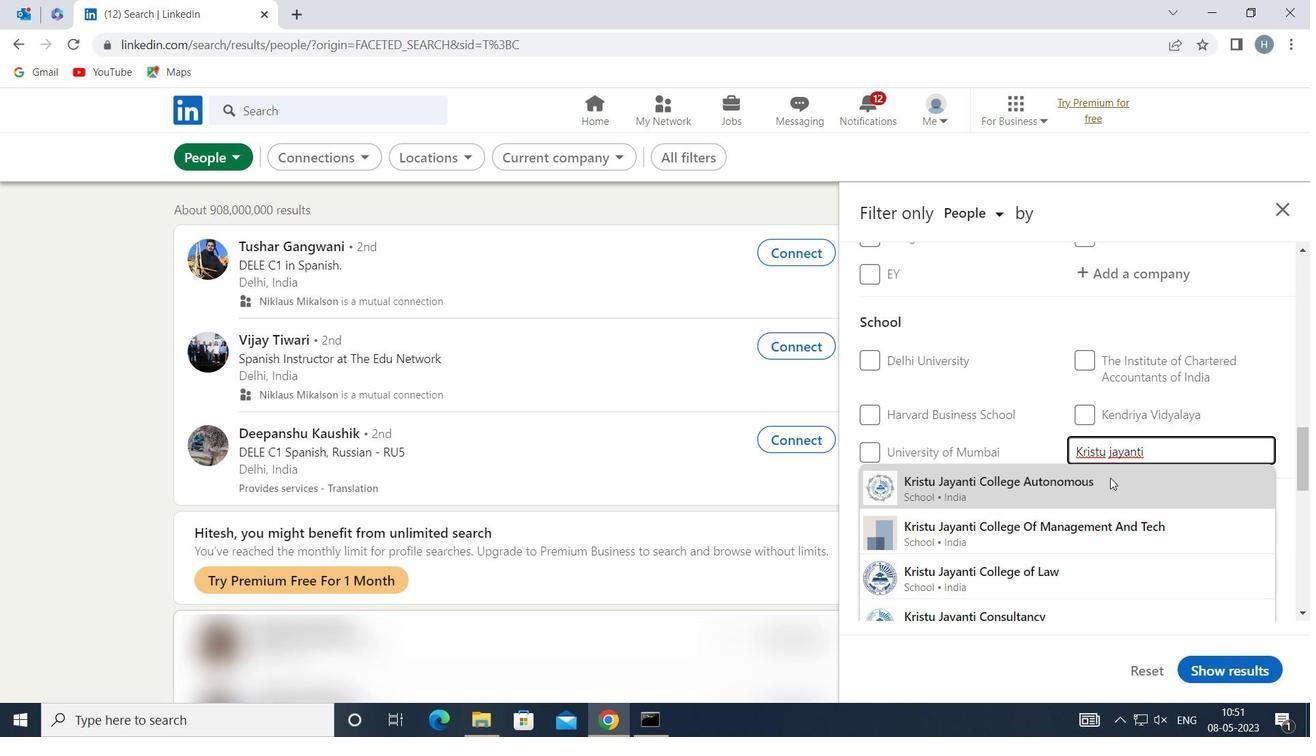 
Action: Mouse scrolled (1076, 477) with delta (0, 0)
Screenshot: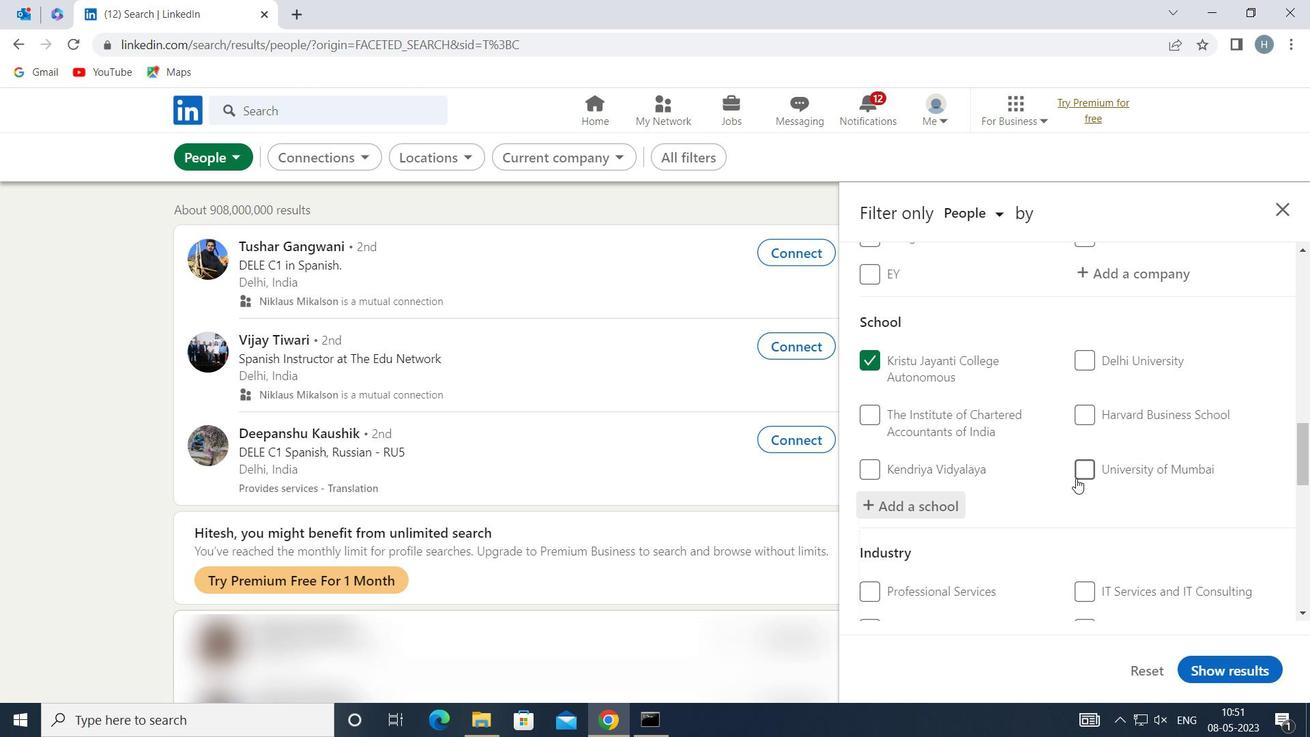 
Action: Mouse scrolled (1076, 477) with delta (0, 0)
Screenshot: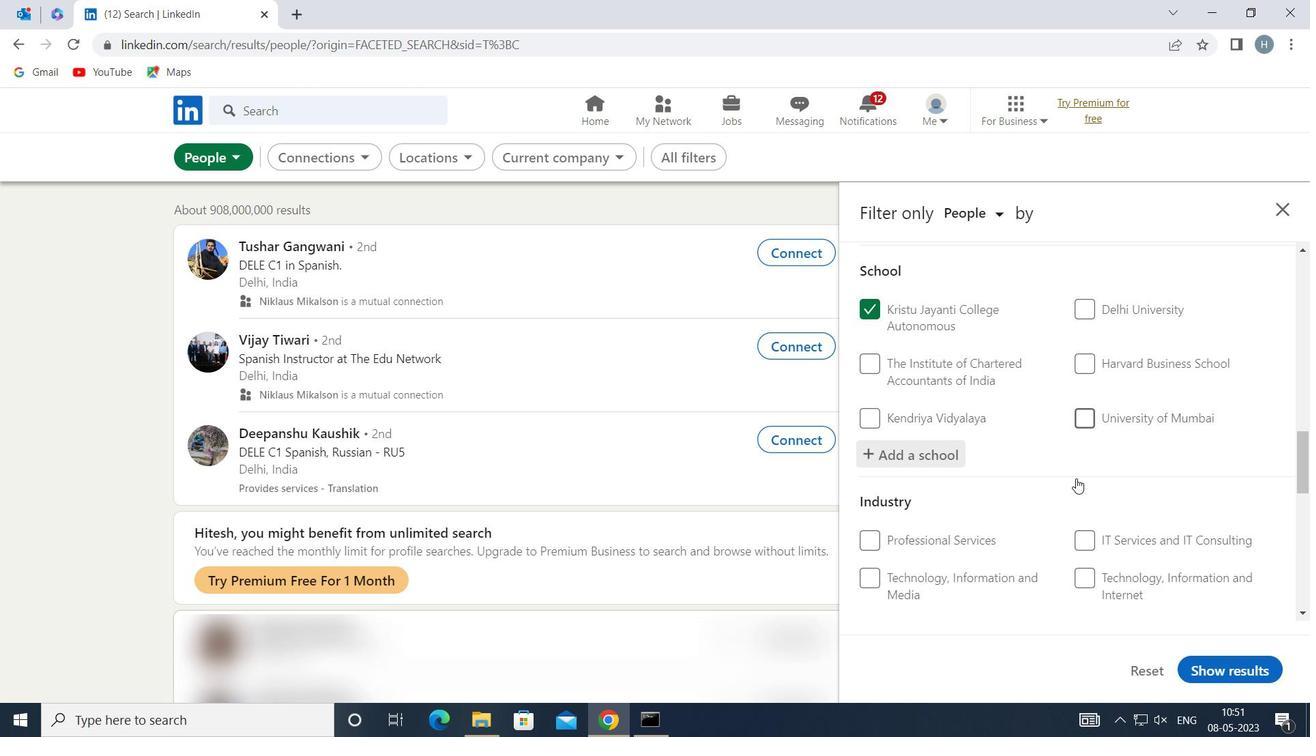 
Action: Mouse moved to (1142, 507)
Screenshot: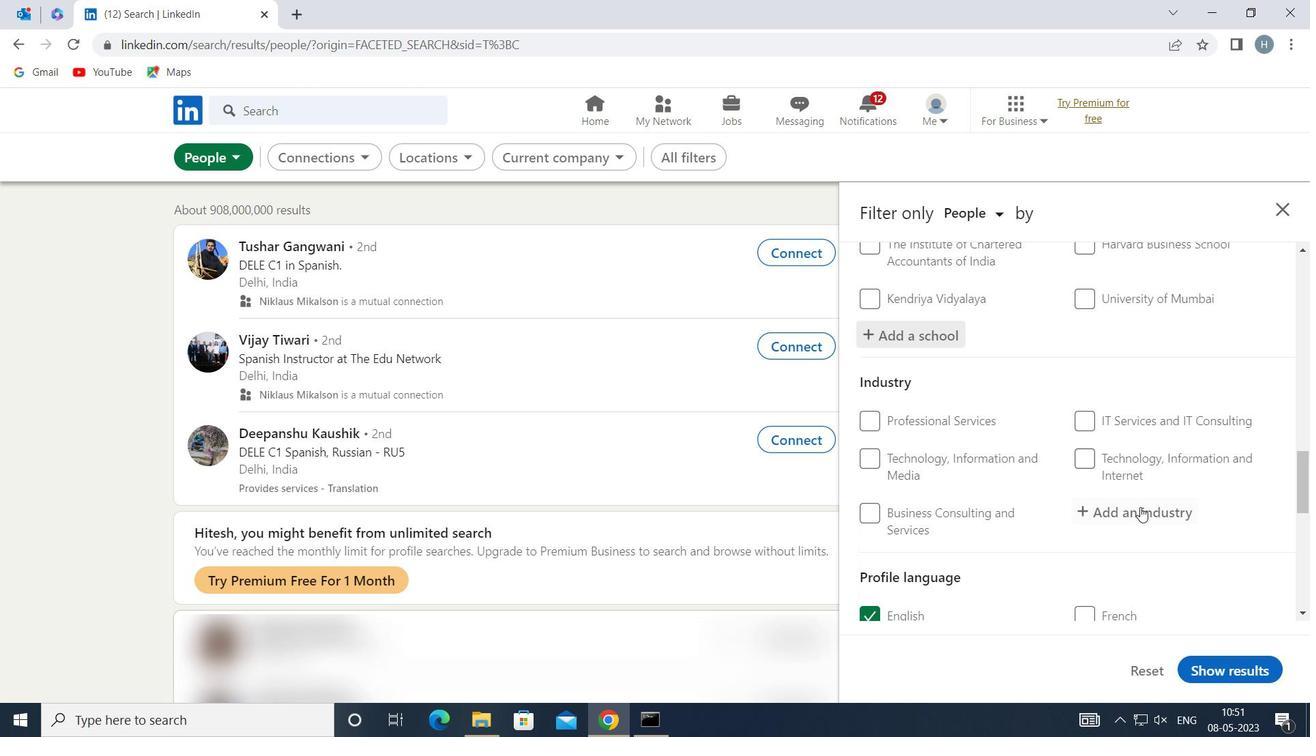 
Action: Mouse pressed left at (1142, 507)
Screenshot: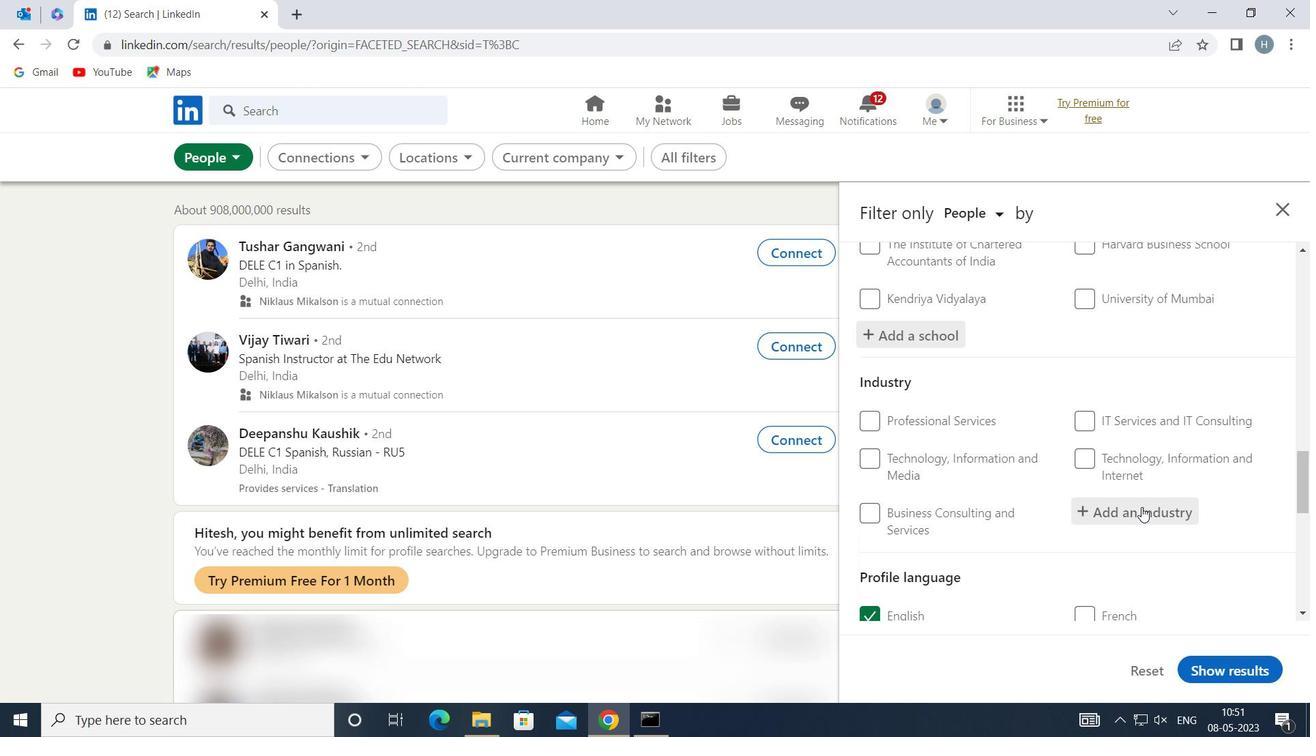 
Action: Key pressed <Key.shift><Key.shift>HOLDING<Key.space><Key.shift>COMP
Screenshot: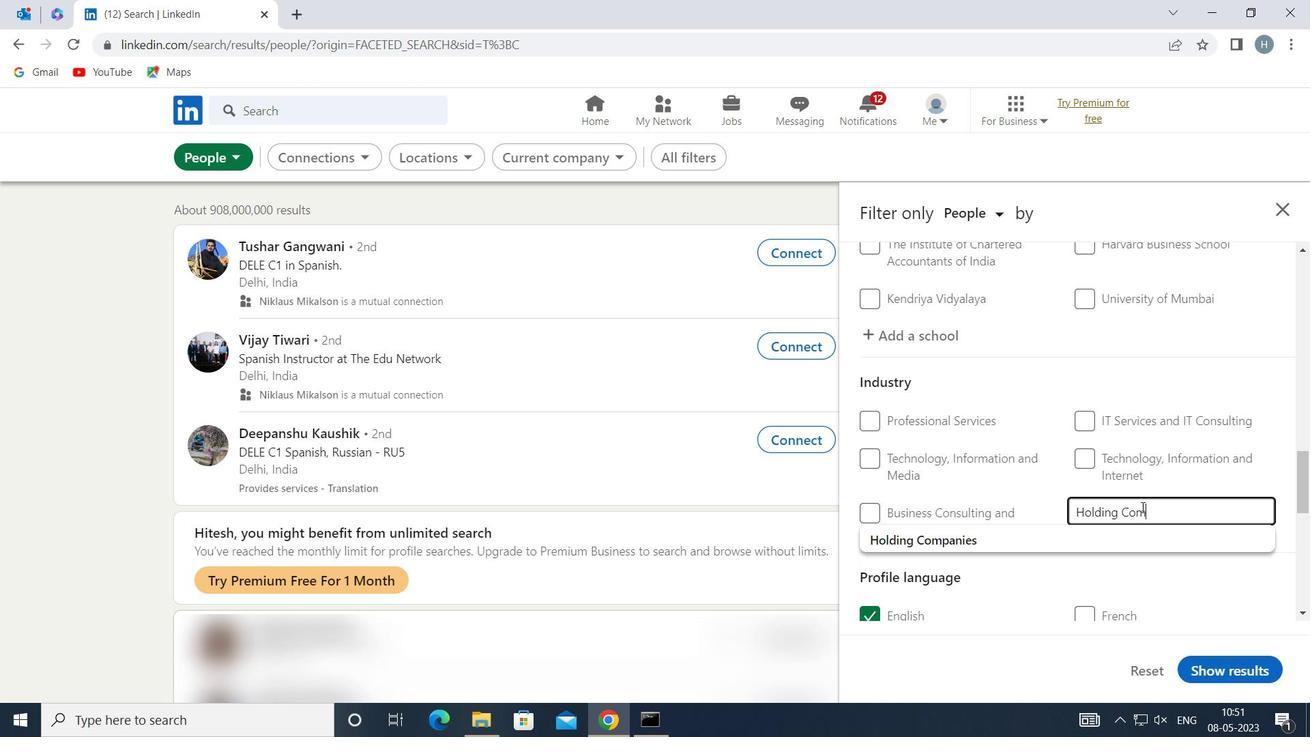 
Action: Mouse moved to (1086, 533)
Screenshot: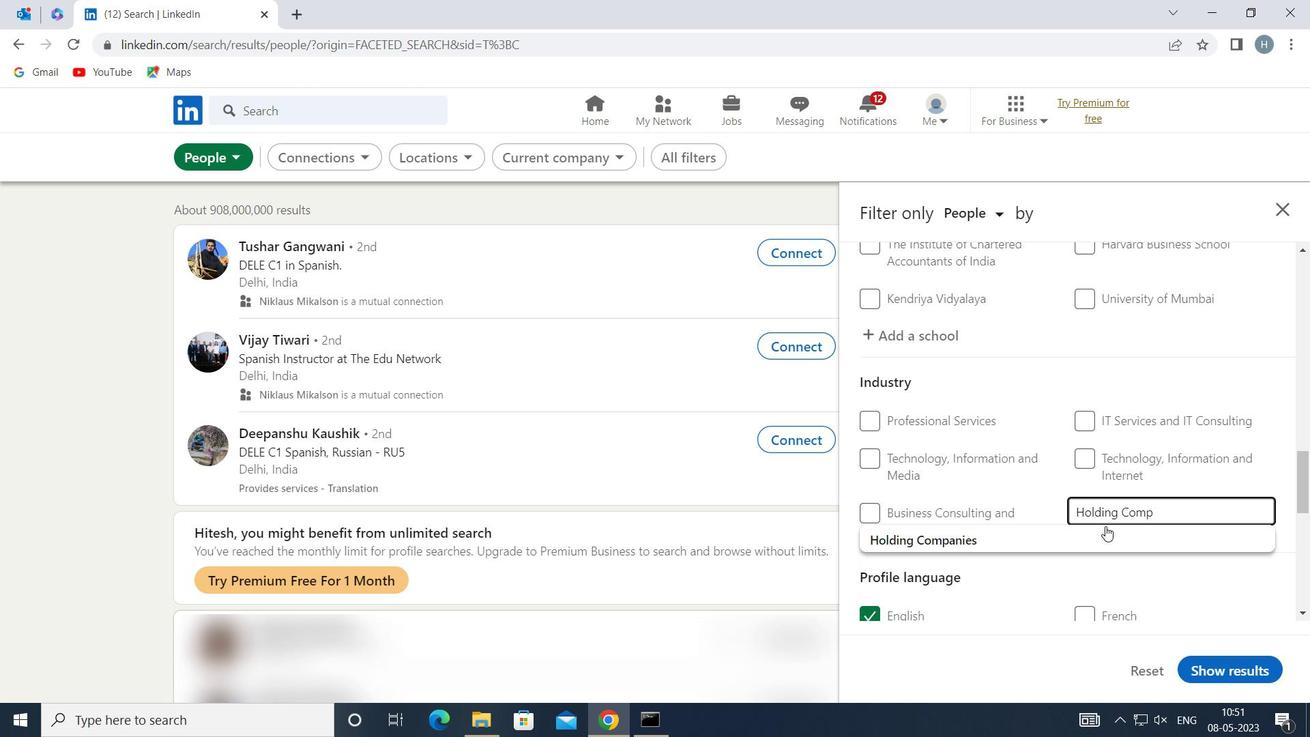 
Action: Mouse pressed left at (1086, 533)
Screenshot: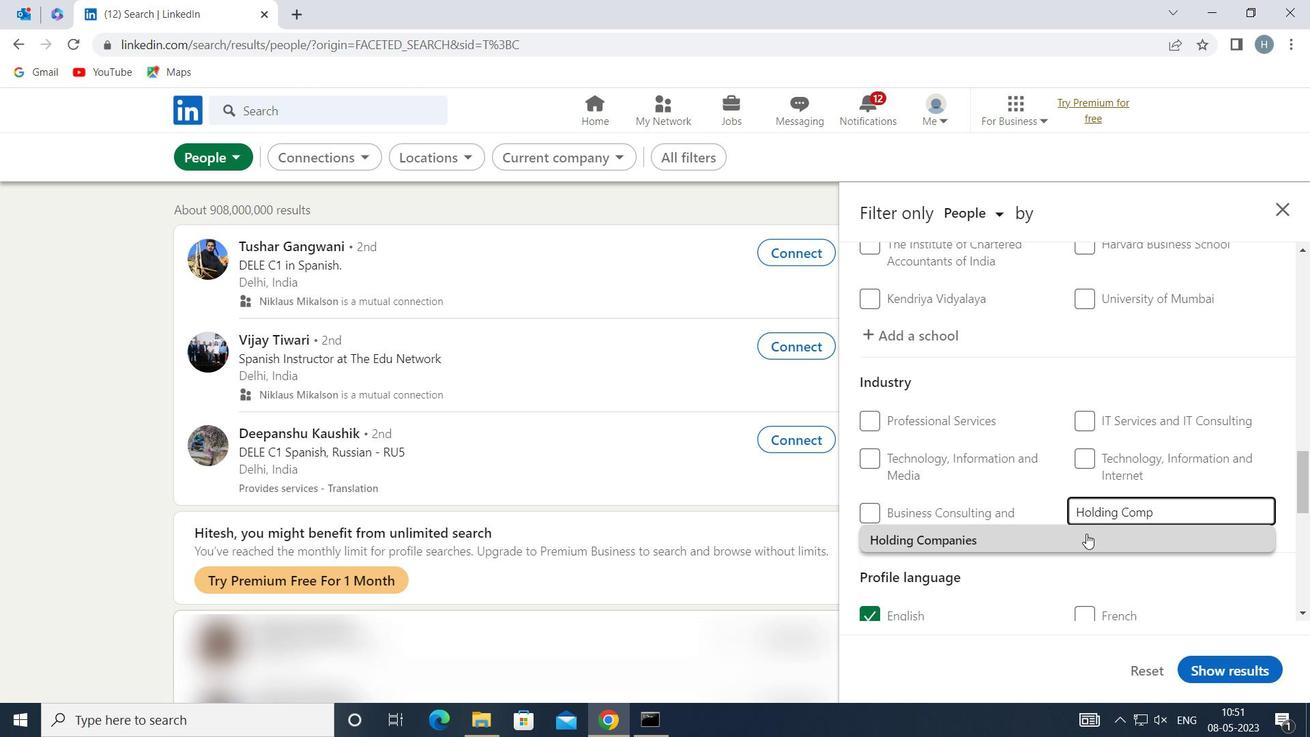 
Action: Mouse moved to (1051, 451)
Screenshot: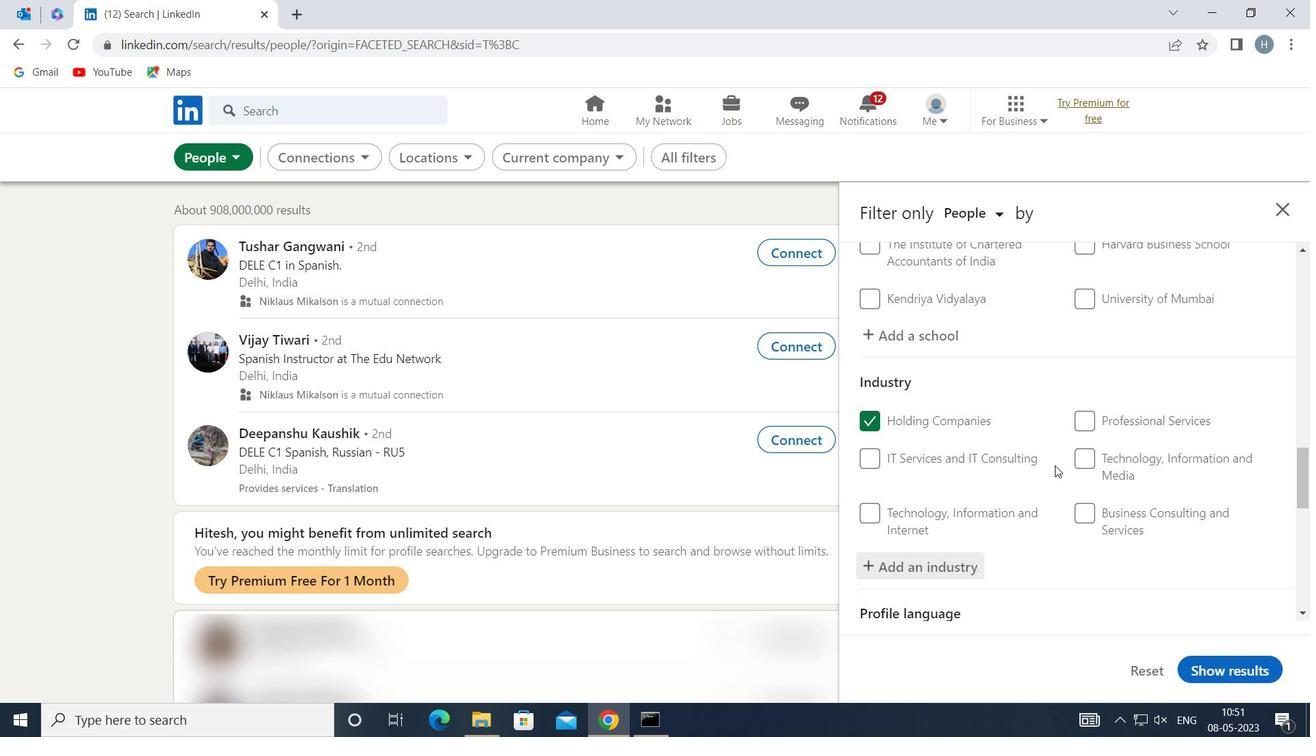 
Action: Mouse scrolled (1051, 450) with delta (0, 0)
Screenshot: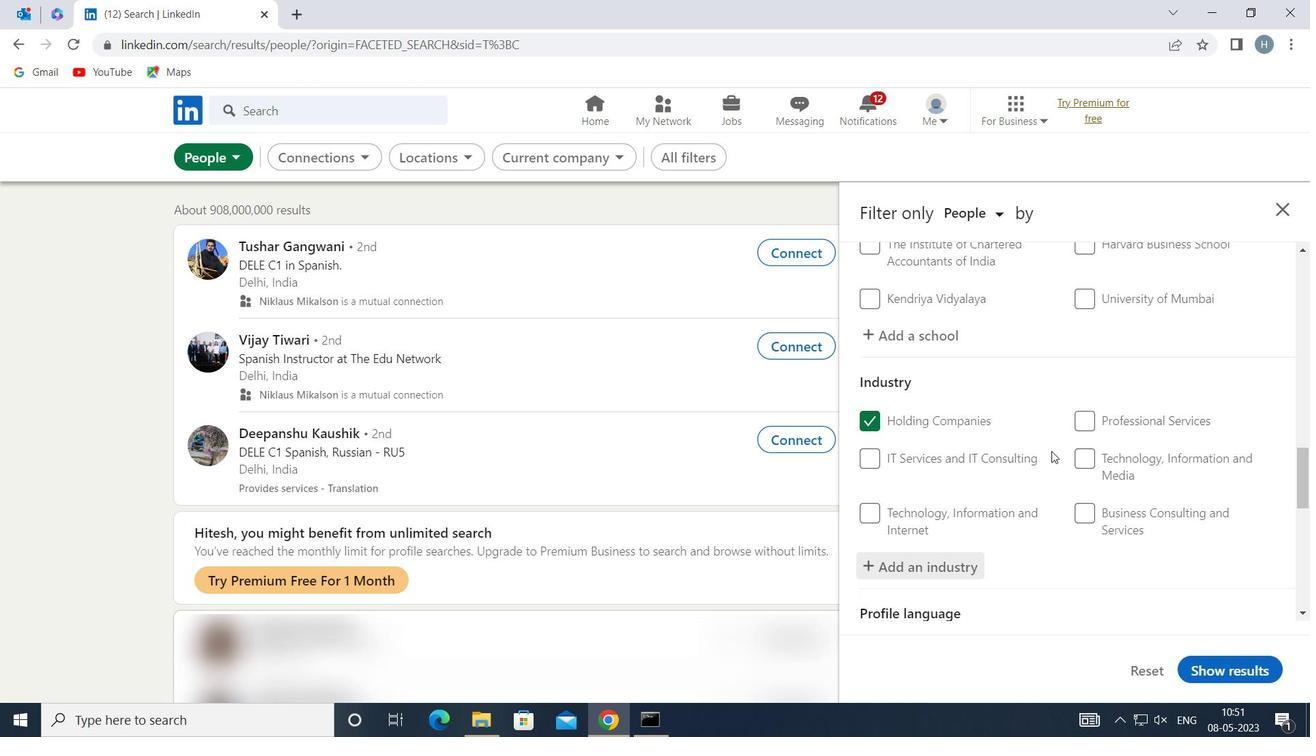 
Action: Mouse moved to (1051, 447)
Screenshot: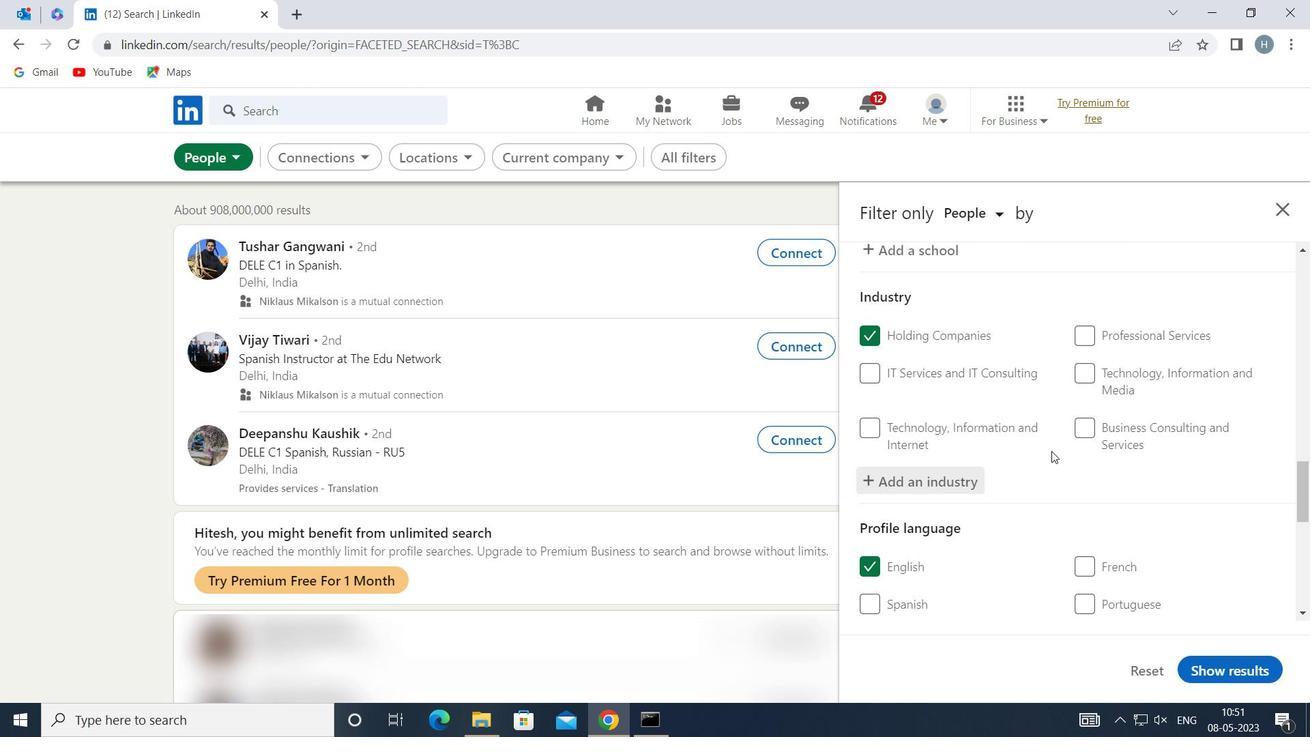 
Action: Mouse scrolled (1051, 446) with delta (0, 0)
Screenshot: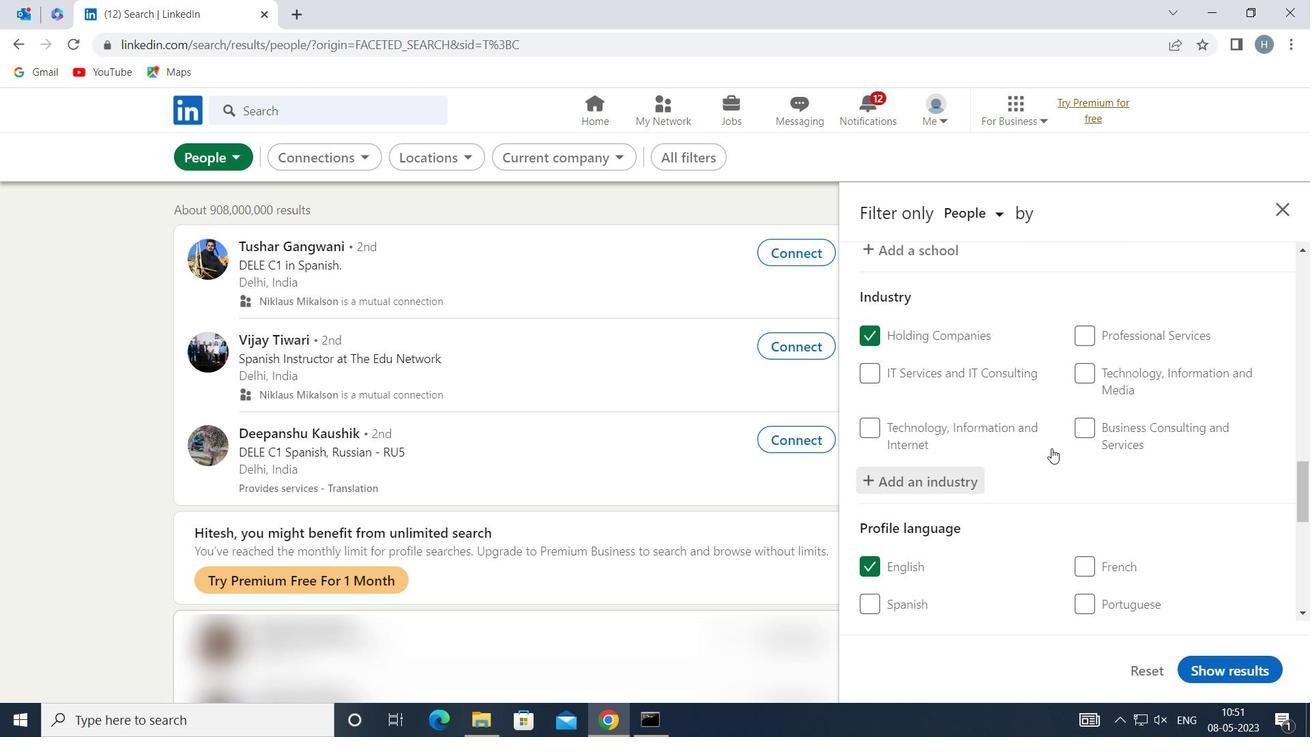 
Action: Mouse moved to (1051, 447)
Screenshot: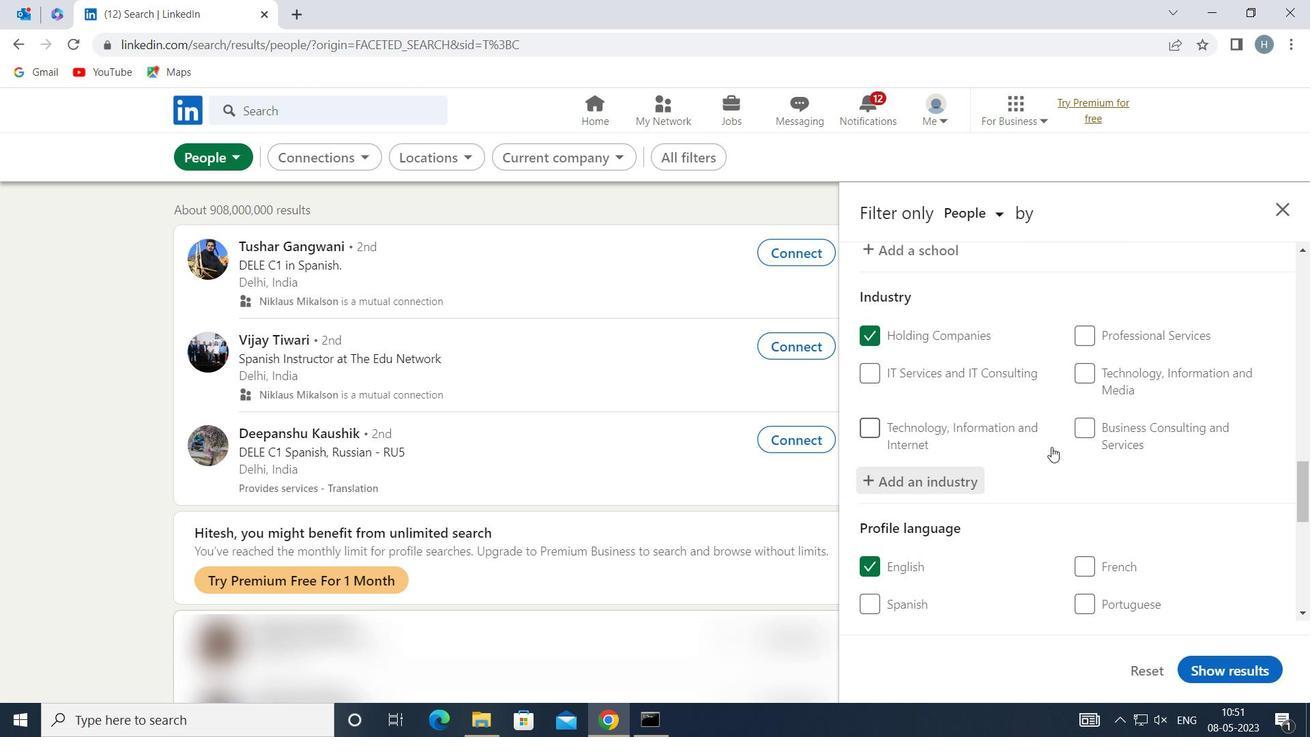 
Action: Mouse scrolled (1051, 446) with delta (0, 0)
Screenshot: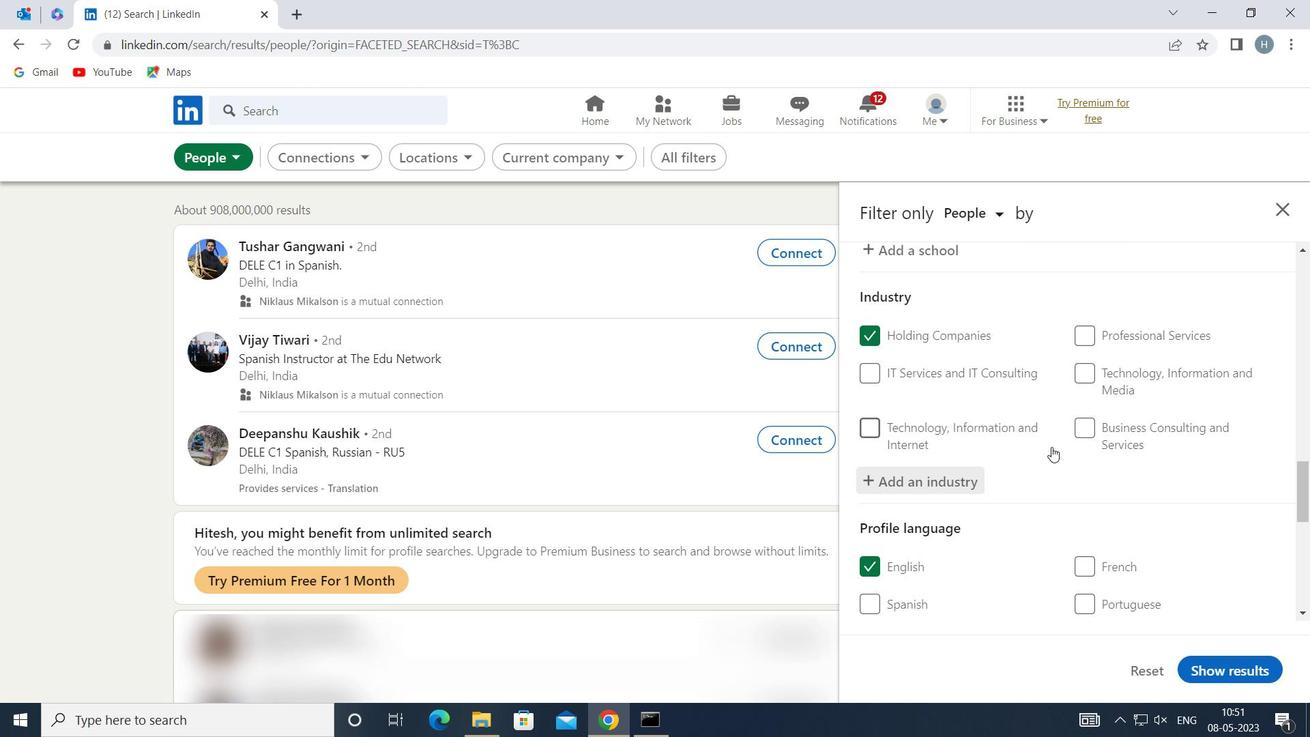 
Action: Mouse moved to (1053, 446)
Screenshot: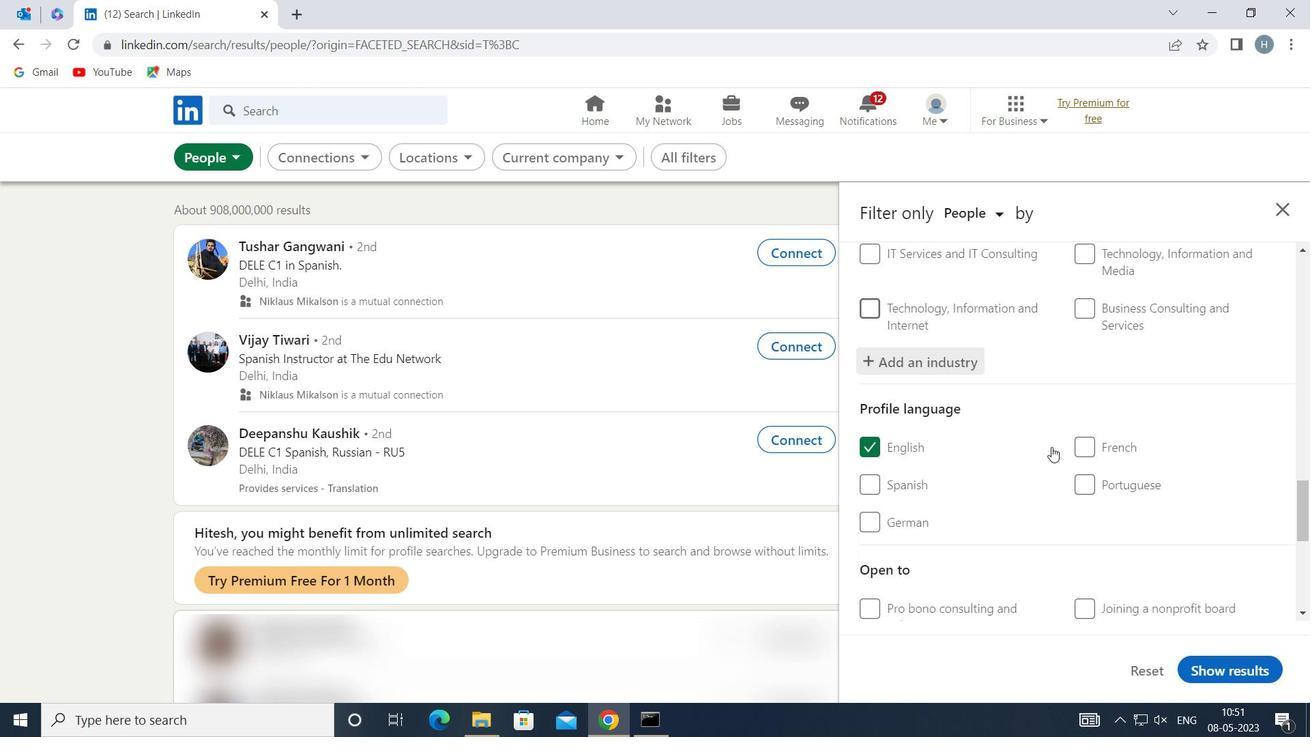 
Action: Mouse scrolled (1053, 445) with delta (0, 0)
Screenshot: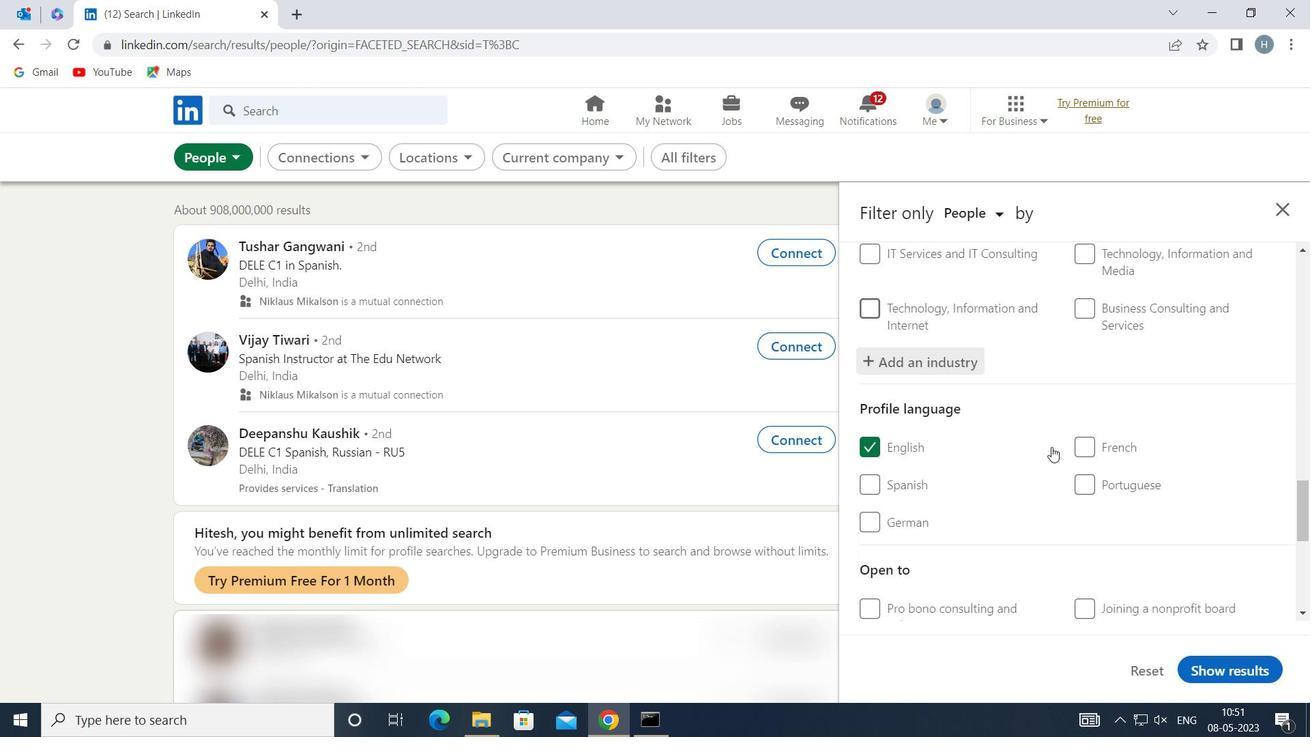 
Action: Mouse moved to (1054, 445)
Screenshot: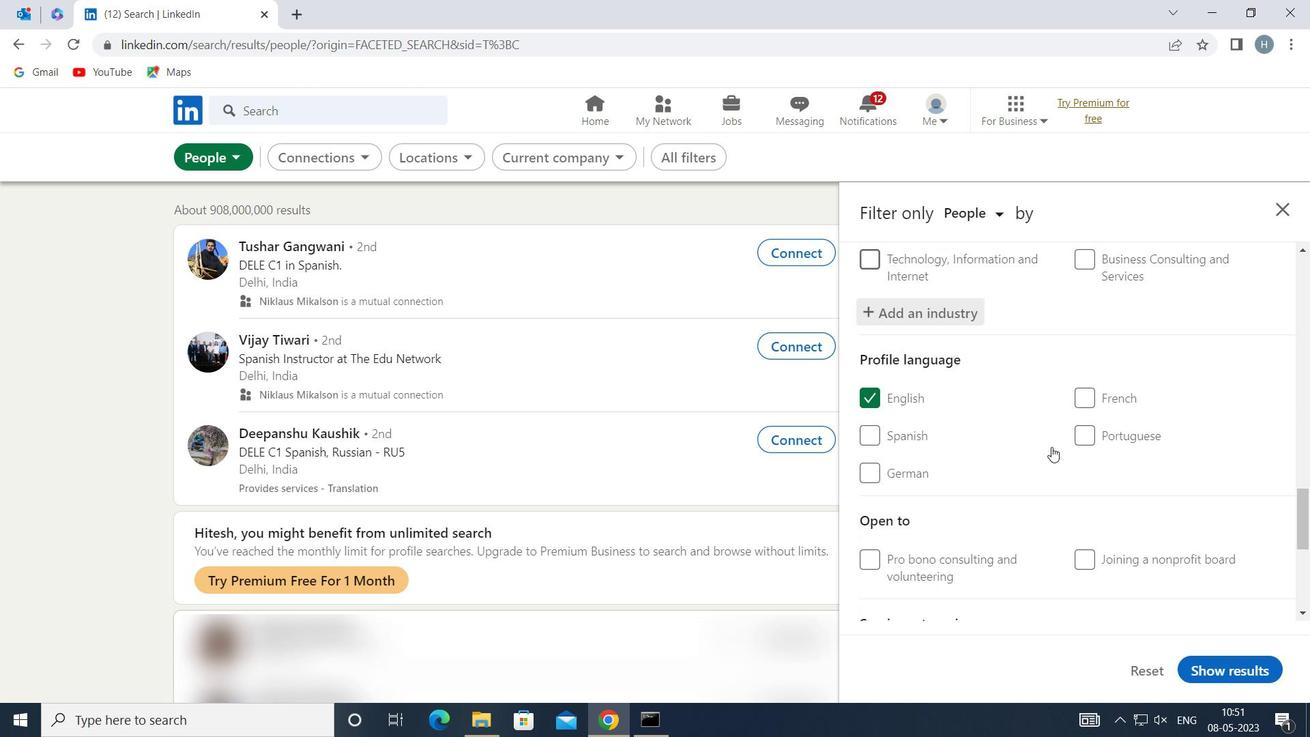 
Action: Mouse scrolled (1054, 444) with delta (0, 0)
Screenshot: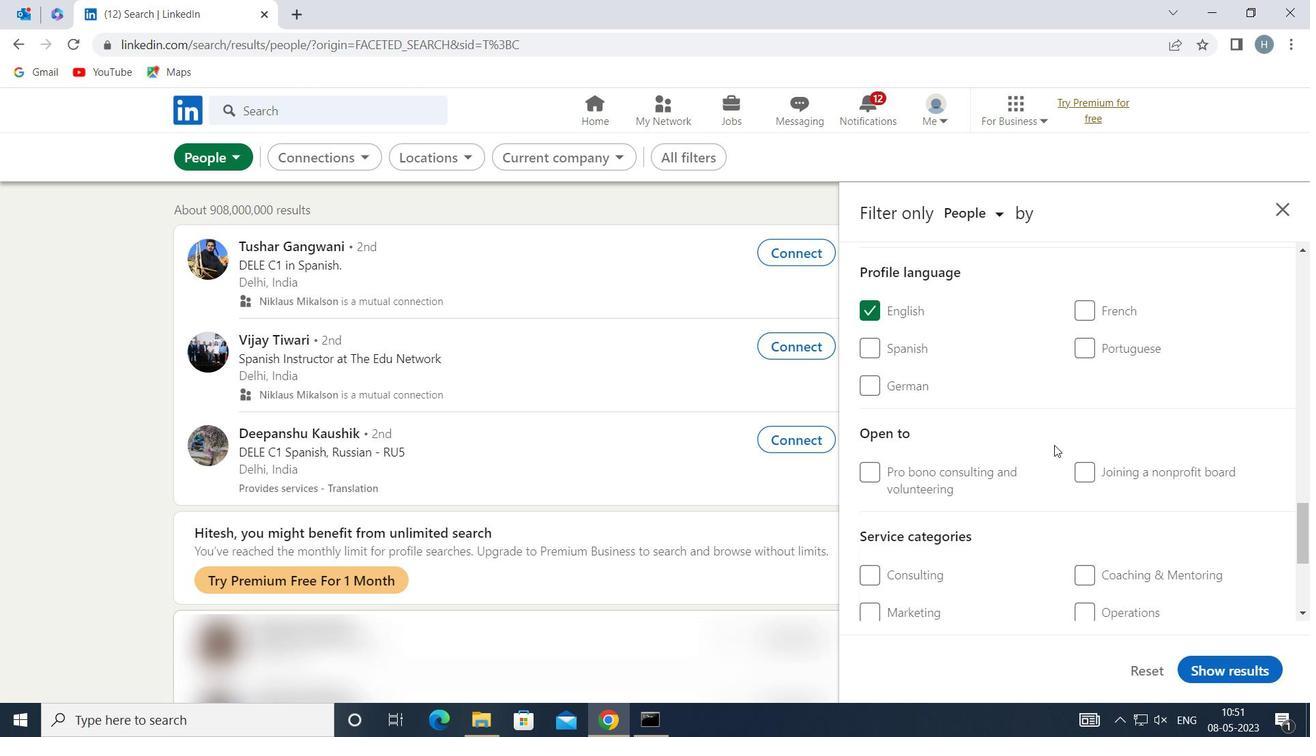 
Action: Mouse moved to (1055, 442)
Screenshot: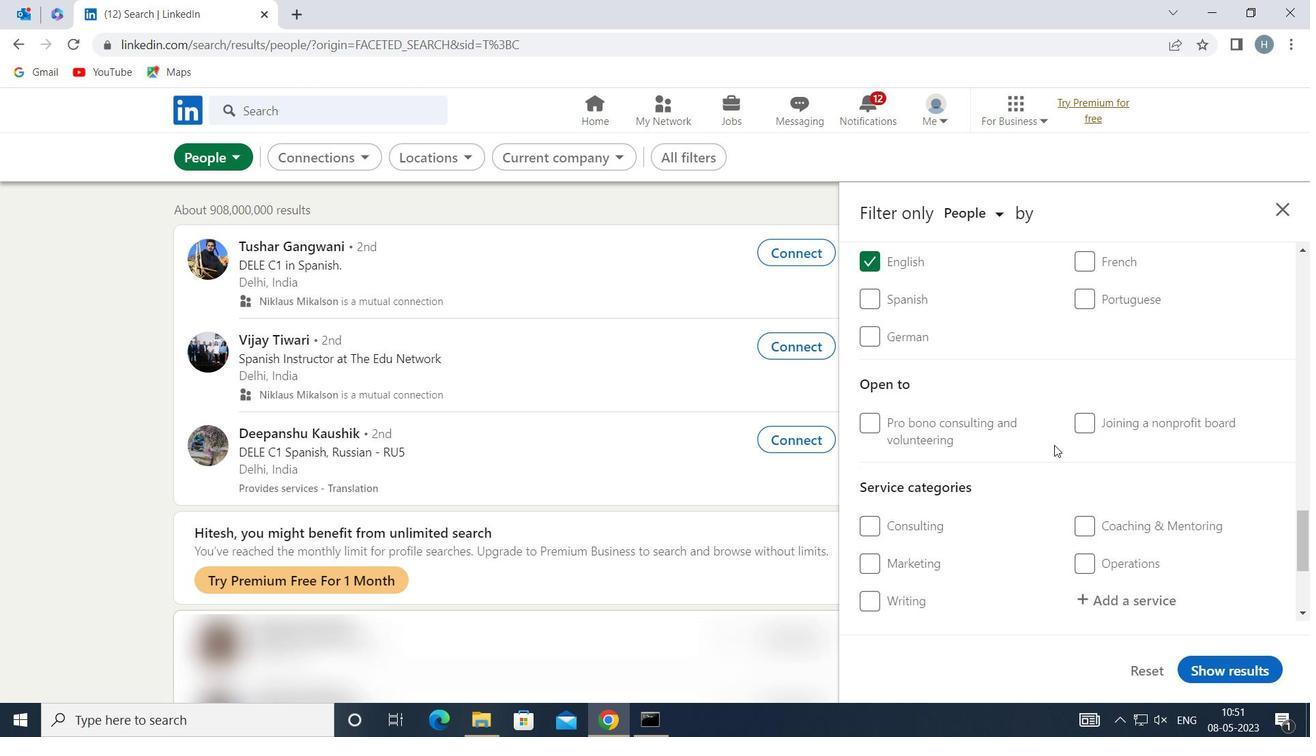 
Action: Mouse scrolled (1055, 442) with delta (0, 0)
Screenshot: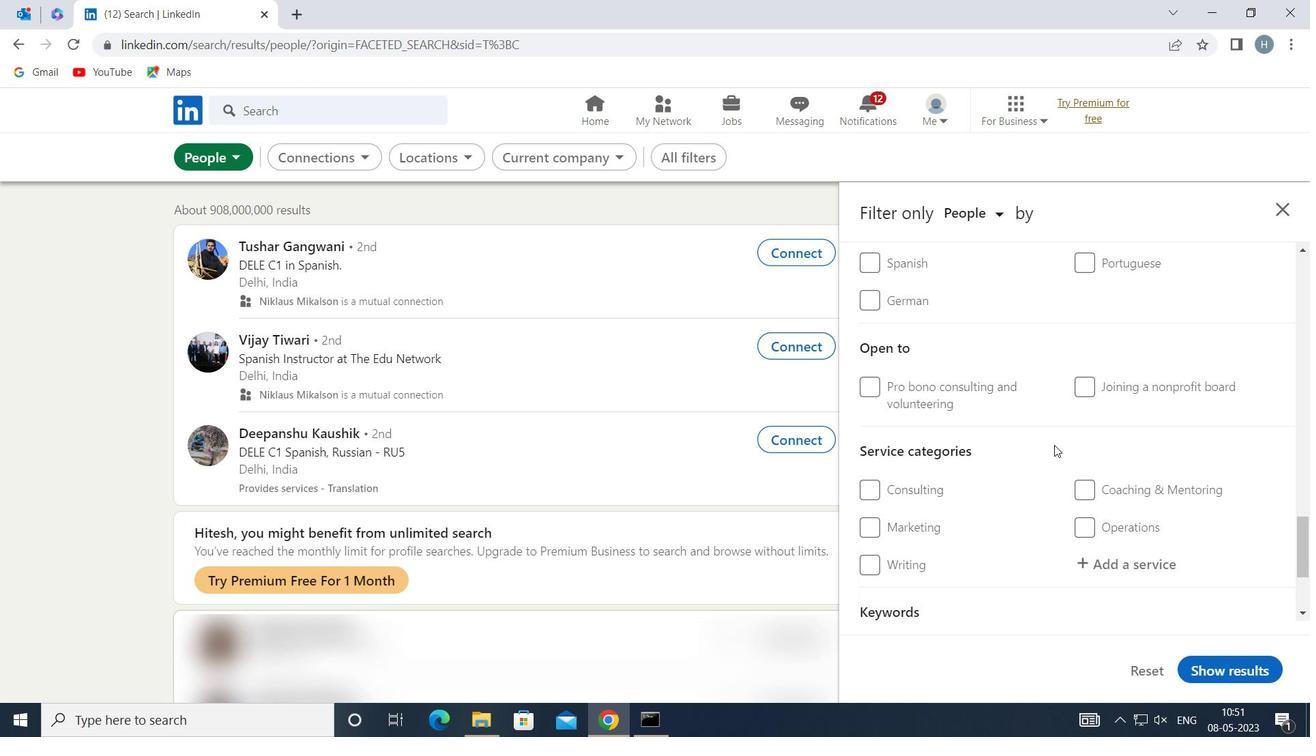 
Action: Mouse moved to (1124, 466)
Screenshot: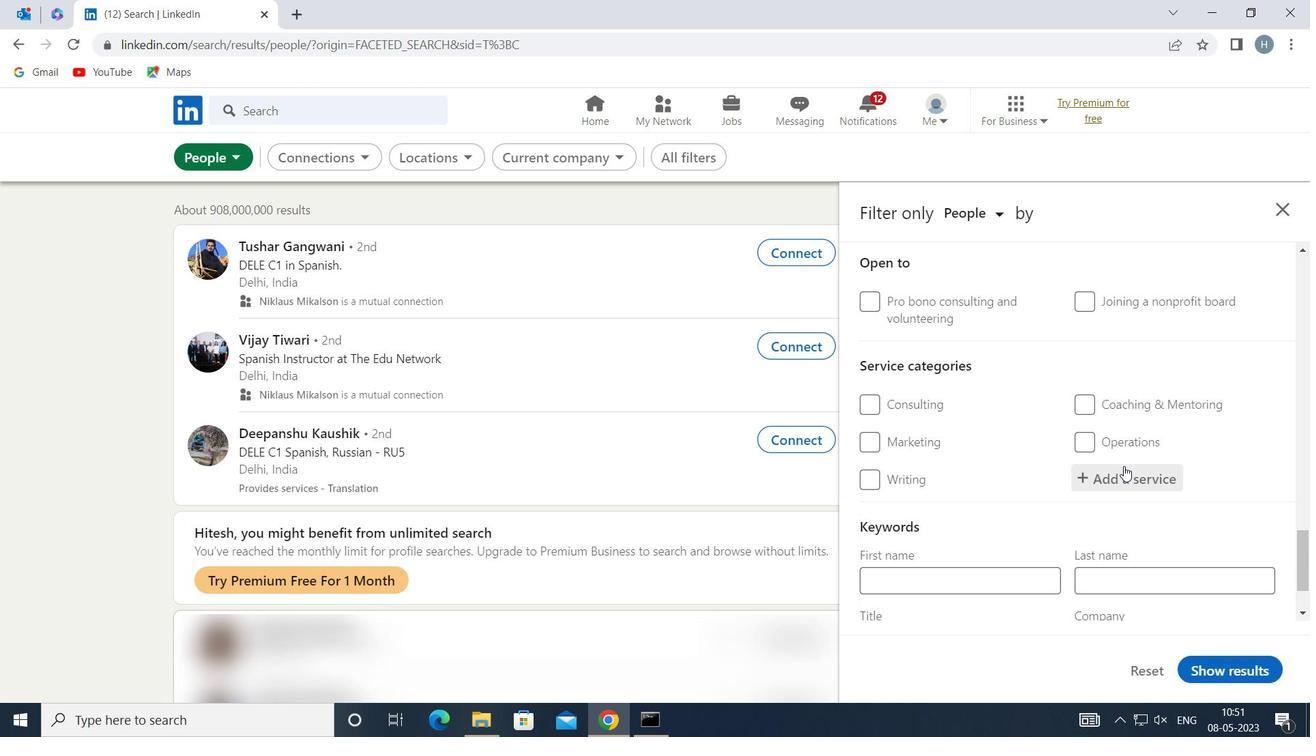 
Action: Mouse pressed left at (1124, 466)
Screenshot: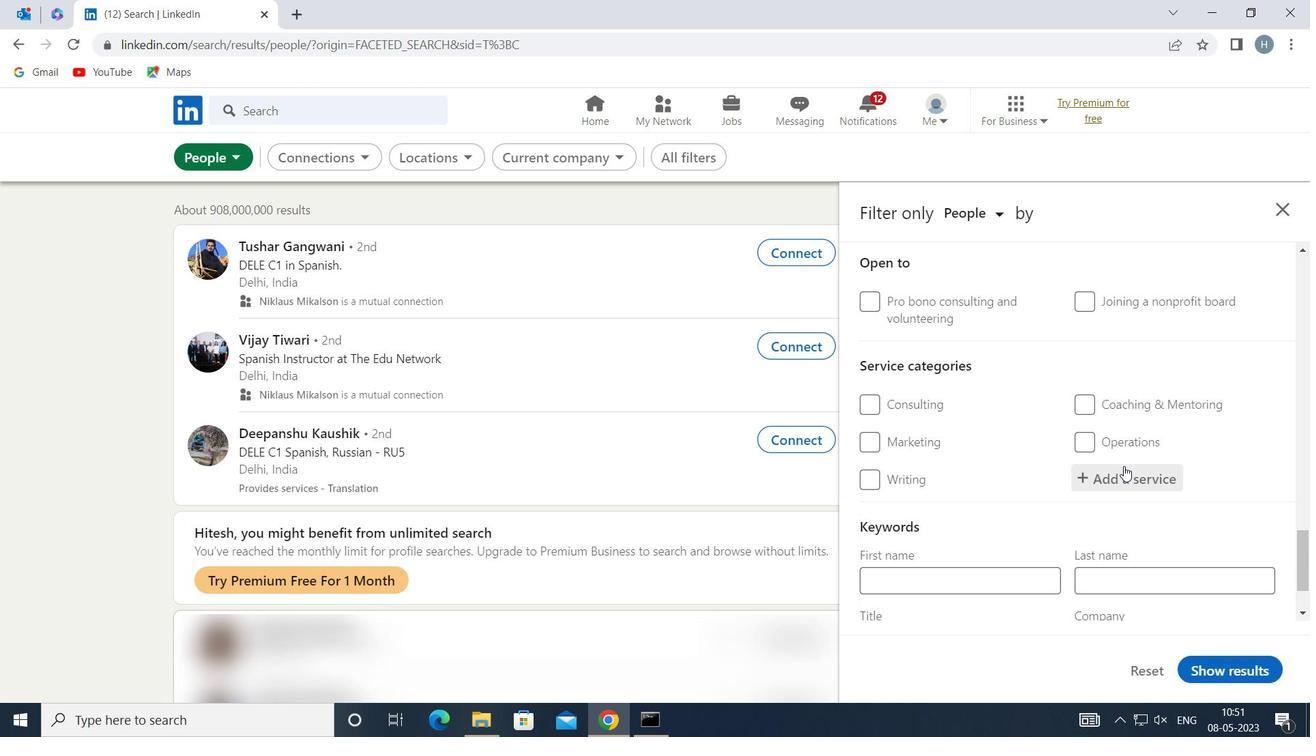 
Action: Key pressed <Key.shift>DATE<Key.space><Key.shift>E
Screenshot: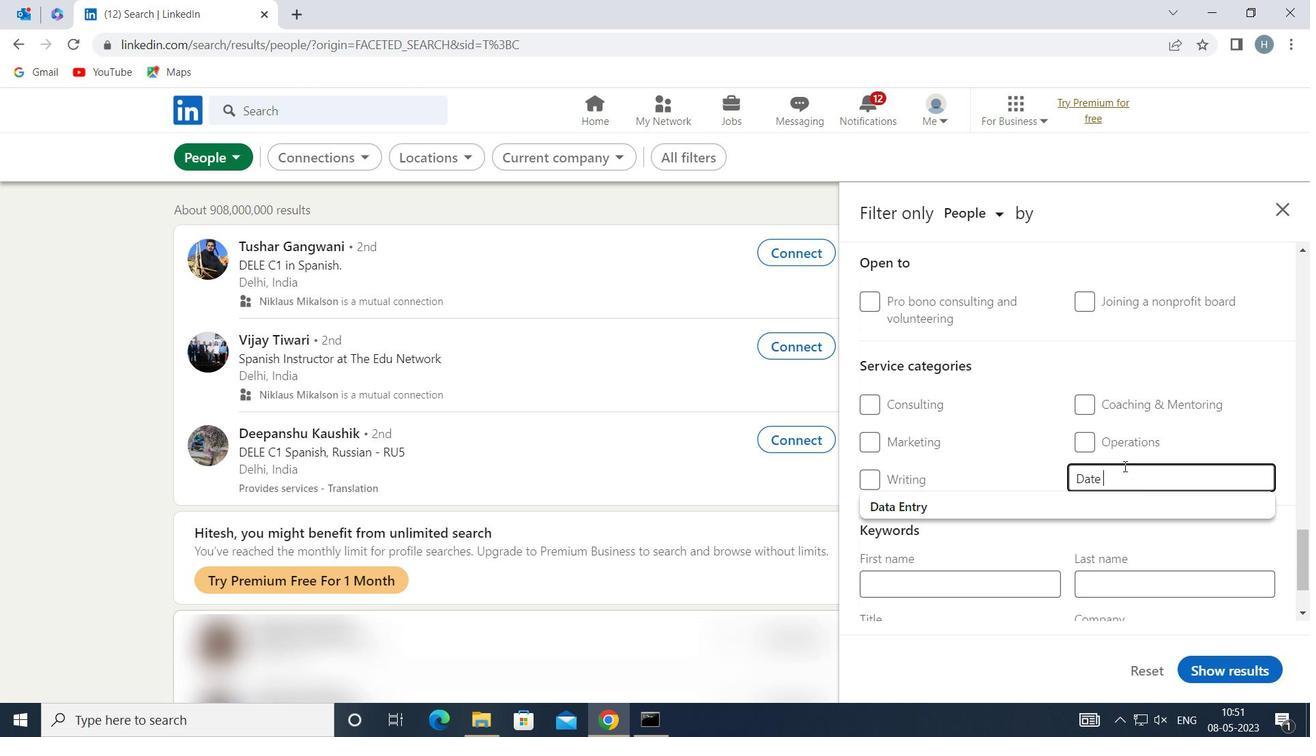 
Action: Mouse moved to (1083, 500)
Screenshot: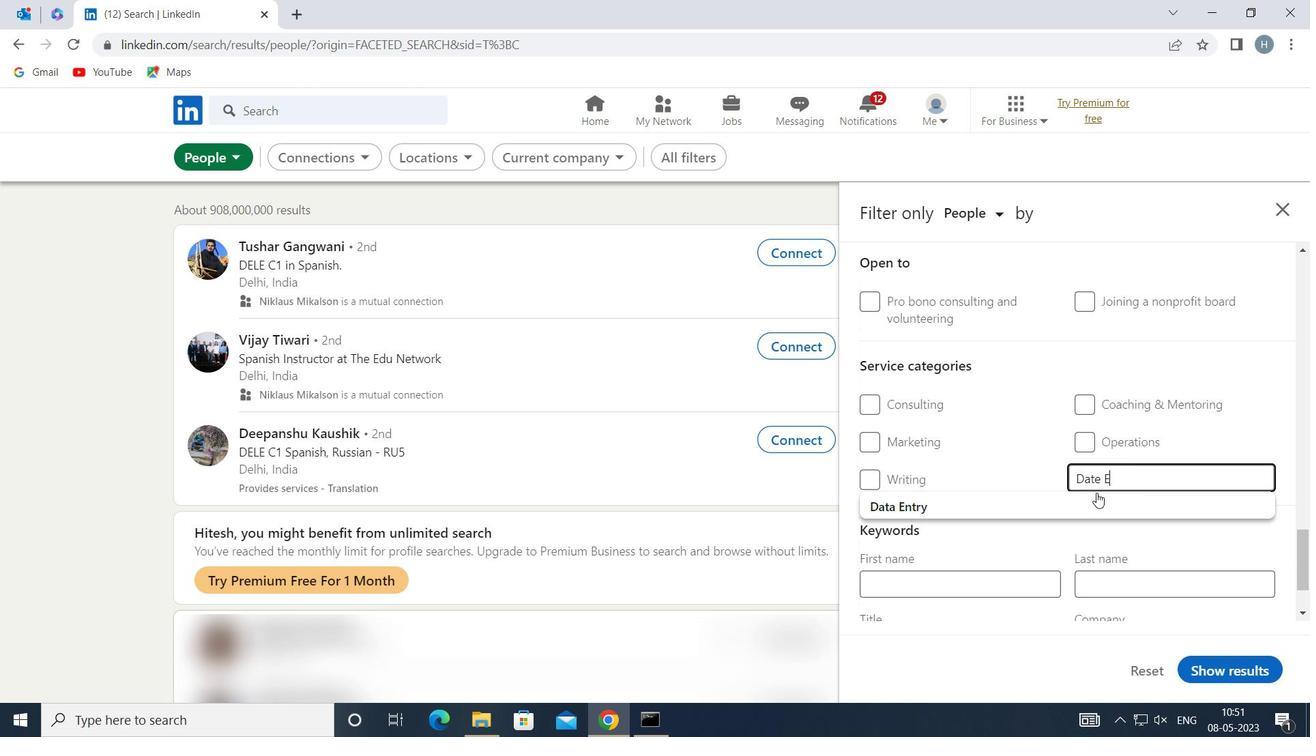 
Action: Mouse pressed left at (1083, 500)
Screenshot: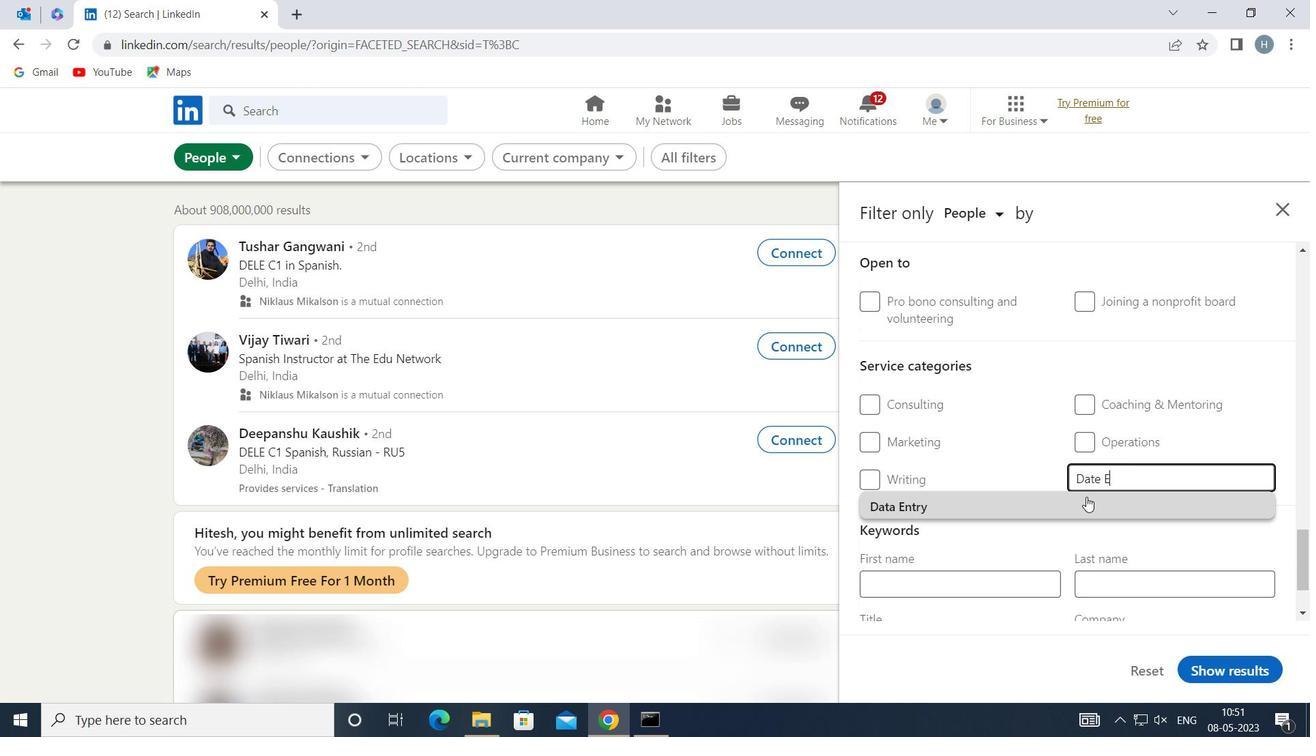
Action: Mouse moved to (1080, 502)
Screenshot: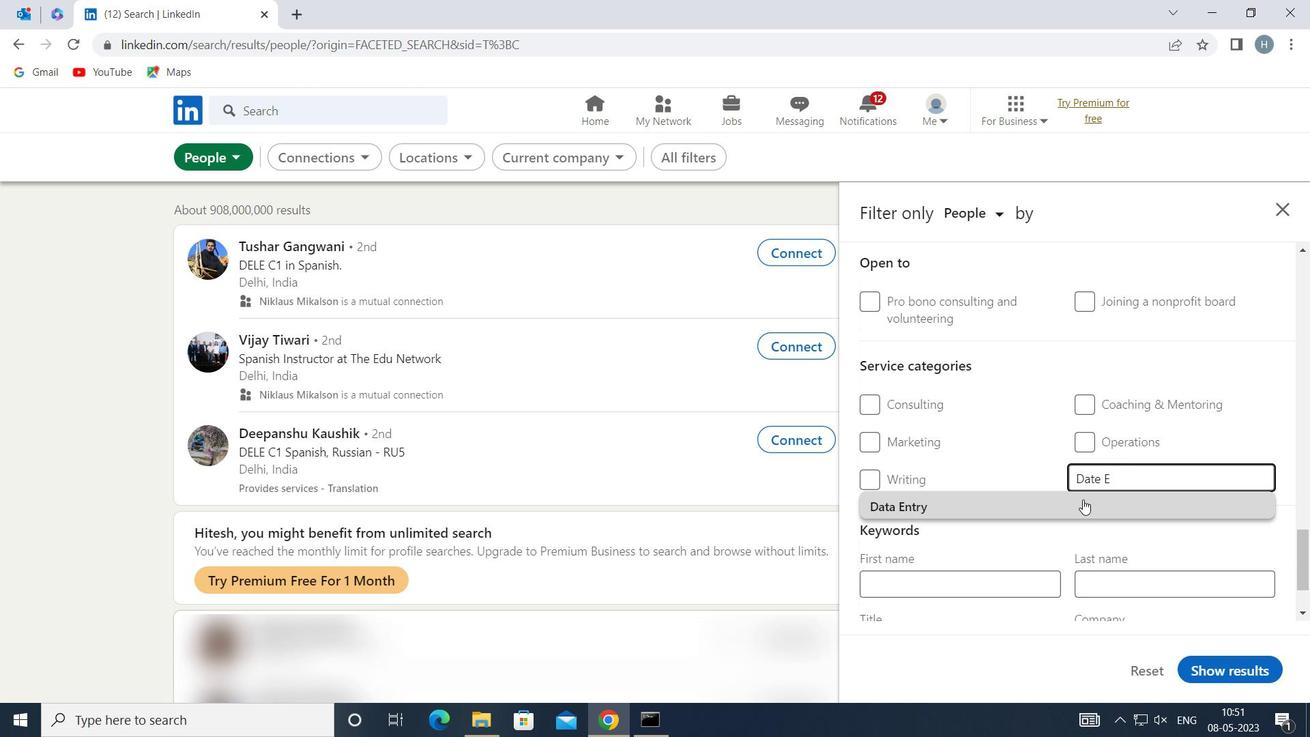 
Action: Mouse scrolled (1080, 501) with delta (0, 0)
Screenshot: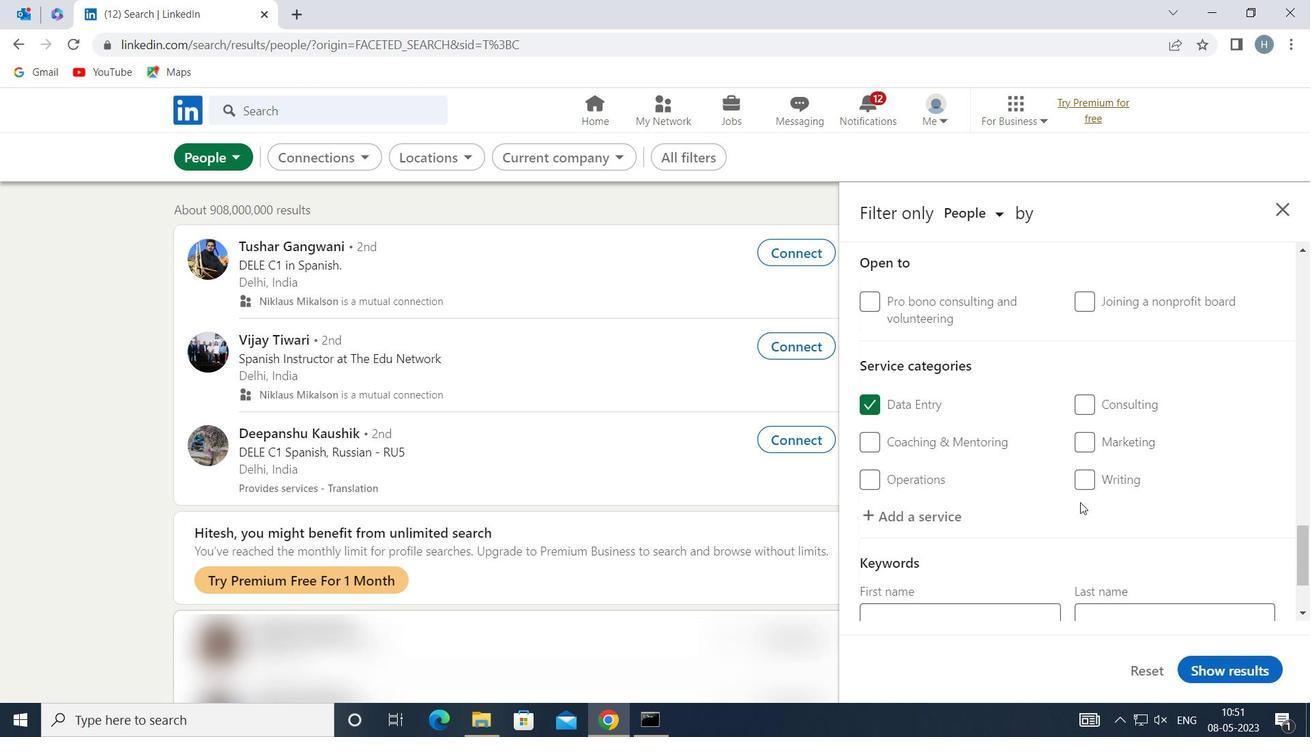 
Action: Mouse scrolled (1080, 501) with delta (0, 0)
Screenshot: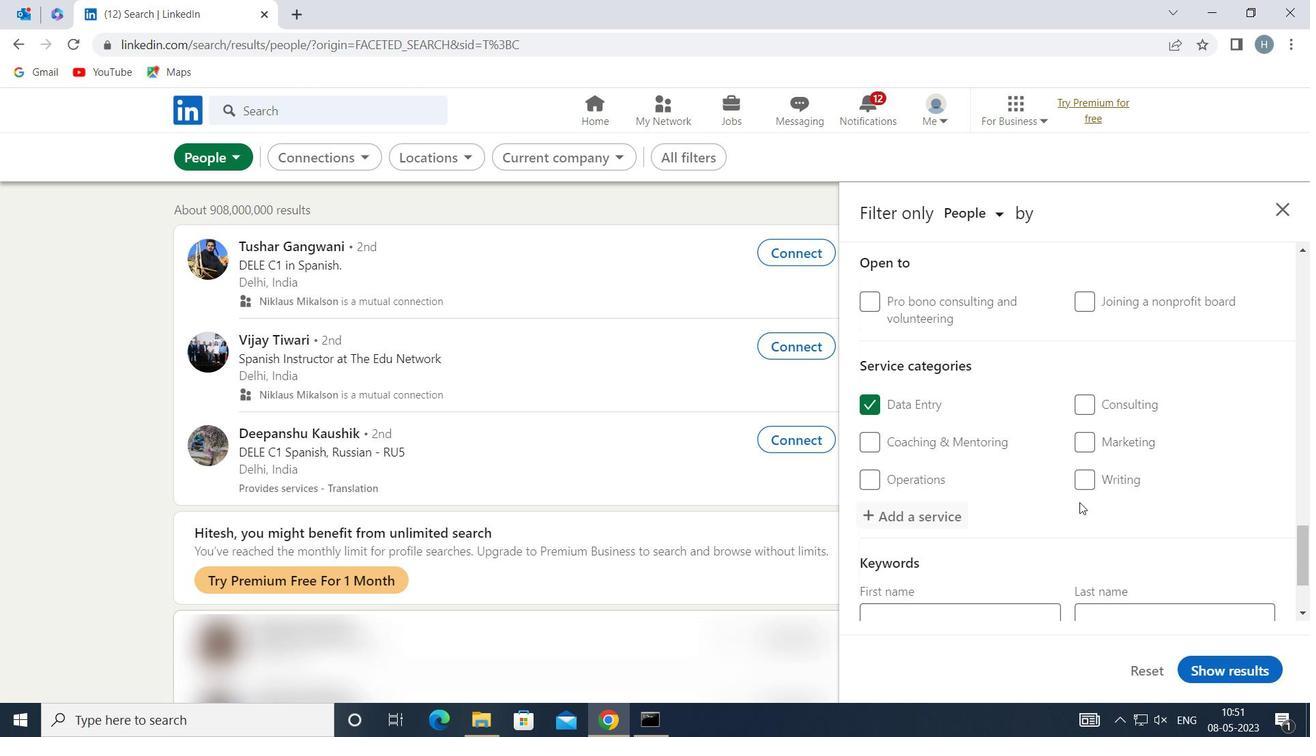 
Action: Mouse scrolled (1080, 501) with delta (0, 0)
Screenshot: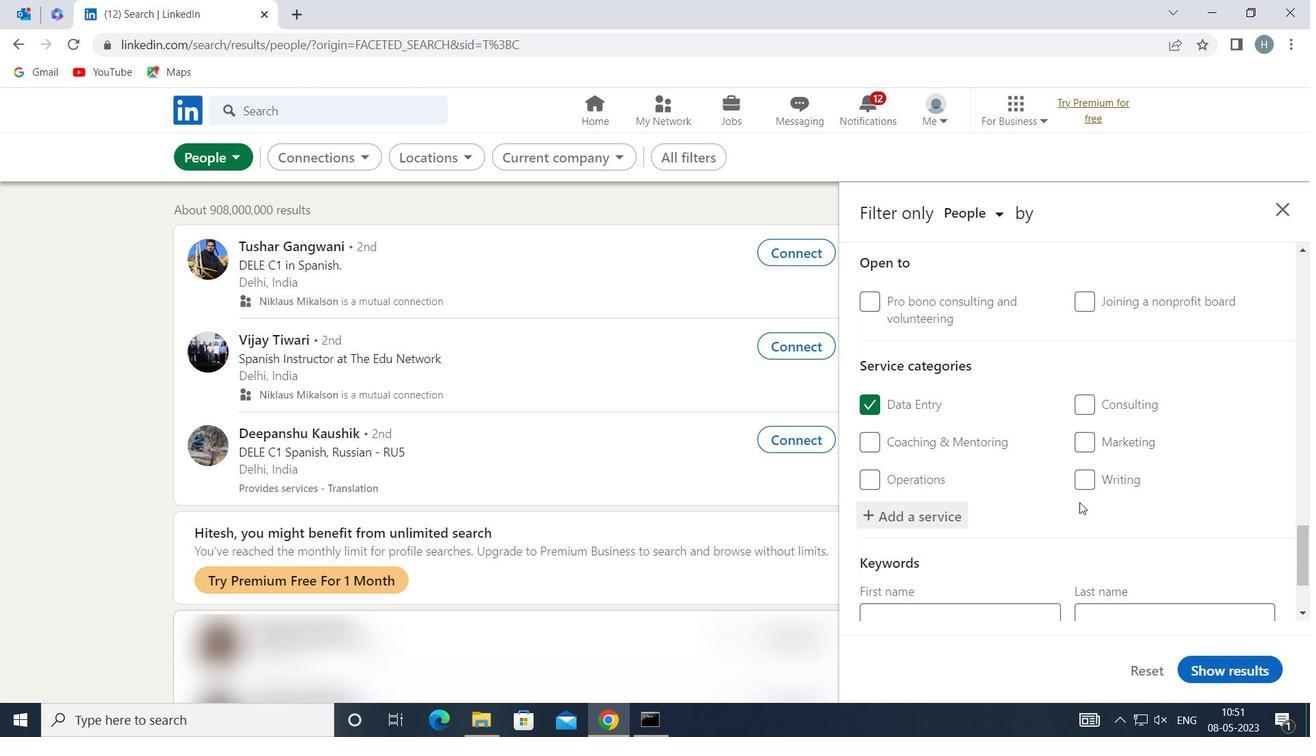 
Action: Mouse scrolled (1080, 501) with delta (0, 0)
Screenshot: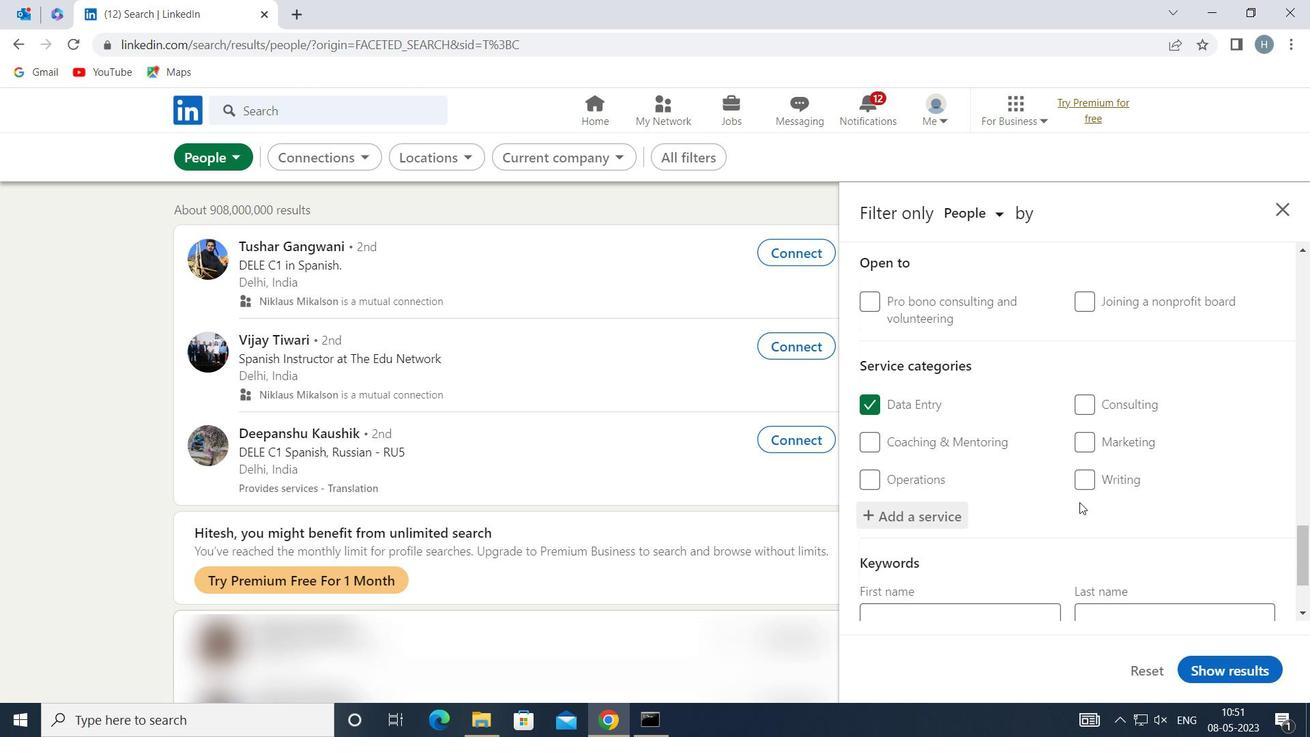 
Action: Mouse scrolled (1080, 501) with delta (0, 0)
Screenshot: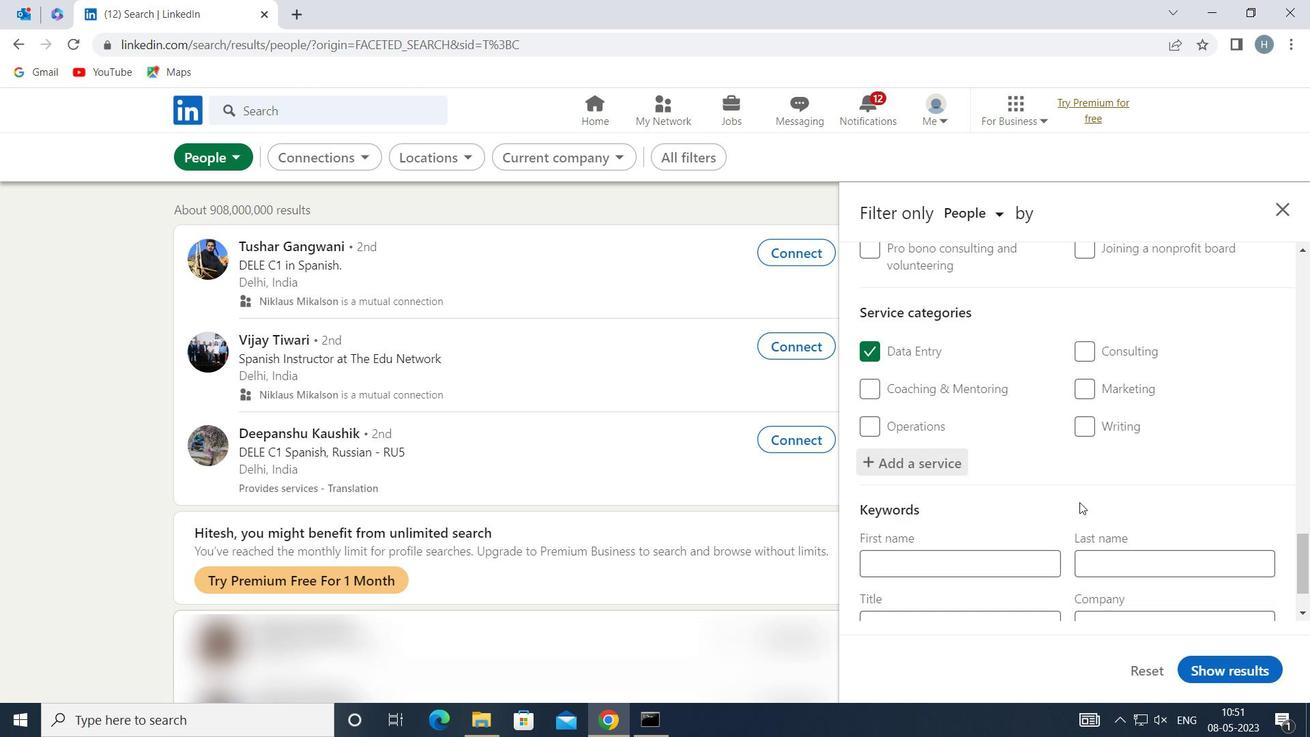 
Action: Mouse scrolled (1080, 501) with delta (0, 0)
Screenshot: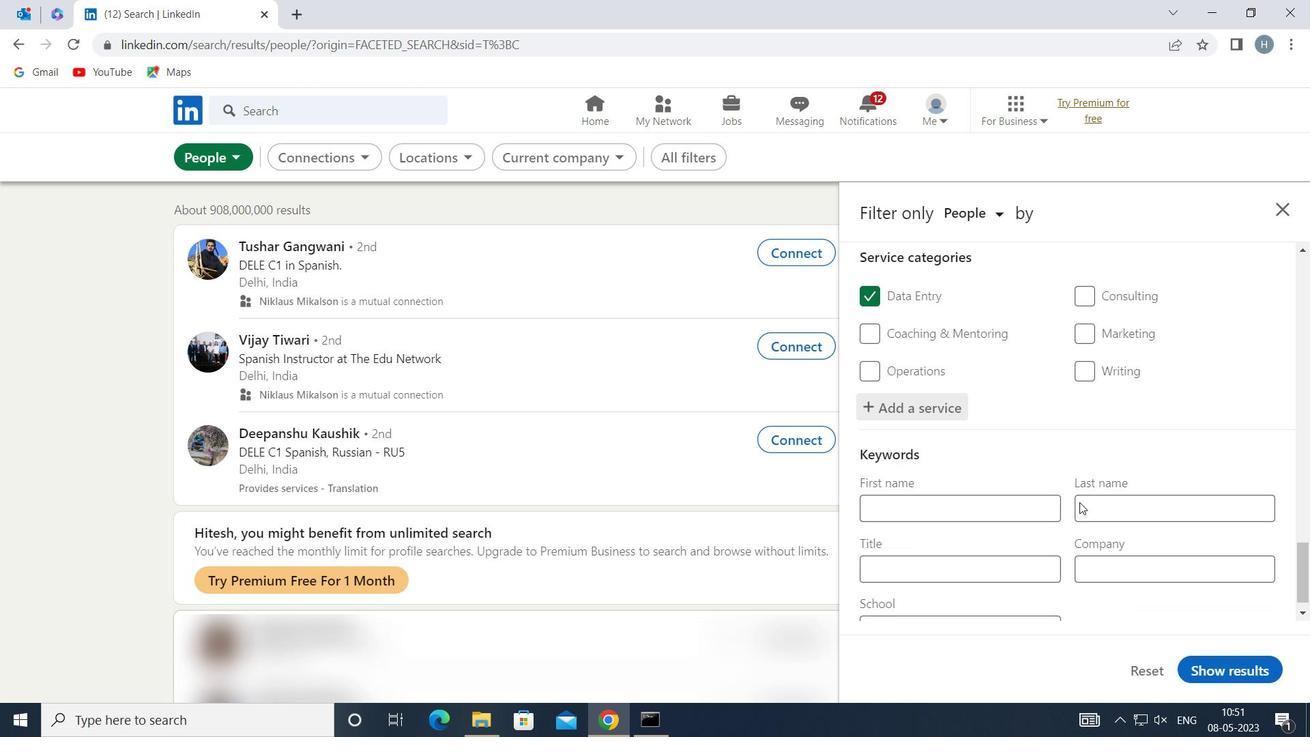 
Action: Mouse moved to (1020, 539)
Screenshot: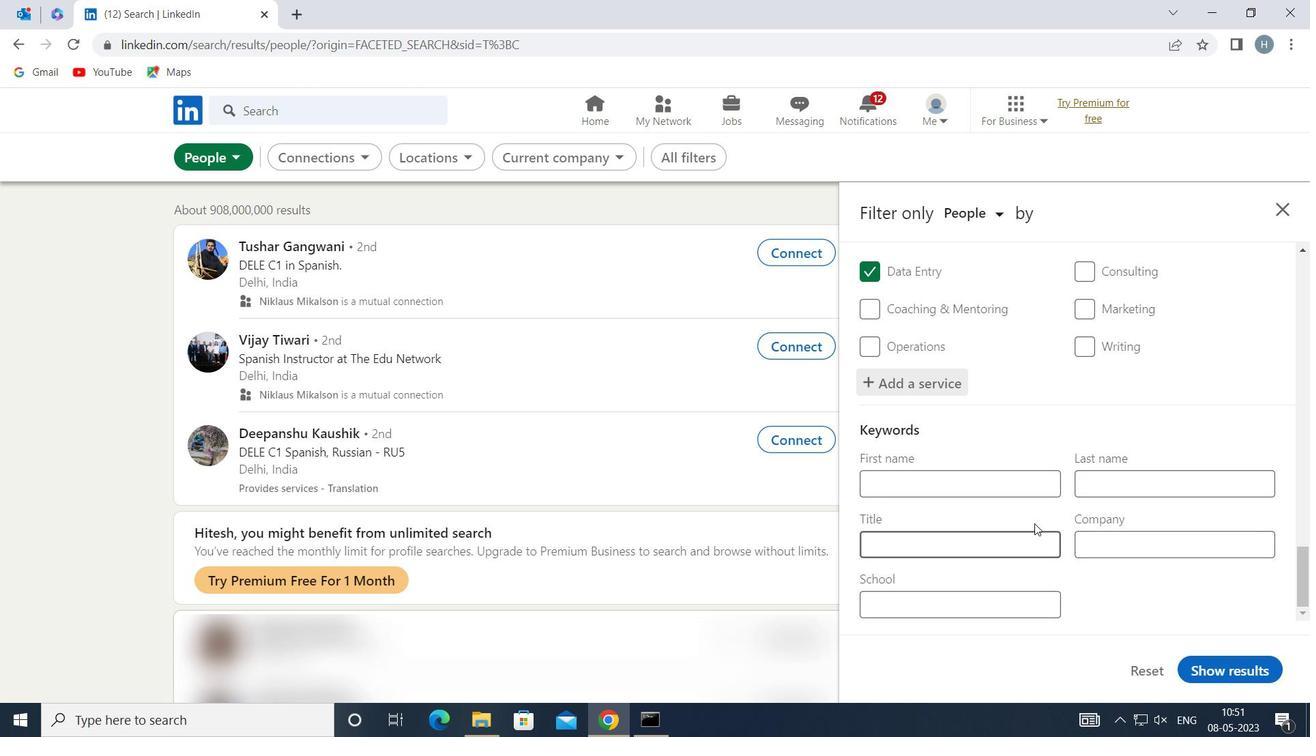 
Action: Mouse pressed left at (1020, 539)
Screenshot: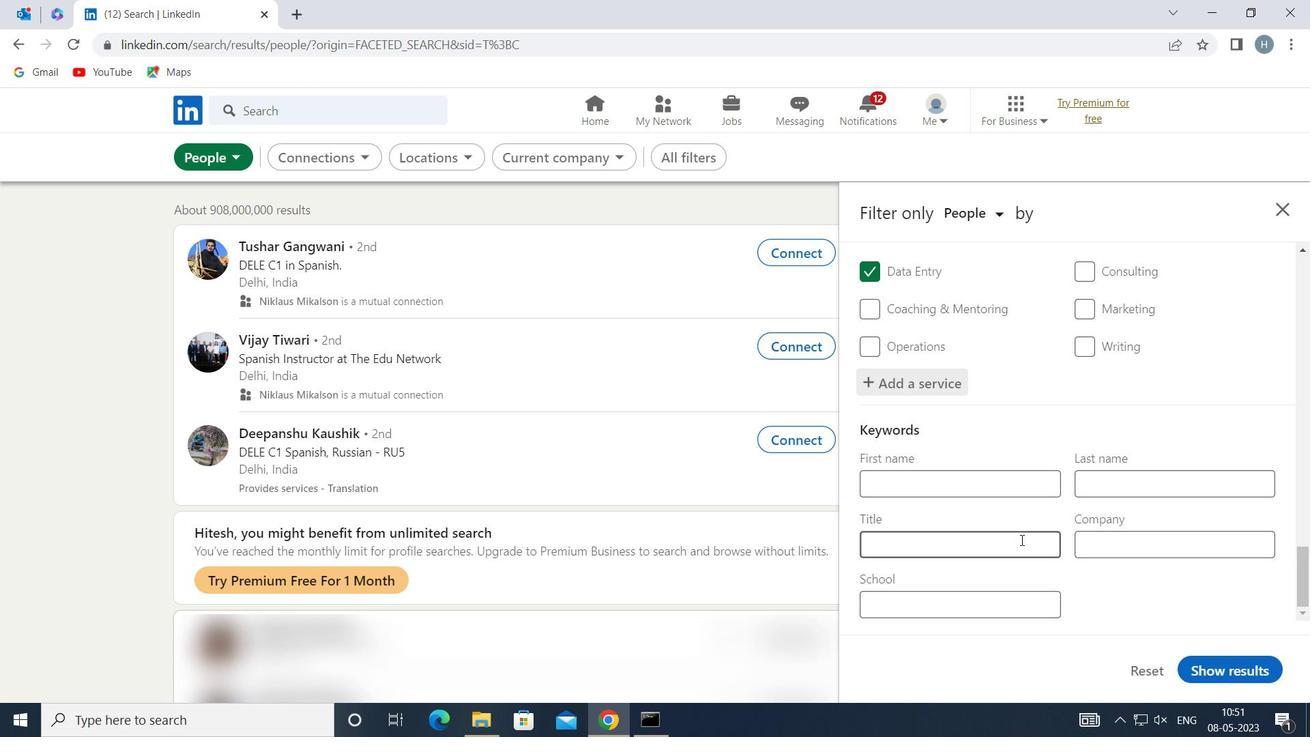 
Action: Key pressed <Key.shift>DIRECTOR
Screenshot: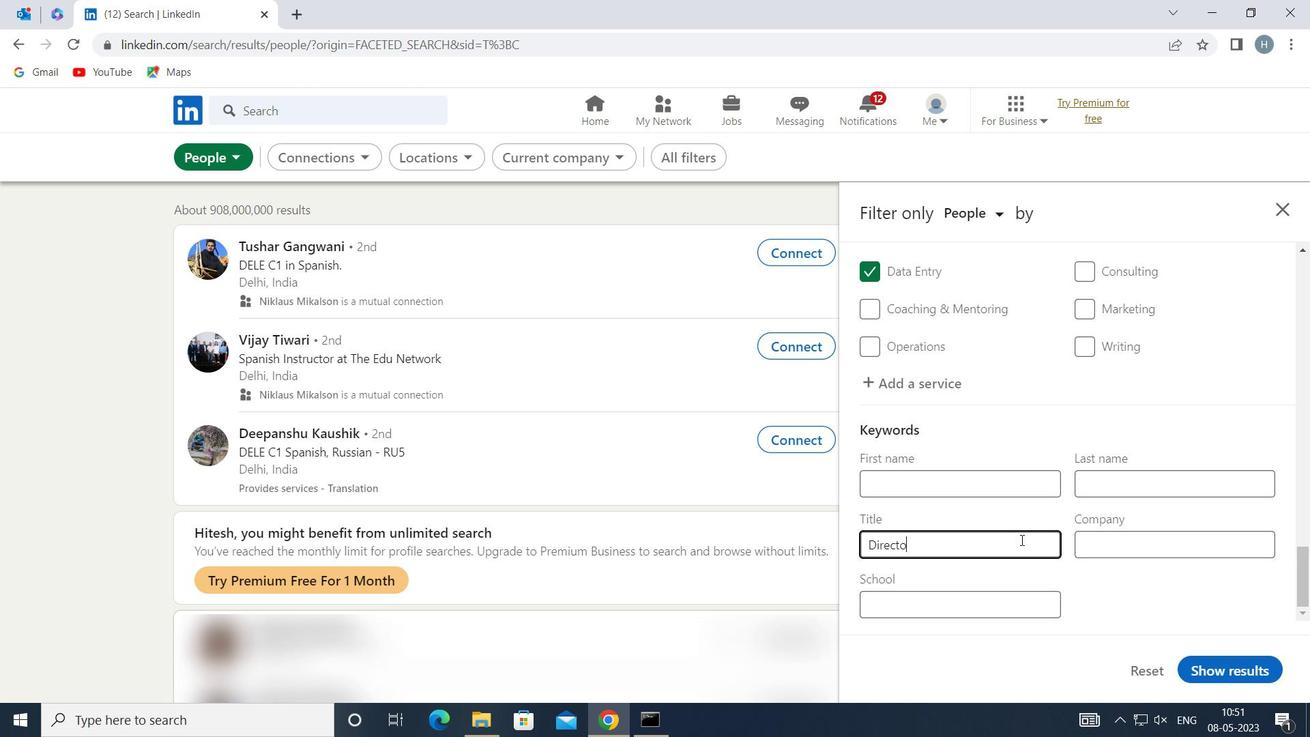 
Action: Mouse moved to (1235, 662)
Screenshot: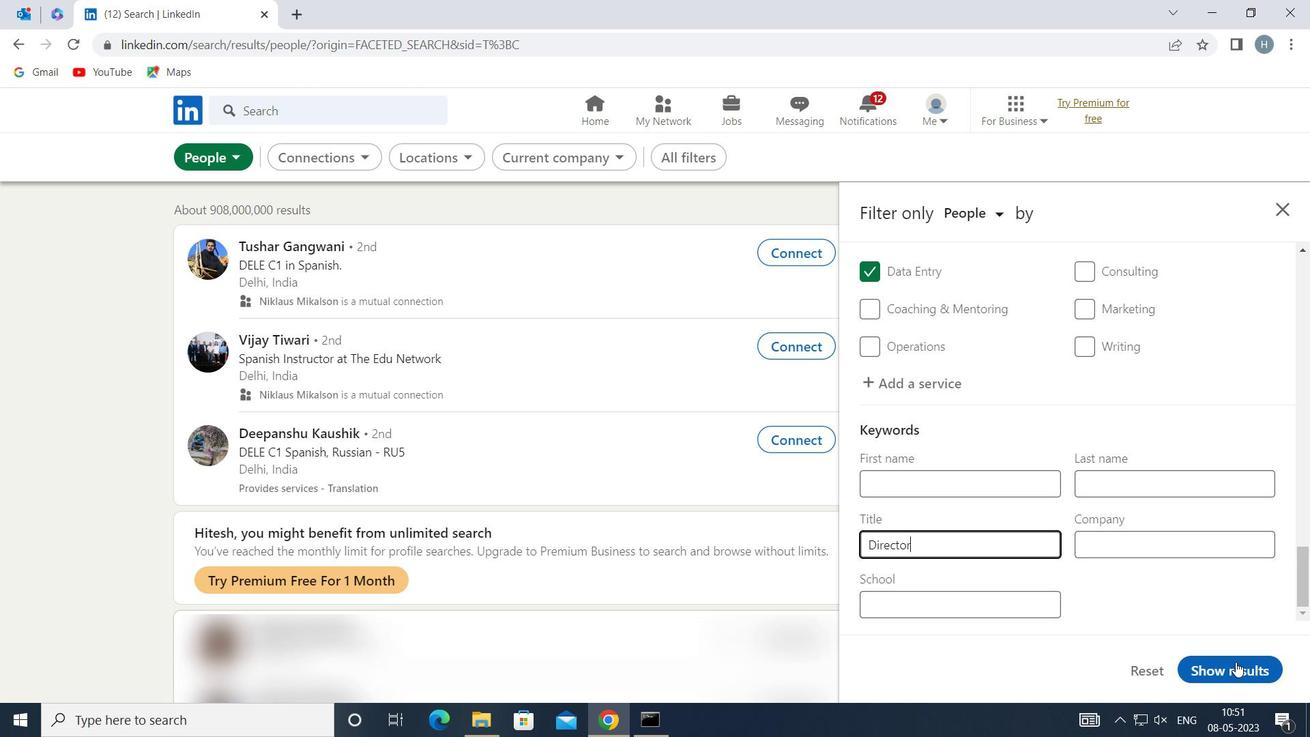 
Action: Mouse pressed left at (1235, 662)
Screenshot: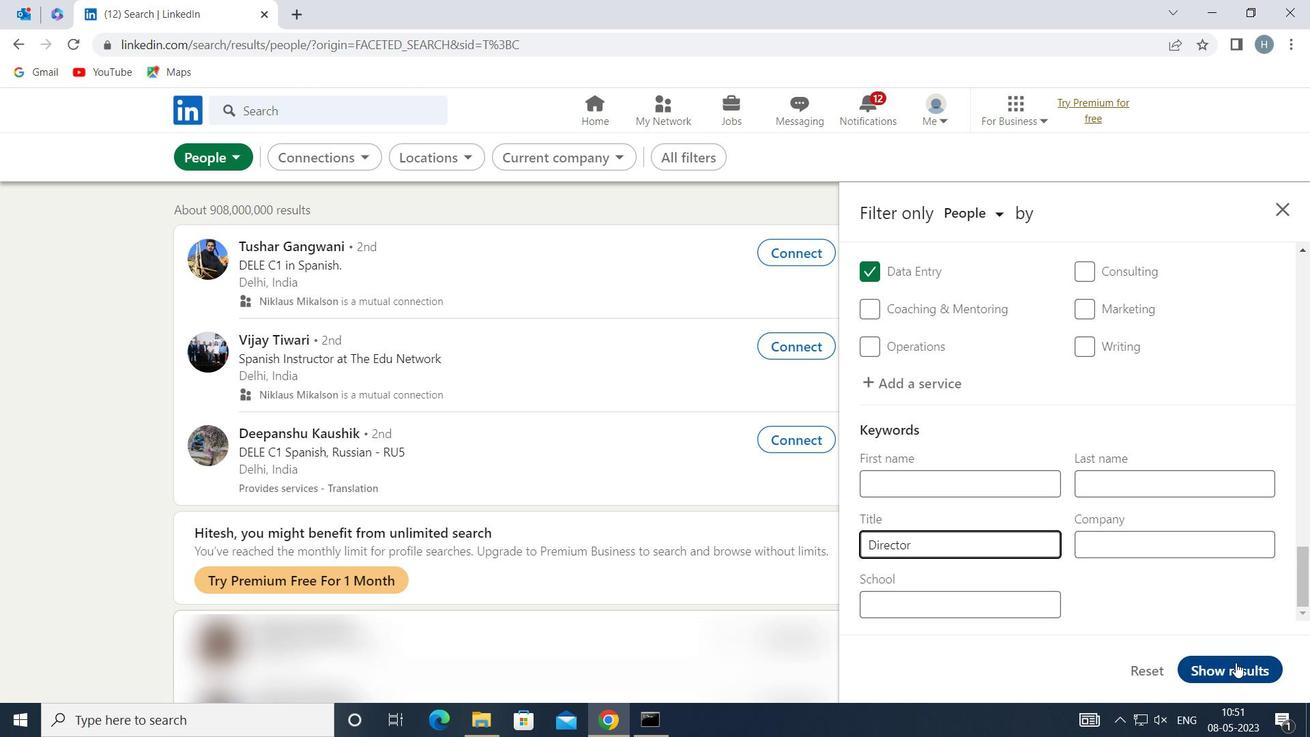 
